 Task: Create new invoice with Date Opened :15-Apr-23, Select Customer: Walgreens, Terms: Payment Term 1. Make invoice entry for item-1 with Date: 15-Apr-23, Description: Vaseline , Action: Material, Income Account: Income:Sales, Quantity: 1, Unit Price: 5, Discount %: 5. Make entry for item-2 with Date: 15-Apr-23, Description: Ruffles Potato Chips, Action: Material, Income Account: Income:Sales, Quantity: 4, Unit Price: 8.6, Discount %: 10. Make entry for item-3 with Date: 15-Apr-23, Description: Coca-Cola Cherry Vanilla Soda, Action: Material, Income Account: Income:Sales, Quantity: 2, Unit Price: 9.6, Discount %: 12. Write Notes: Looking forward to serving you again.. Post Invoice with Post Date: 15-Apr-23, Post to Accounts: Assets:Accounts Receivable. Pay / Process Payment with Transaction Date: 15-May-23, Amount: 52.606, Transfer Account: Checking Account. Print Invoice, display notes by going to Option, then go to Display Tab and check Invoice Notes.
Action: Mouse moved to (123, 15)
Screenshot: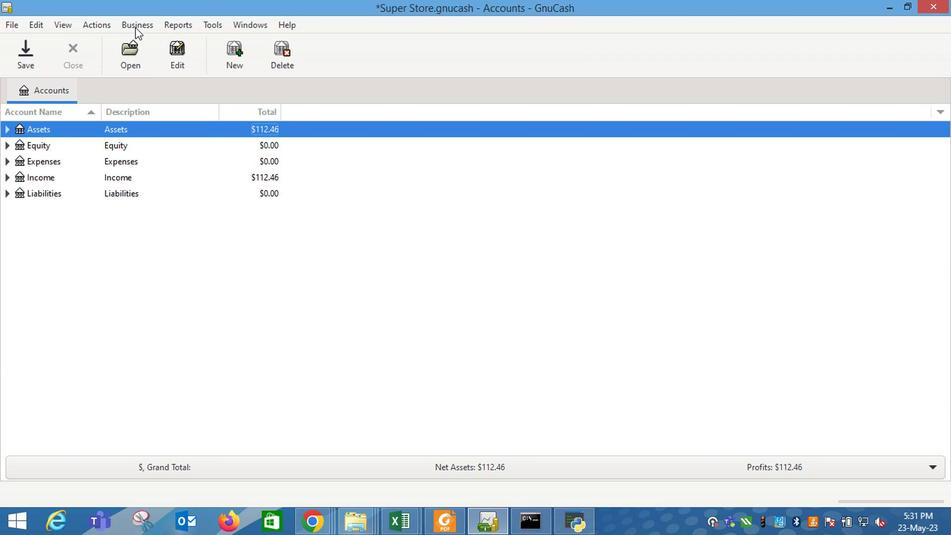 
Action: Mouse pressed left at (123, 15)
Screenshot: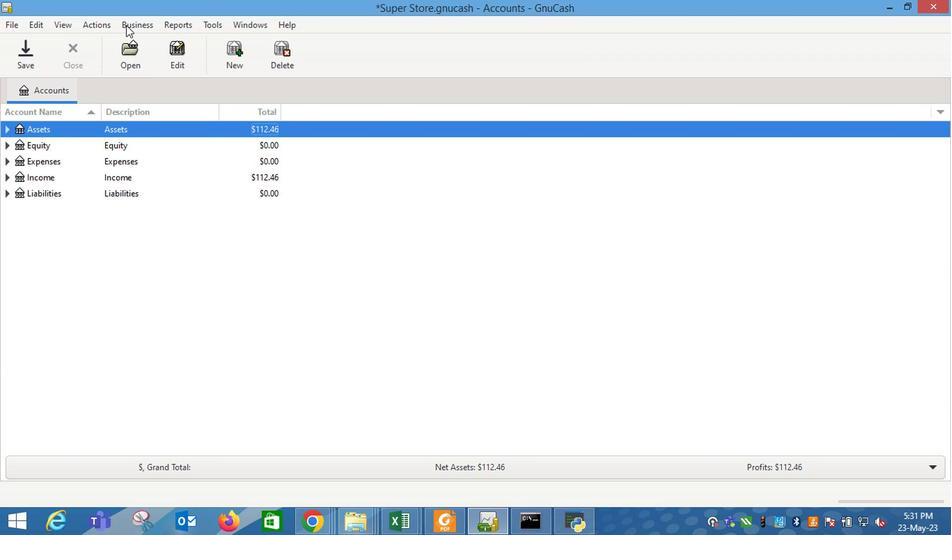 
Action: Mouse moved to (308, 93)
Screenshot: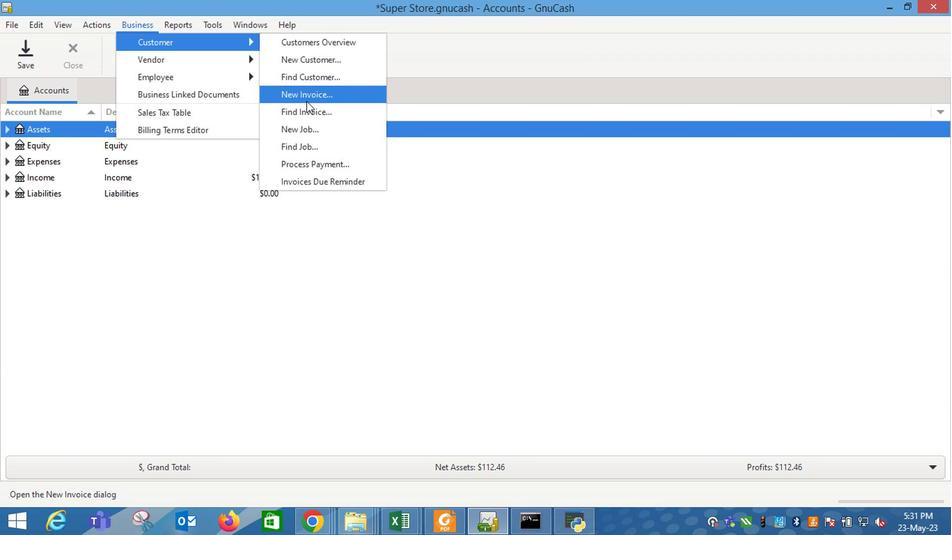 
Action: Mouse pressed left at (308, 93)
Screenshot: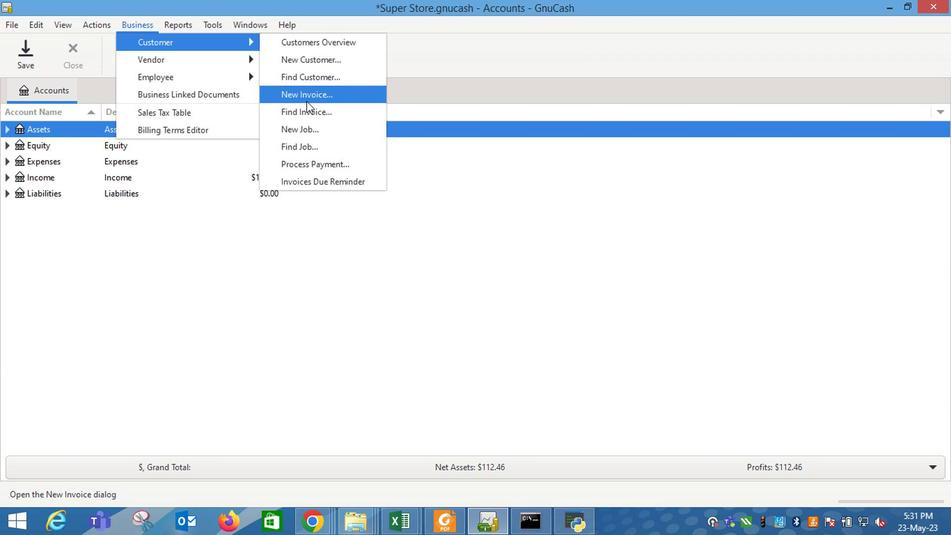
Action: Mouse moved to (574, 215)
Screenshot: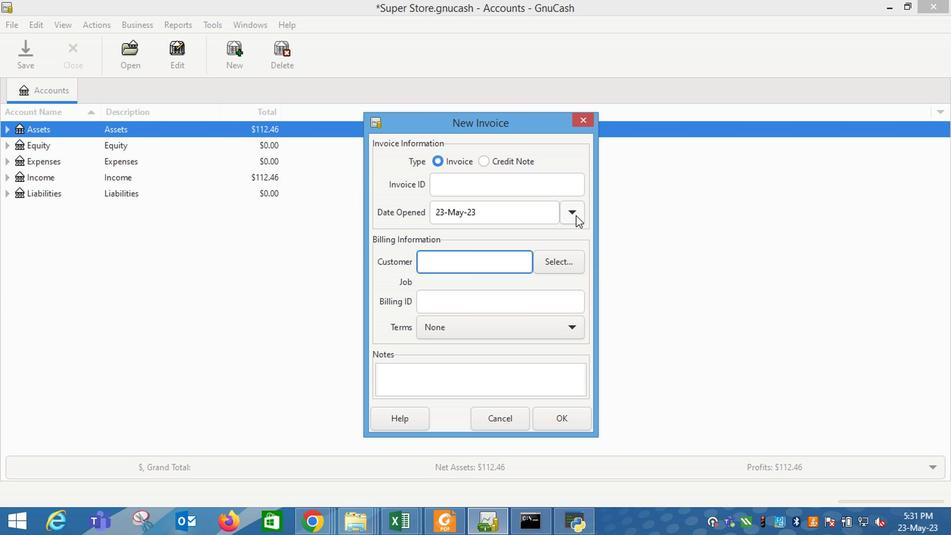
Action: Mouse pressed left at (574, 215)
Screenshot: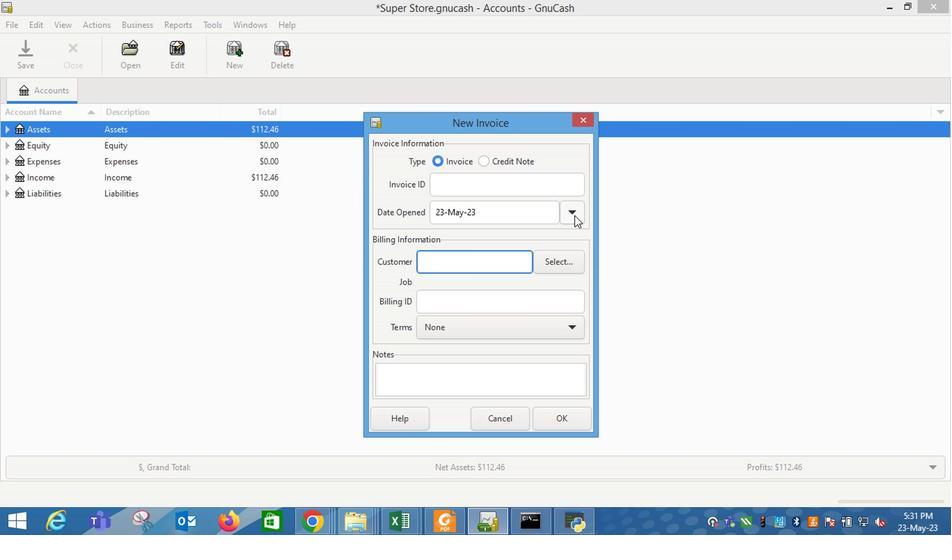 
Action: Mouse moved to (460, 233)
Screenshot: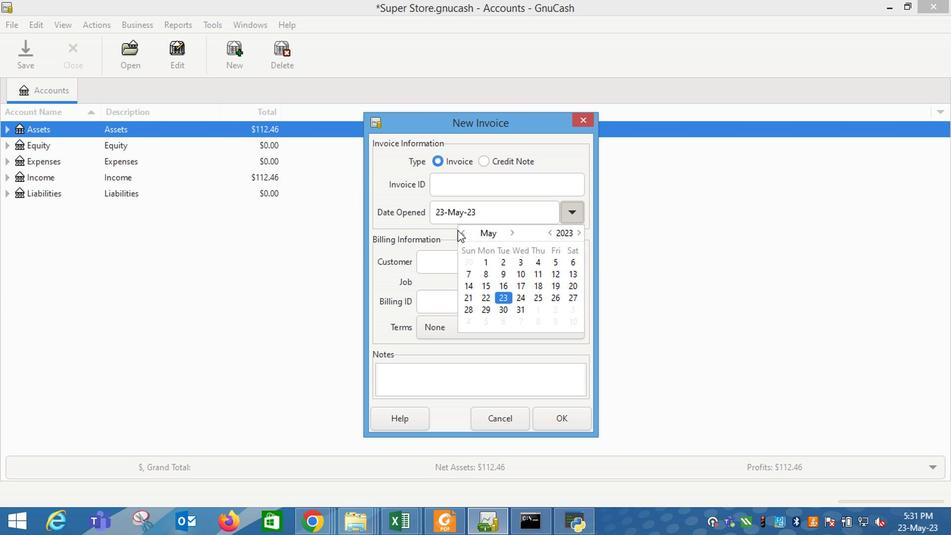 
Action: Mouse pressed left at (460, 233)
Screenshot: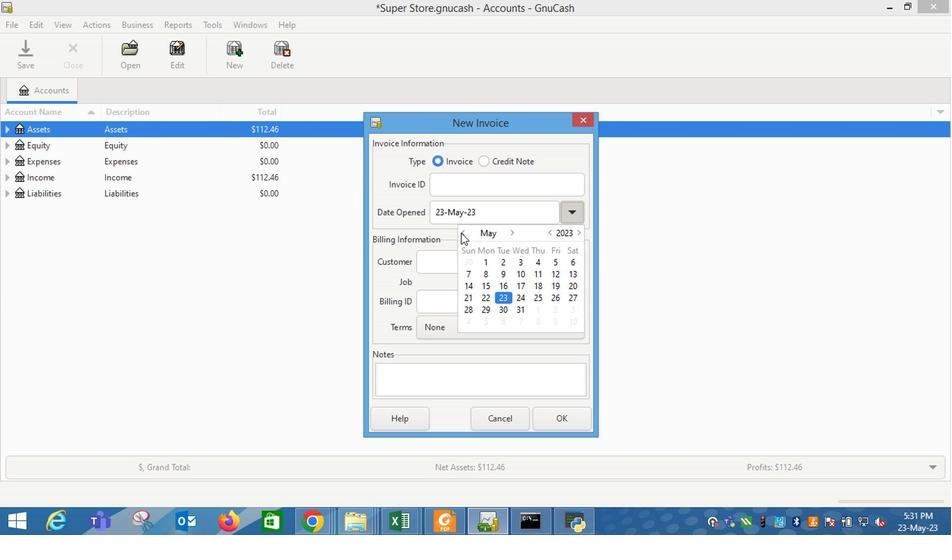 
Action: Mouse moved to (570, 289)
Screenshot: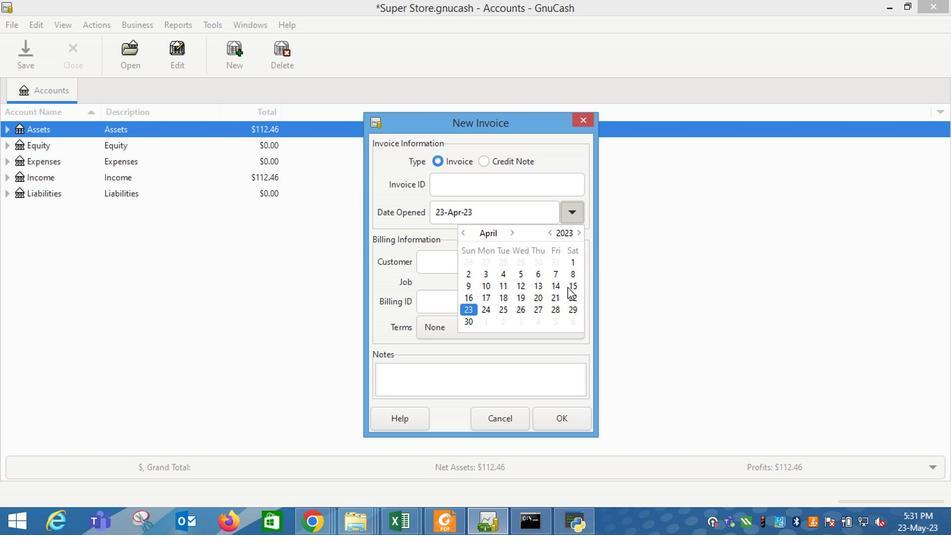 
Action: Mouse pressed left at (570, 289)
Screenshot: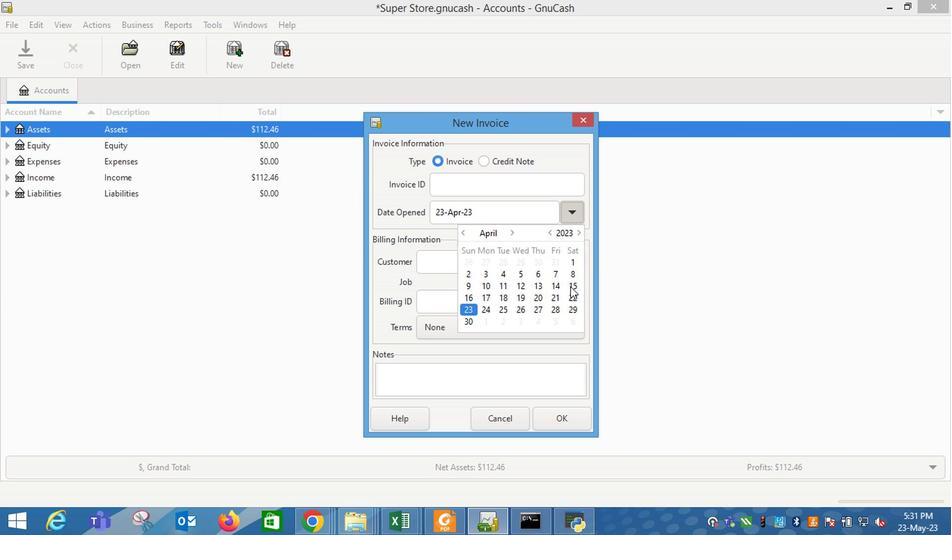 
Action: Mouse moved to (476, 380)
Screenshot: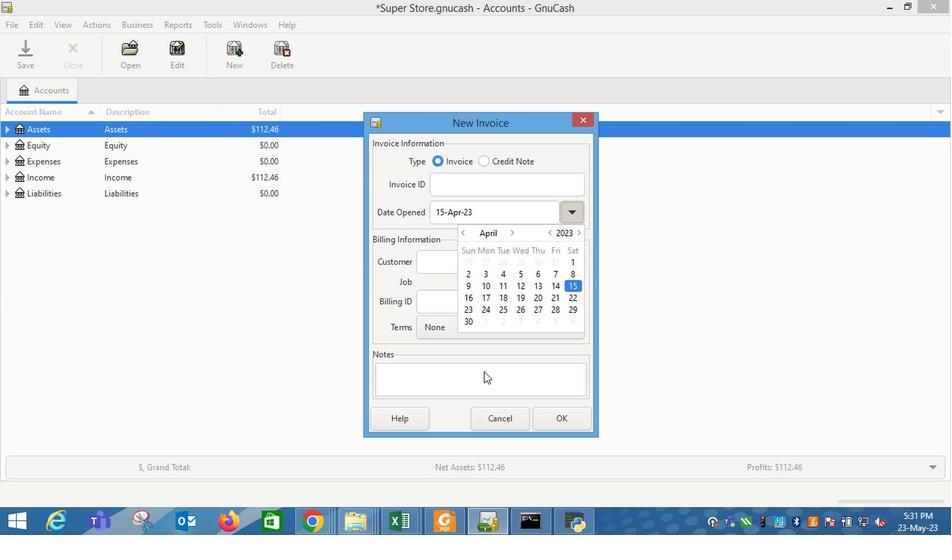 
Action: Mouse pressed left at (476, 380)
Screenshot: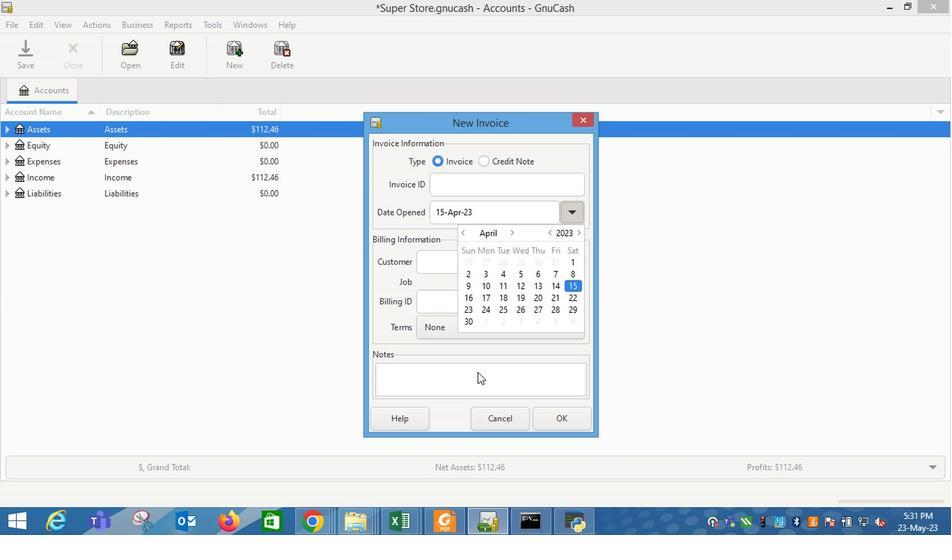 
Action: Mouse moved to (455, 267)
Screenshot: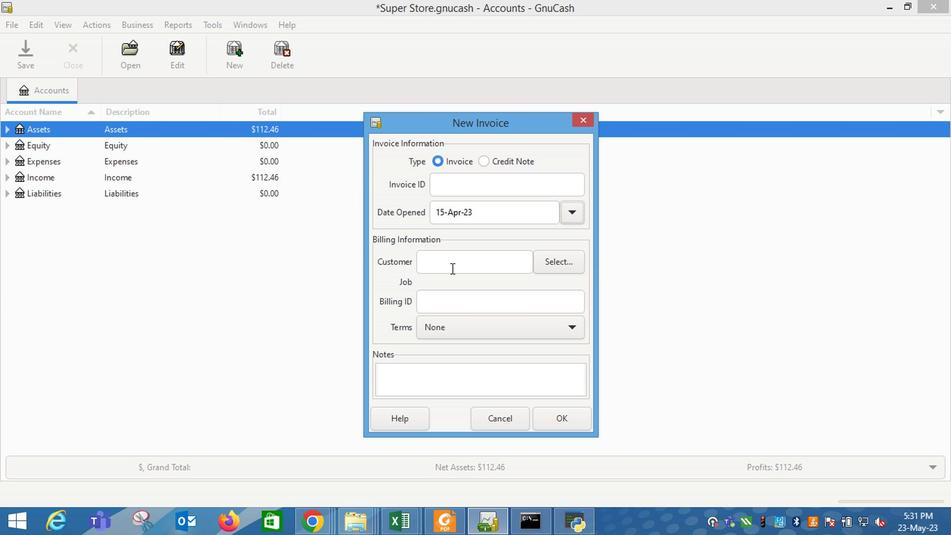 
Action: Mouse pressed left at (455, 267)
Screenshot: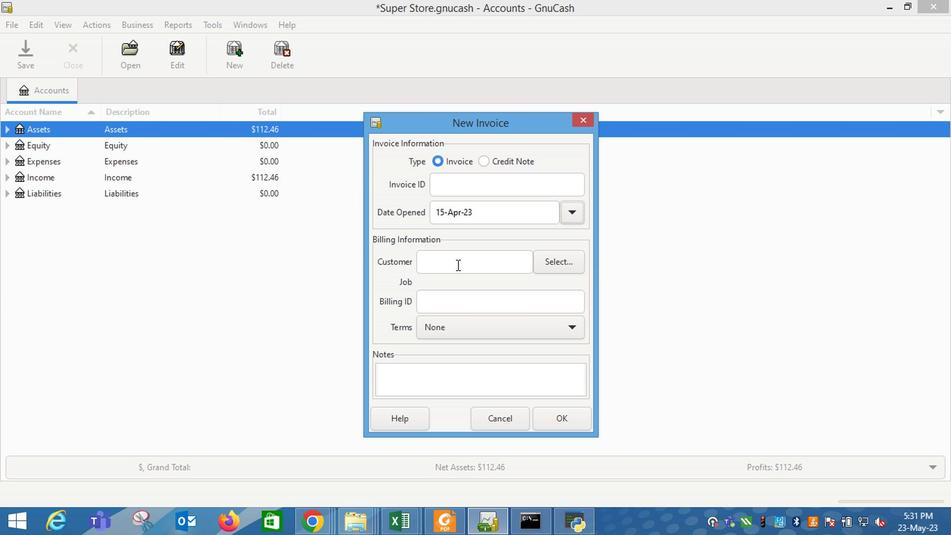 
Action: Key pressed w
Screenshot: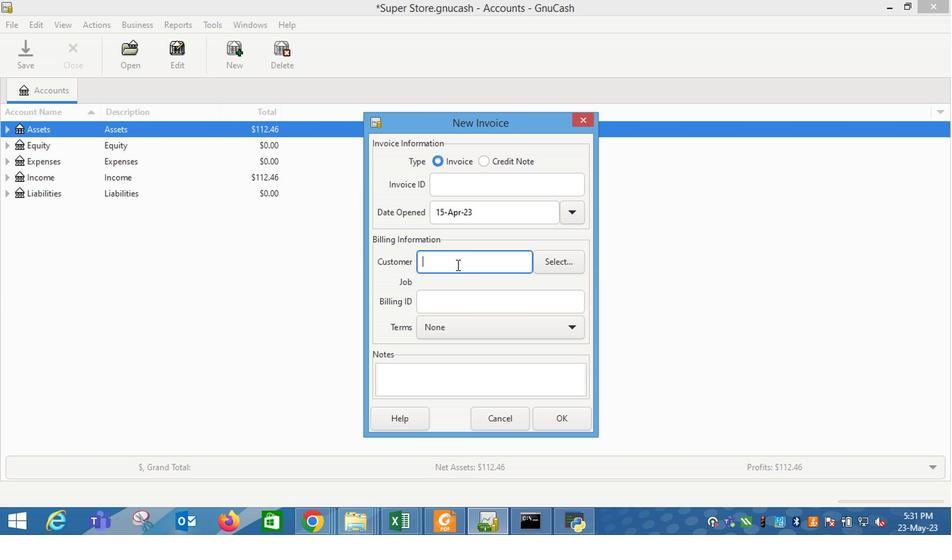 
Action: Mouse moved to (452, 282)
Screenshot: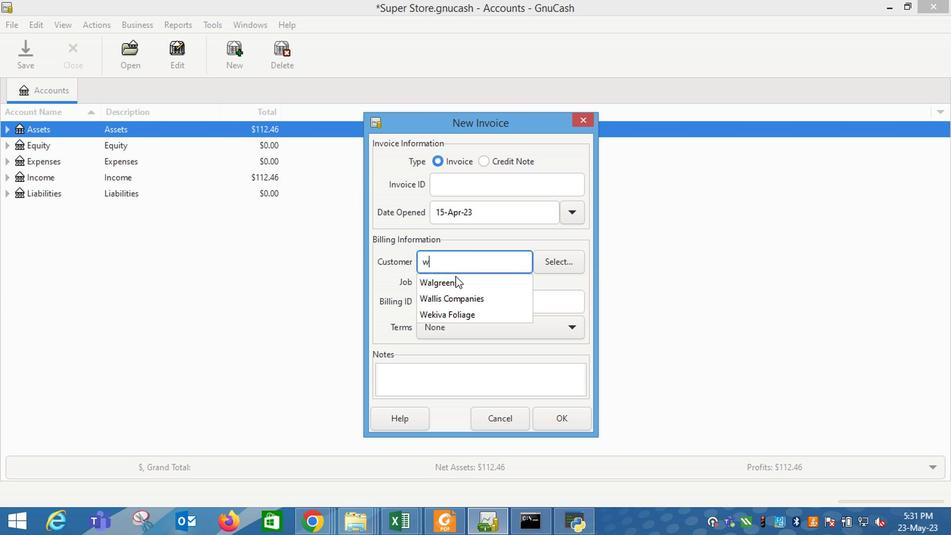 
Action: Mouse pressed left at (452, 282)
Screenshot: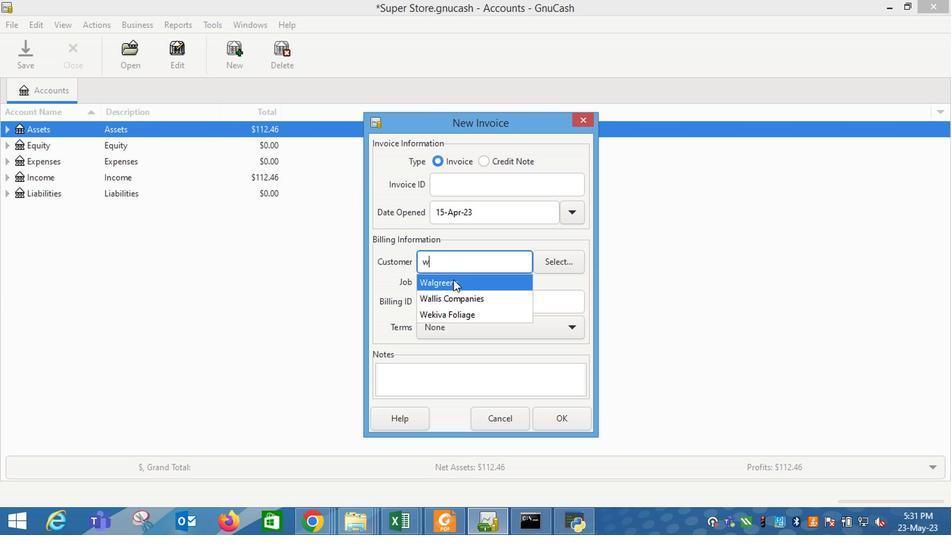 
Action: Mouse moved to (467, 343)
Screenshot: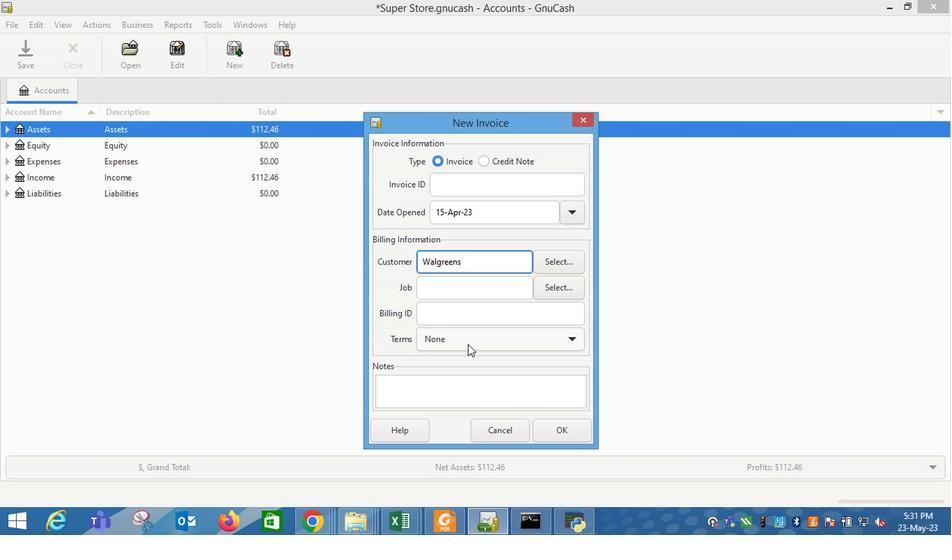 
Action: Mouse pressed left at (467, 343)
Screenshot: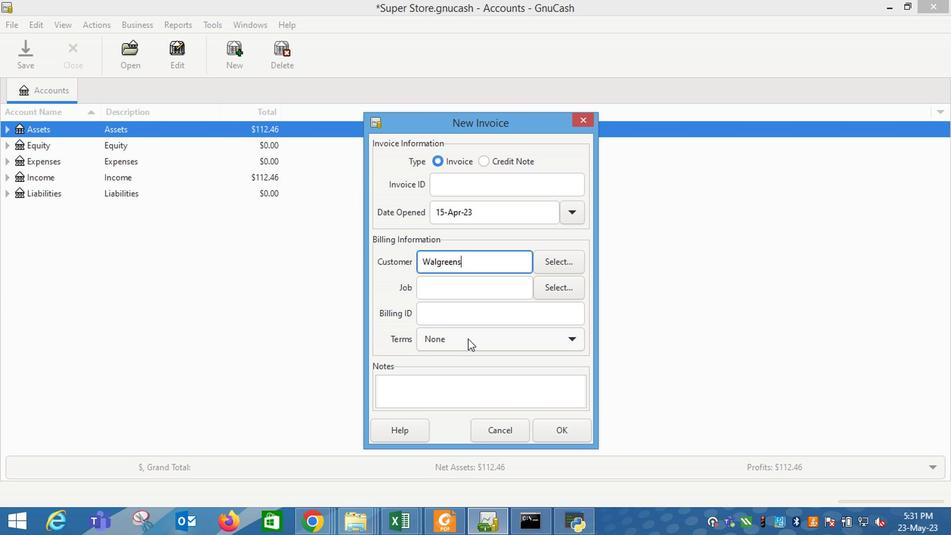 
Action: Mouse moved to (458, 372)
Screenshot: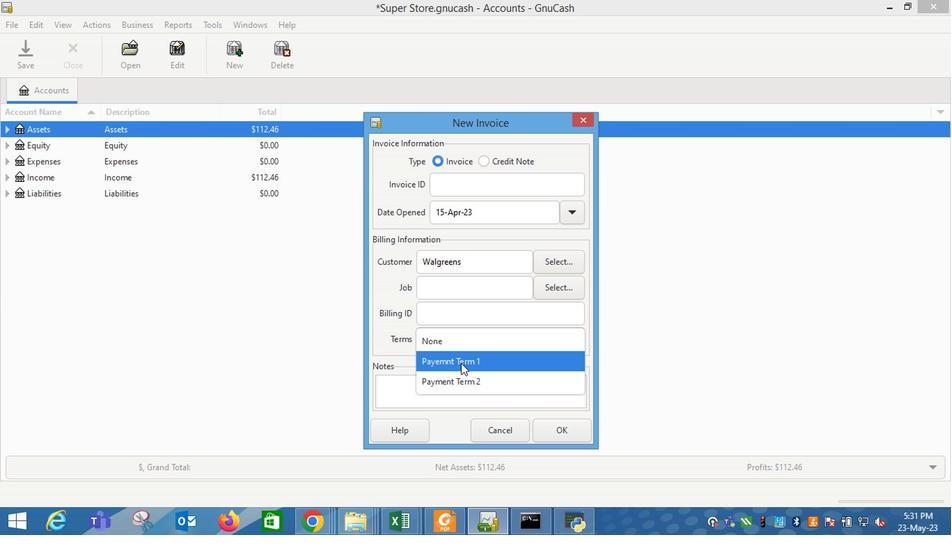 
Action: Mouse pressed left at (458, 372)
Screenshot: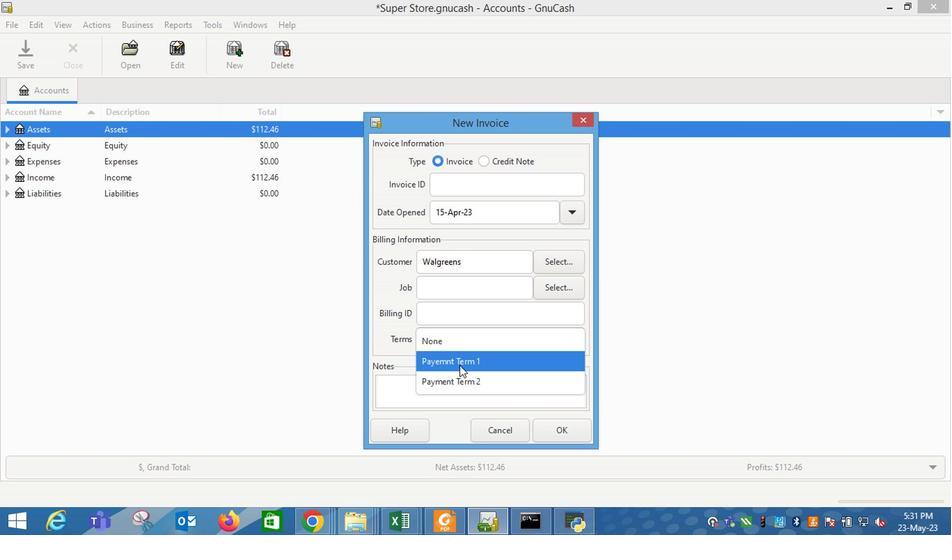 
Action: Mouse moved to (567, 443)
Screenshot: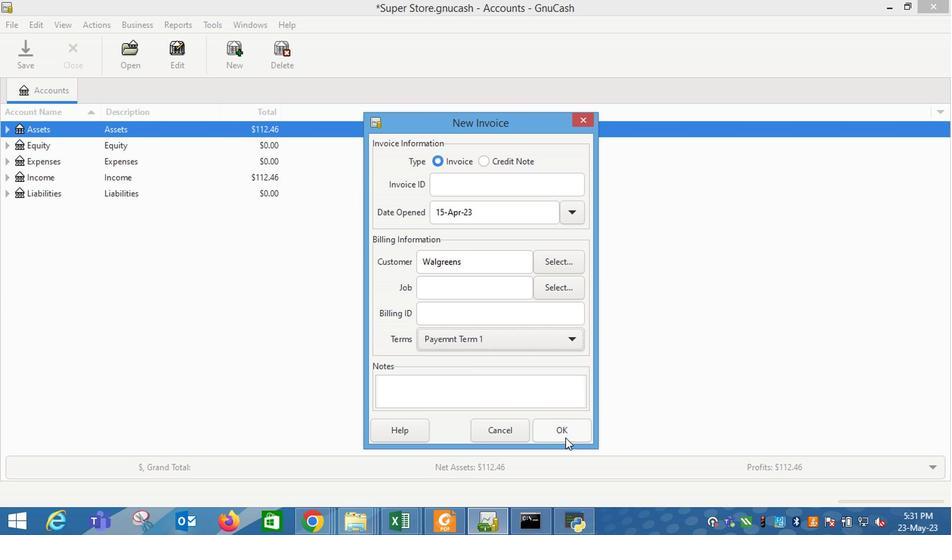 
Action: Mouse pressed left at (567, 443)
Screenshot: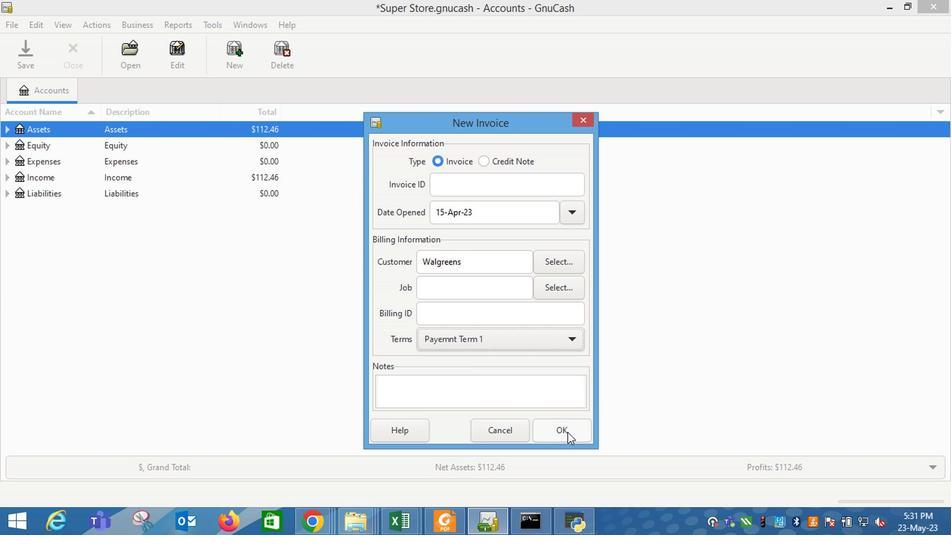 
Action: Mouse moved to (62, 277)
Screenshot: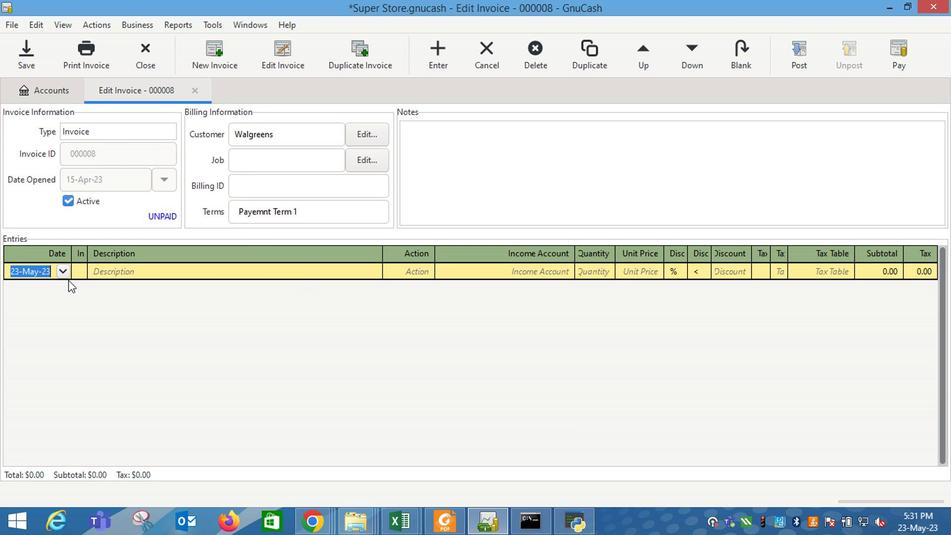 
Action: Mouse pressed left at (62, 277)
Screenshot: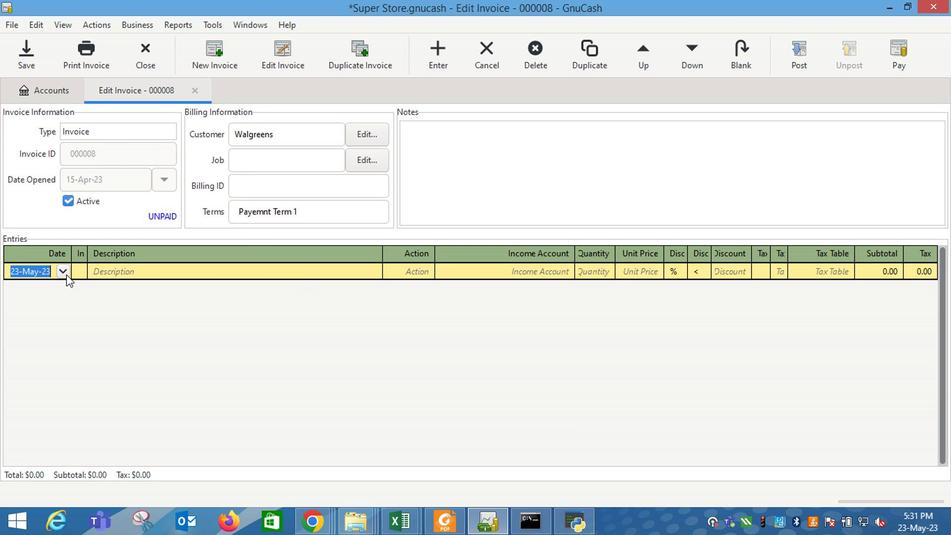 
Action: Mouse moved to (10, 293)
Screenshot: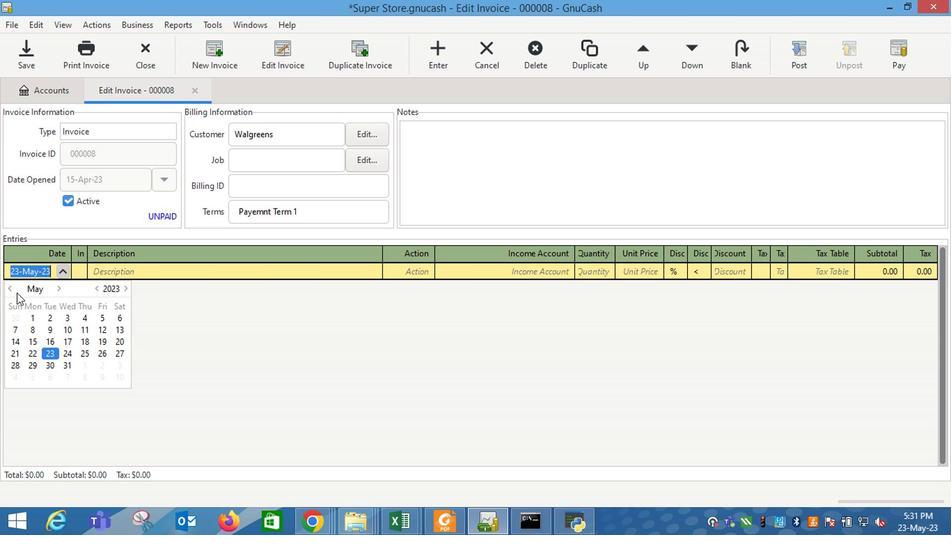 
Action: Mouse pressed left at (10, 293)
Screenshot: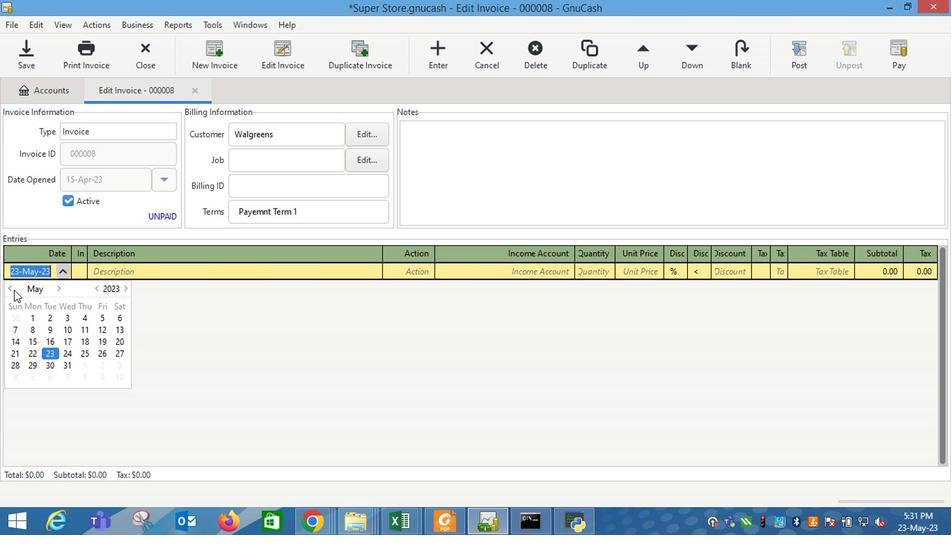 
Action: Mouse moved to (8, 292)
Screenshot: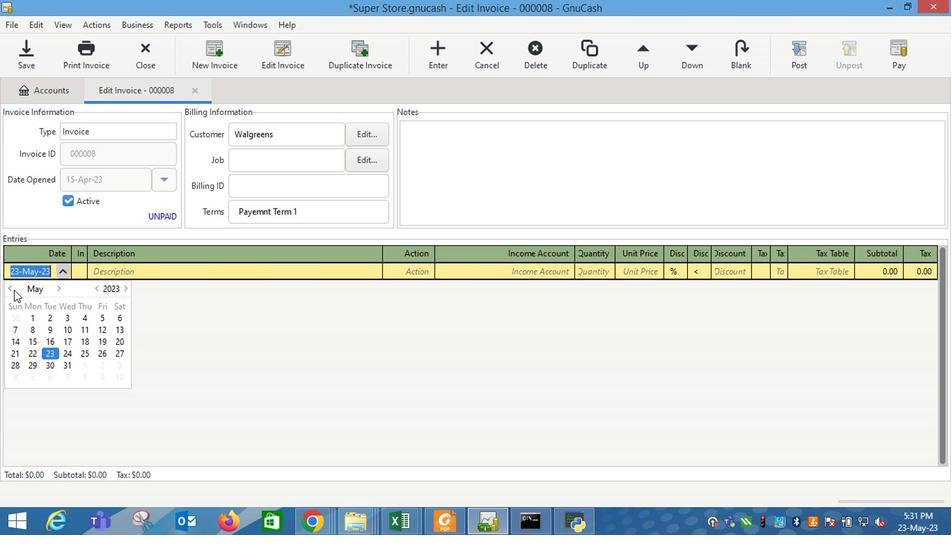 
Action: Mouse pressed left at (8, 292)
Screenshot: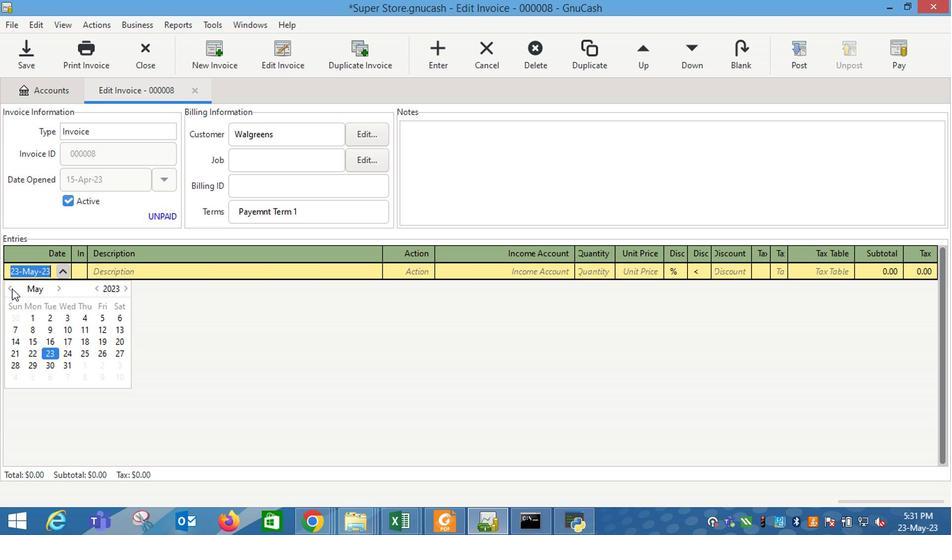 
Action: Mouse moved to (113, 343)
Screenshot: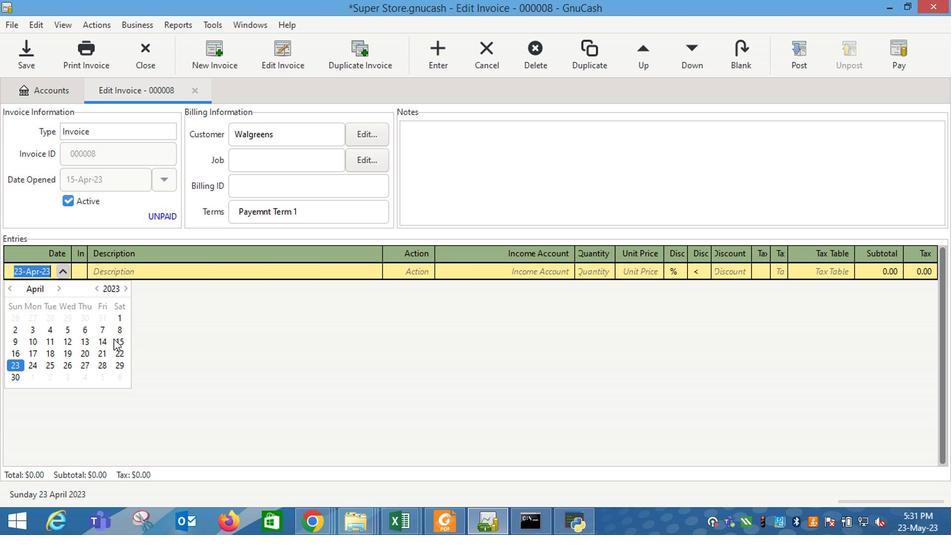
Action: Mouse pressed left at (113, 343)
Screenshot: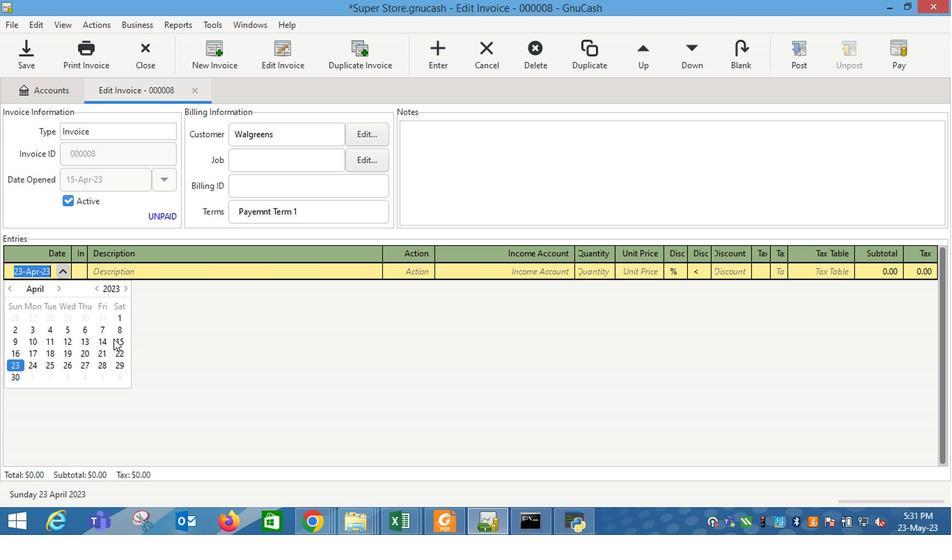 
Action: Mouse moved to (131, 276)
Screenshot: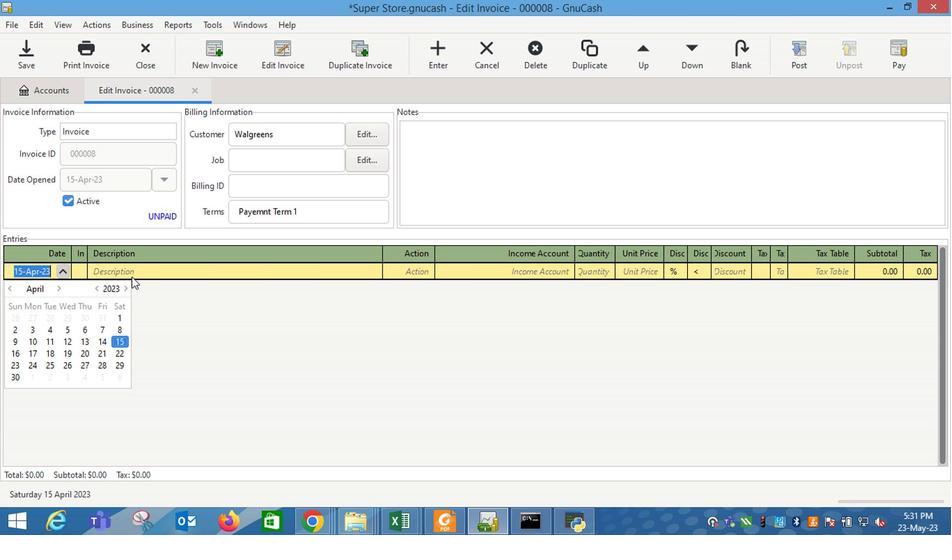 
Action: Mouse pressed left at (131, 276)
Screenshot: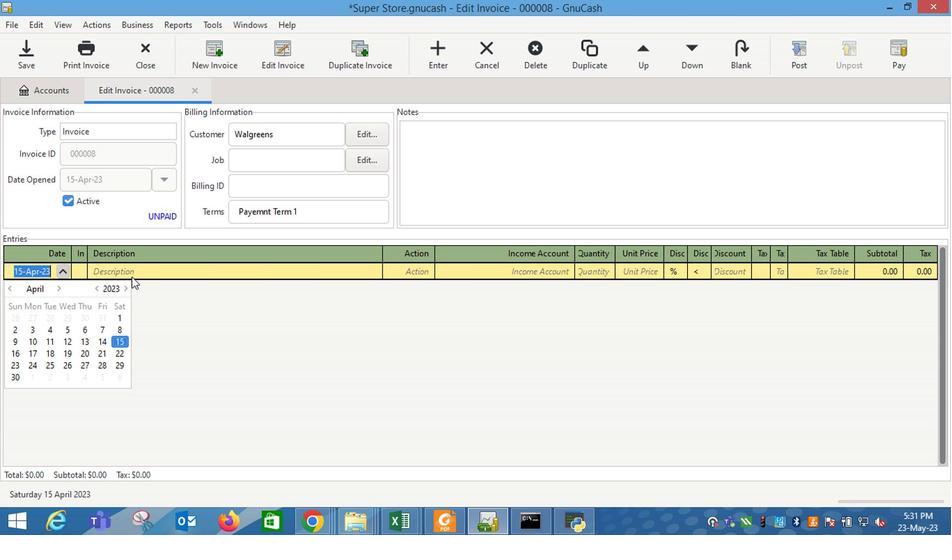
Action: Key pressed v<Key.backspace><Key.shift_r>Vaseline
Screenshot: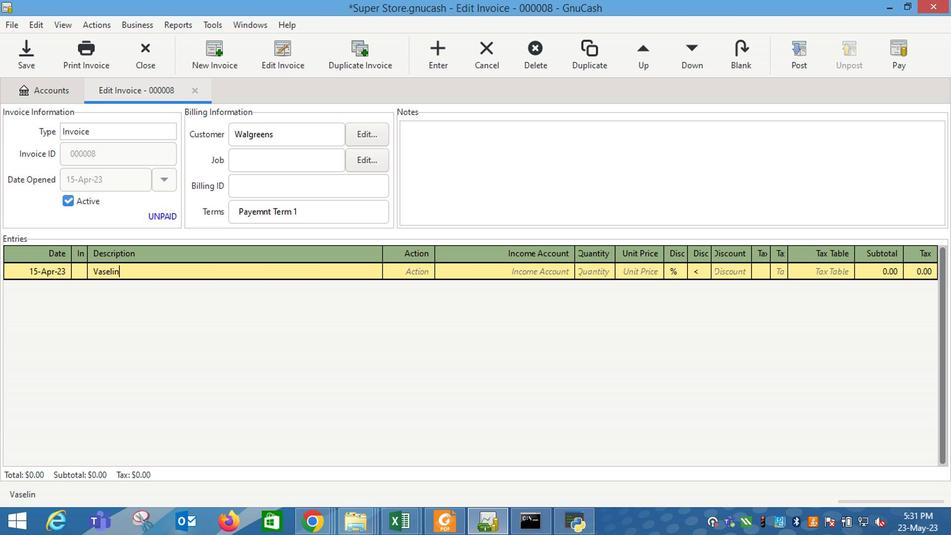 
Action: Mouse moved to (404, 271)
Screenshot: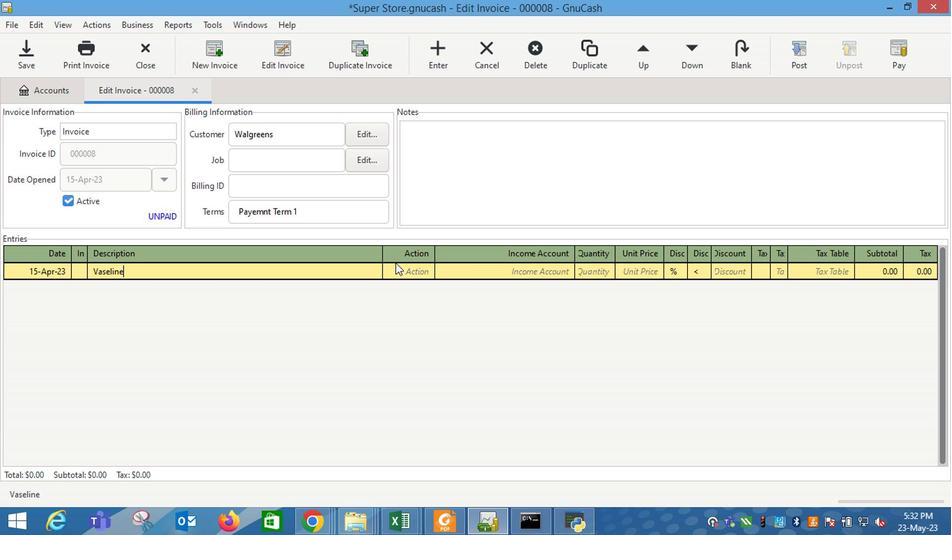 
Action: Mouse pressed left at (404, 271)
Screenshot: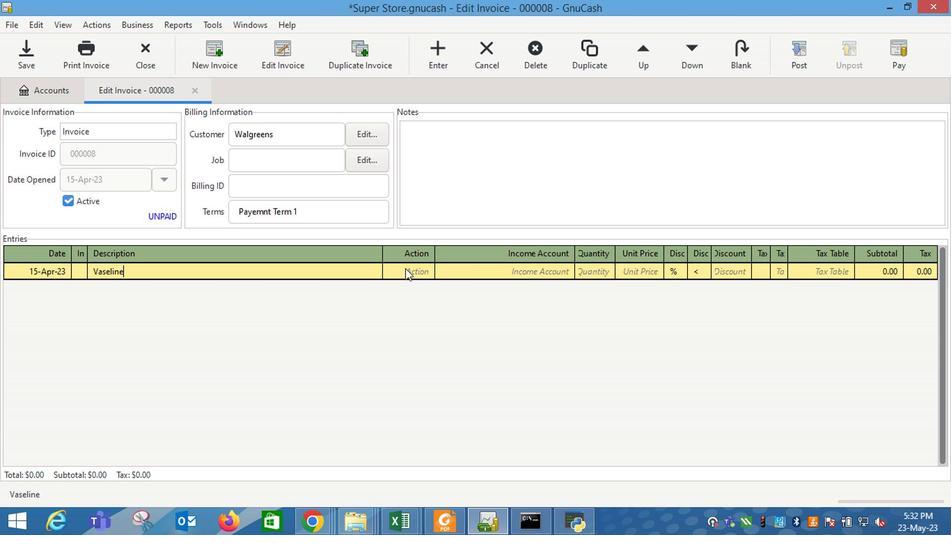 
Action: Mouse moved to (426, 271)
Screenshot: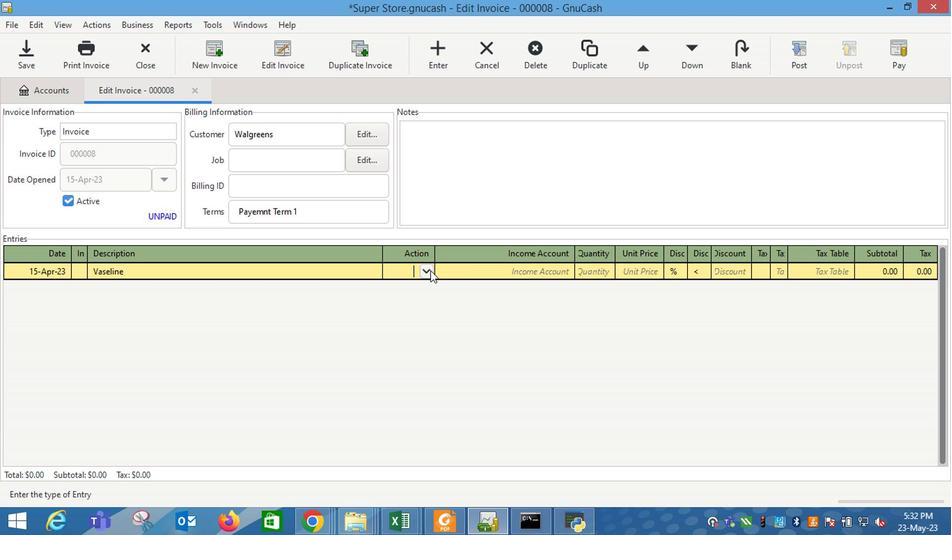 
Action: Mouse pressed left at (426, 271)
Screenshot: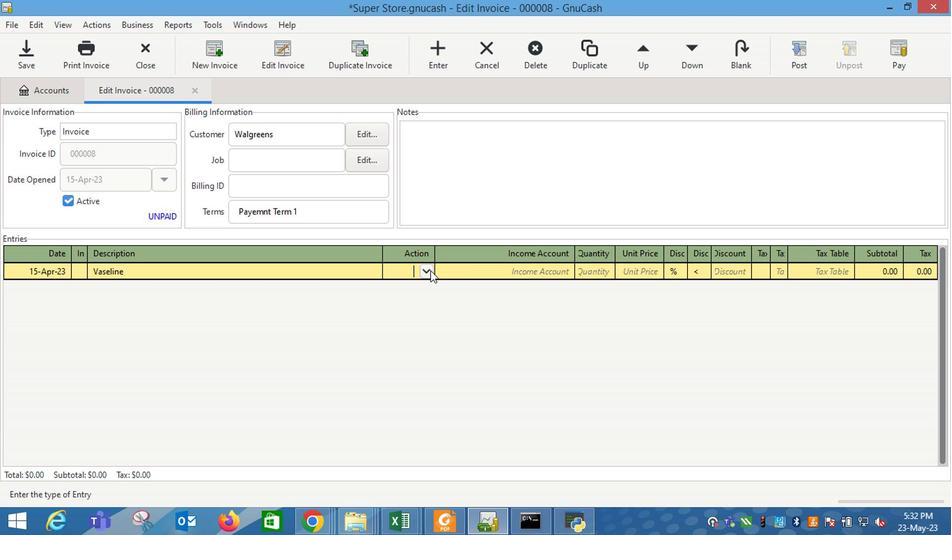 
Action: Mouse moved to (410, 306)
Screenshot: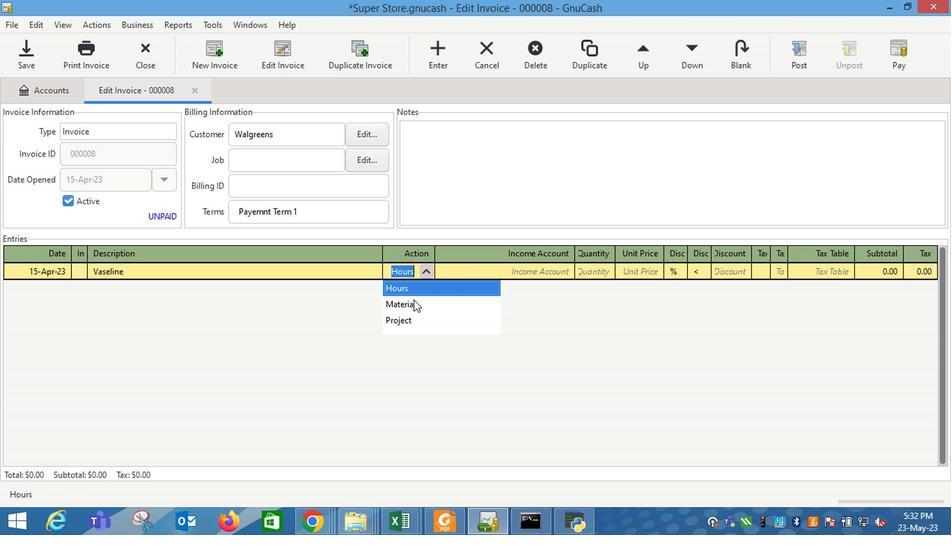 
Action: Mouse pressed left at (410, 306)
Screenshot: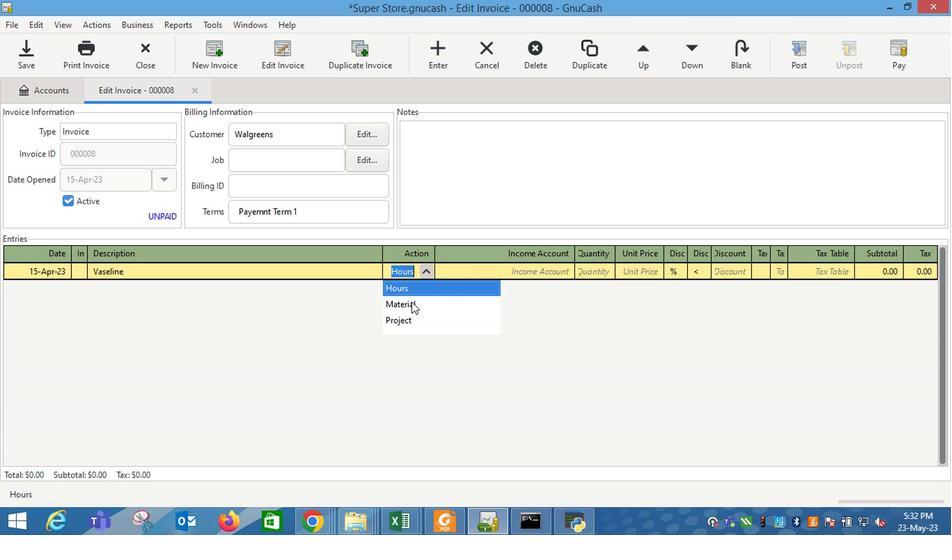 
Action: Mouse moved to (540, 273)
Screenshot: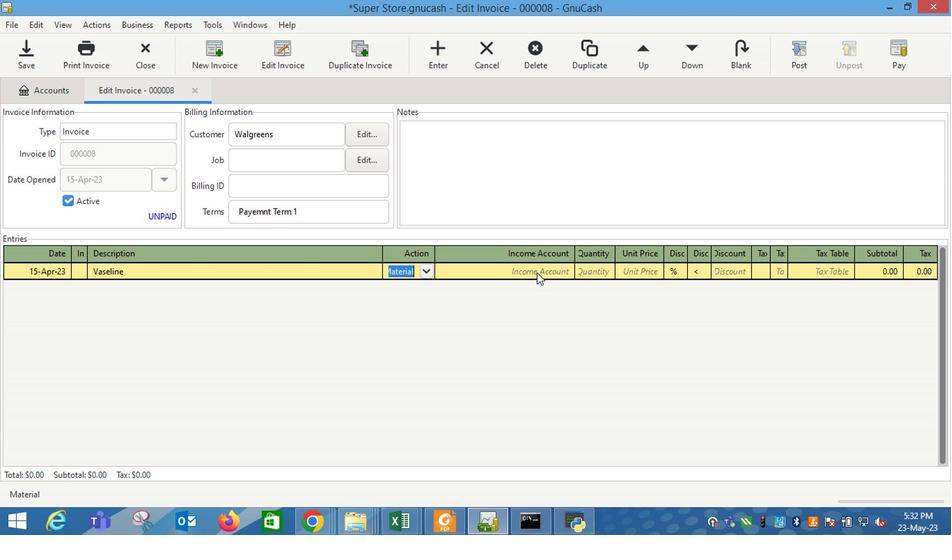 
Action: Mouse pressed left at (540, 273)
Screenshot: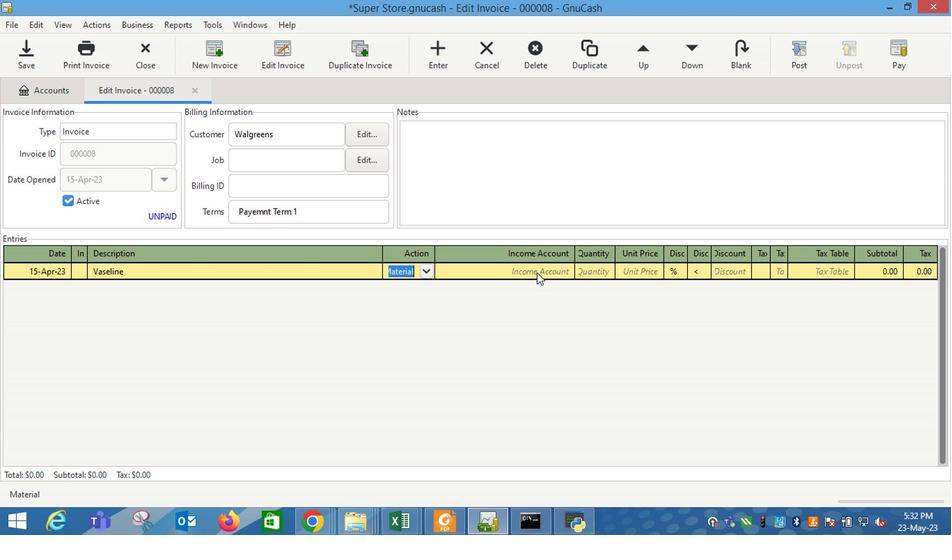 
Action: Mouse moved to (570, 278)
Screenshot: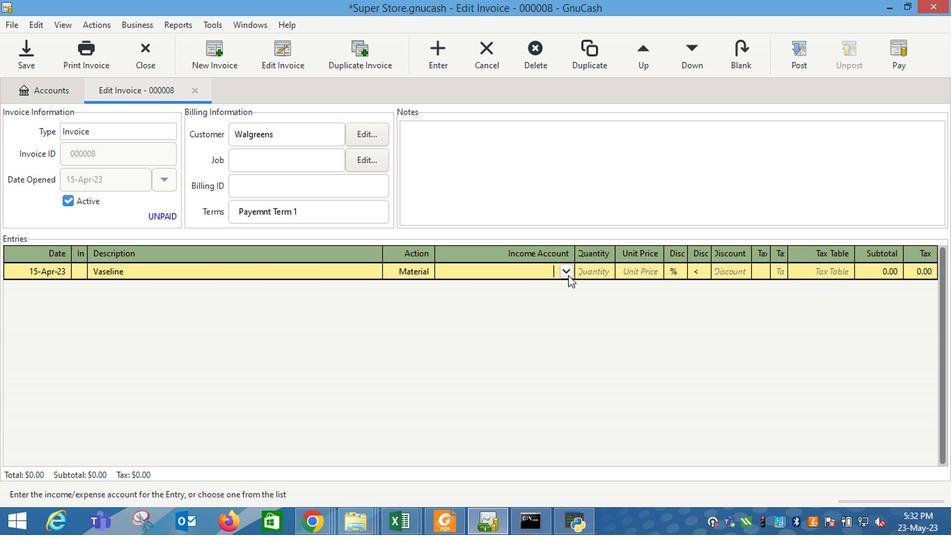 
Action: Mouse pressed left at (570, 278)
Screenshot: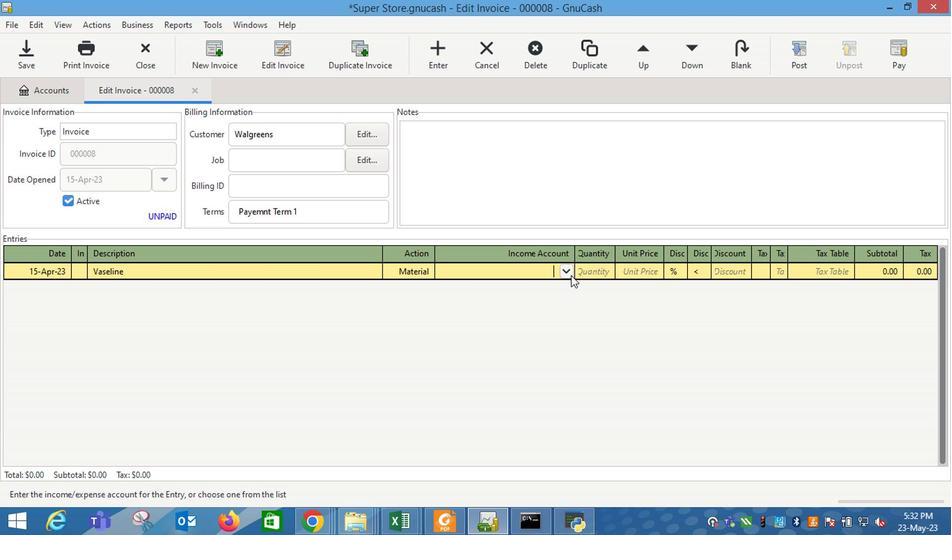 
Action: Mouse moved to (471, 342)
Screenshot: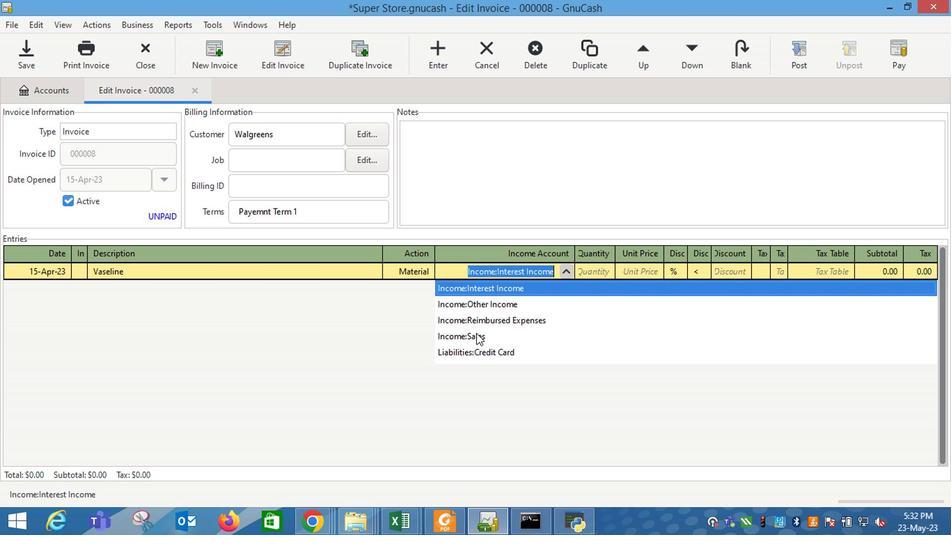 
Action: Mouse pressed left at (471, 342)
Screenshot: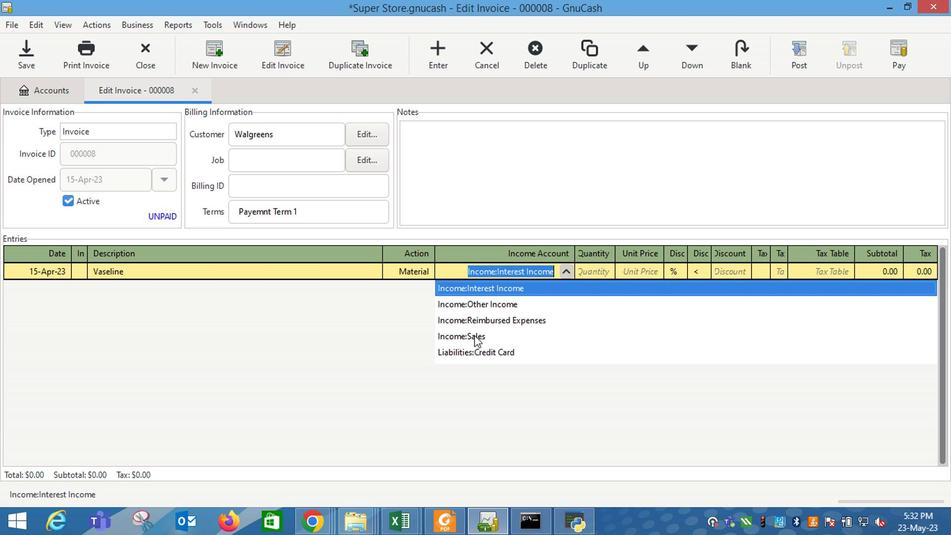 
Action: Mouse moved to (595, 274)
Screenshot: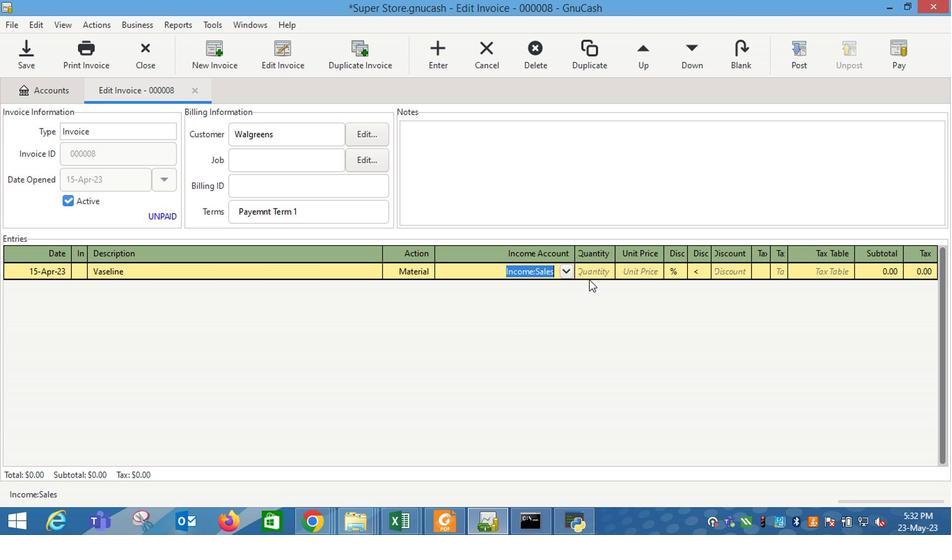 
Action: Mouse pressed left at (595, 274)
Screenshot: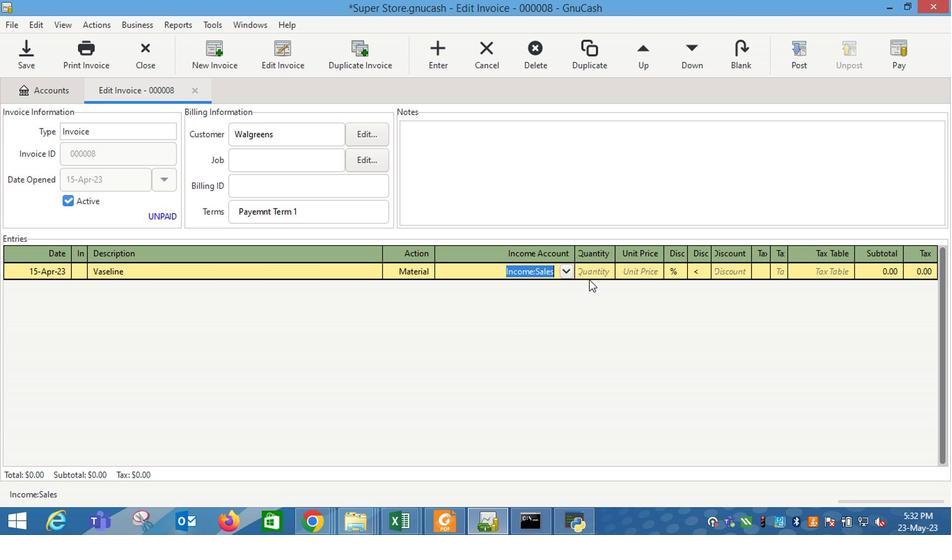 
Action: Key pressed 1
Screenshot: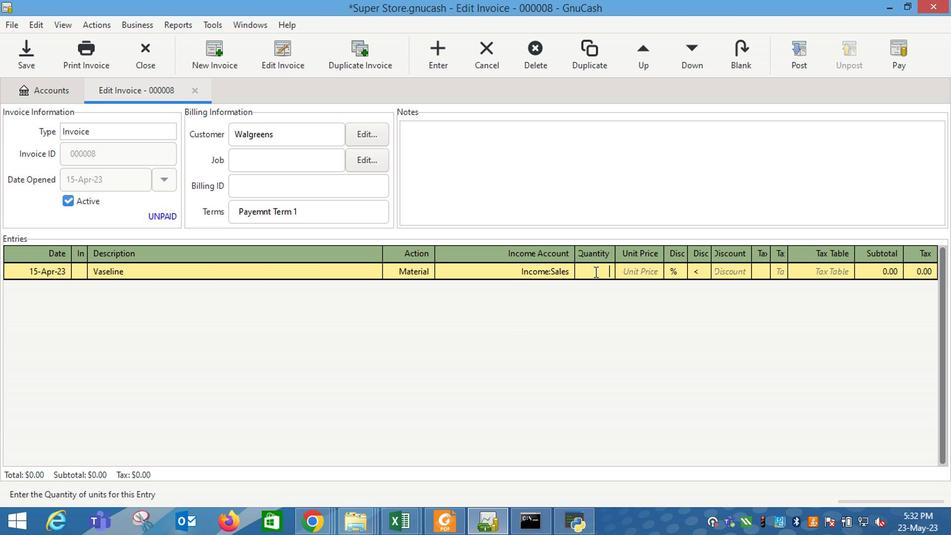 
Action: Mouse moved to (654, 283)
Screenshot: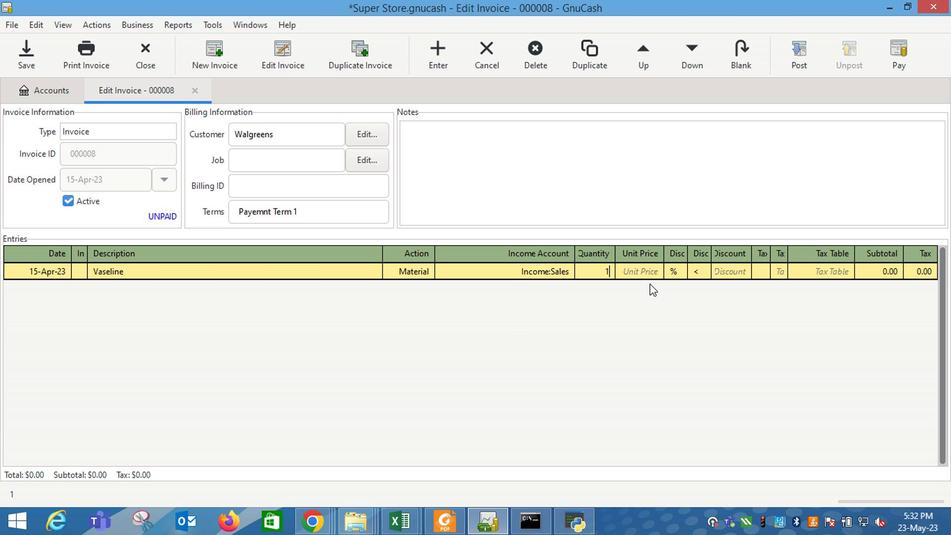 
Action: Mouse pressed left at (654, 283)
Screenshot: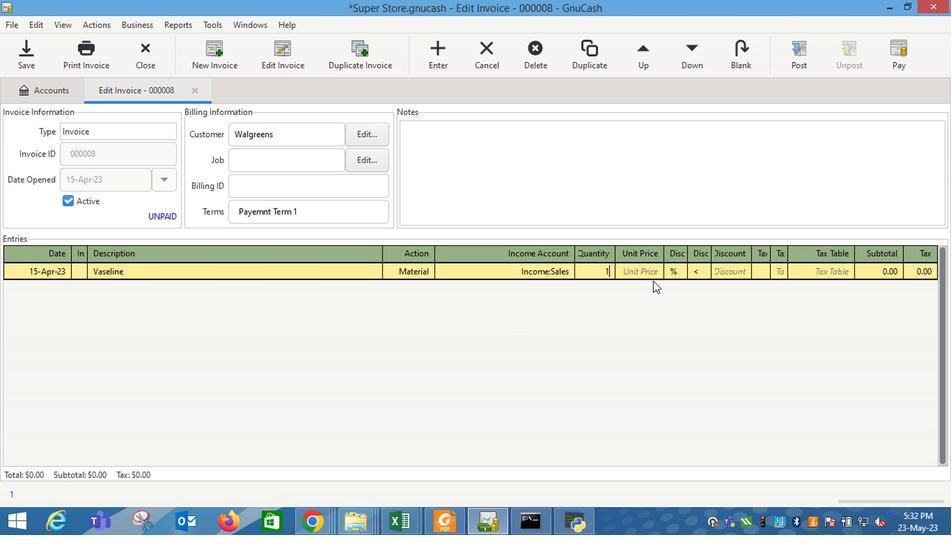 
Action: Mouse moved to (652, 272)
Screenshot: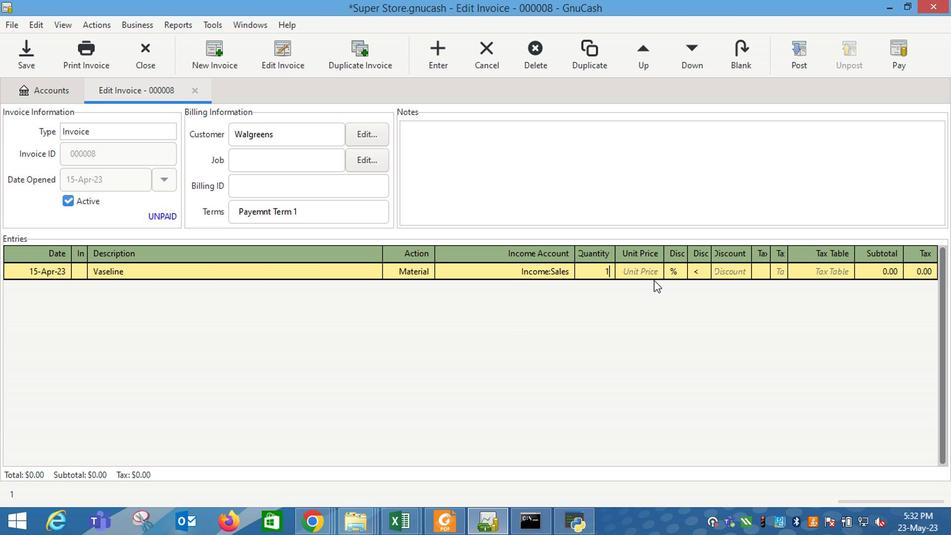 
Action: Mouse pressed left at (652, 272)
Screenshot: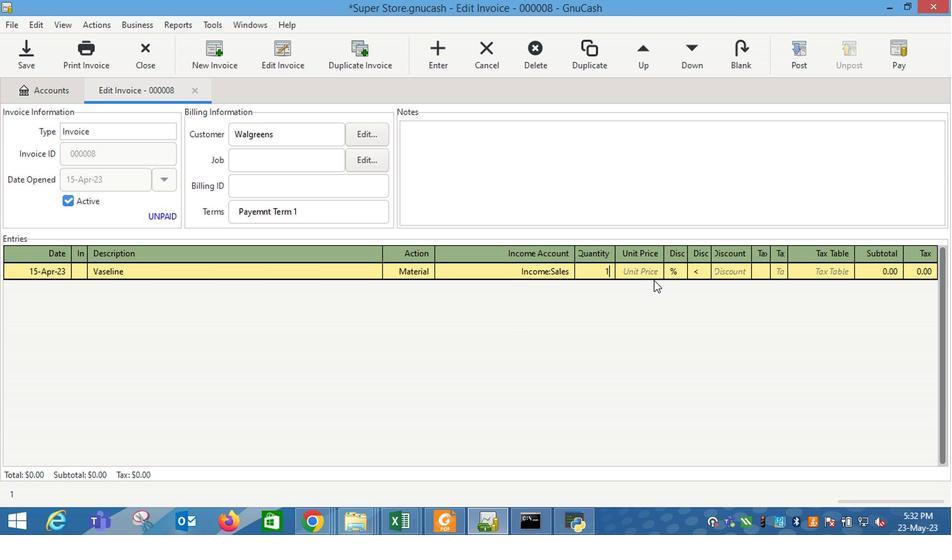 
Action: Key pressed 5
Screenshot: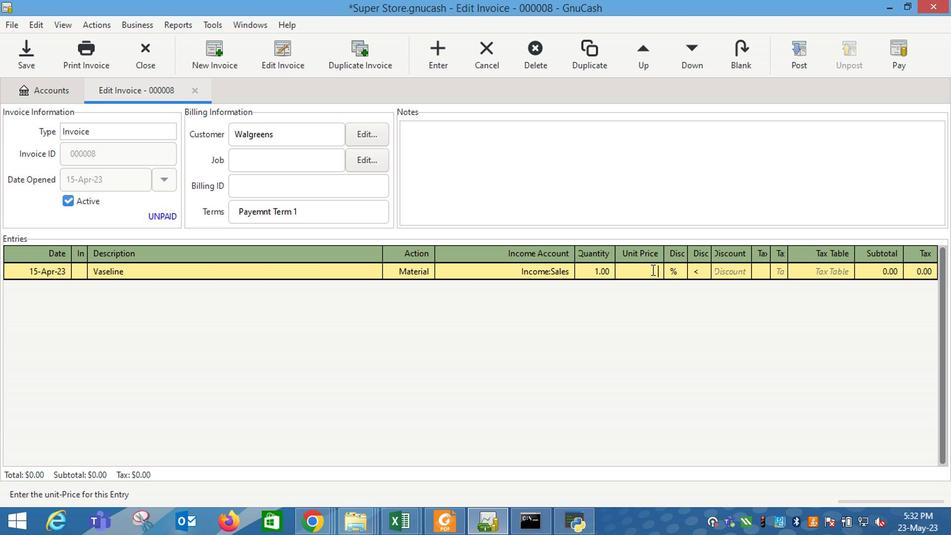 
Action: Mouse moved to (696, 274)
Screenshot: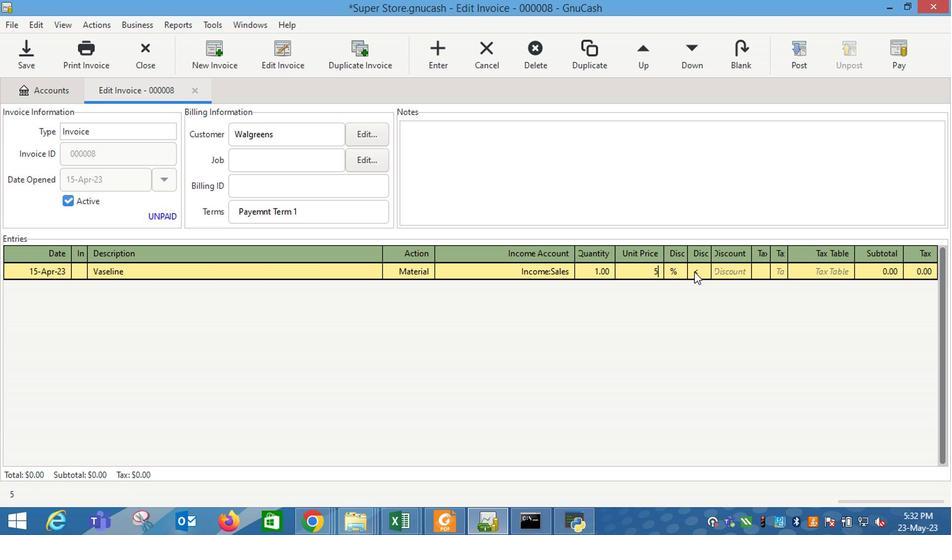 
Action: Mouse pressed left at (696, 274)
Screenshot: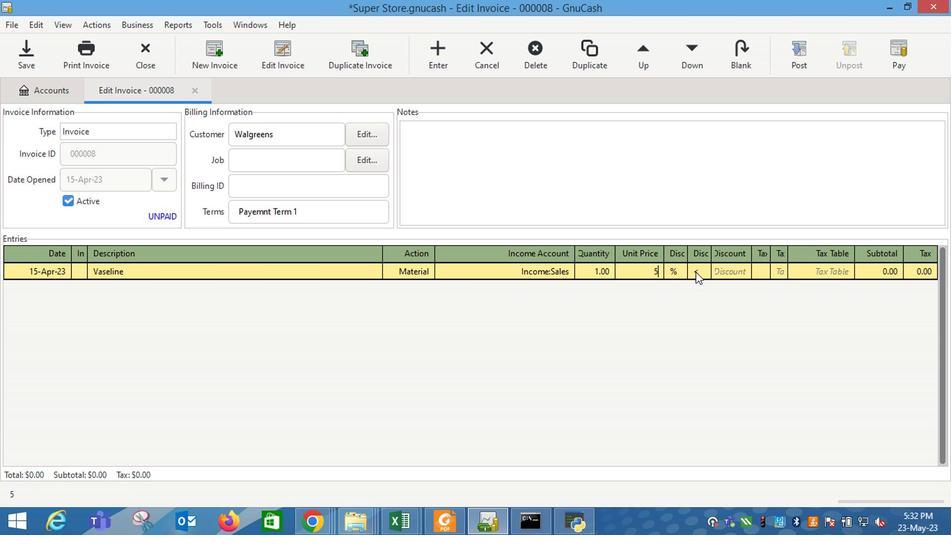 
Action: Mouse moved to (722, 274)
Screenshot: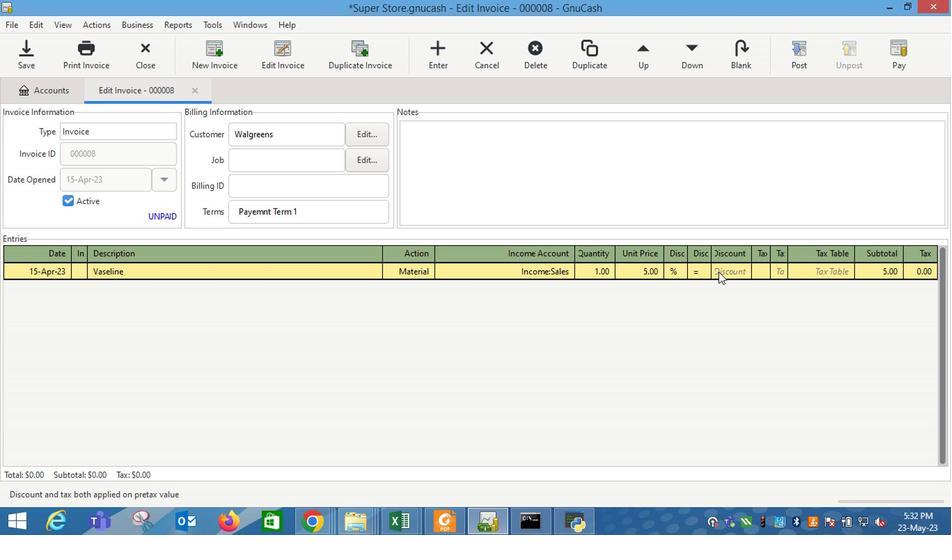 
Action: Mouse pressed left at (722, 274)
Screenshot: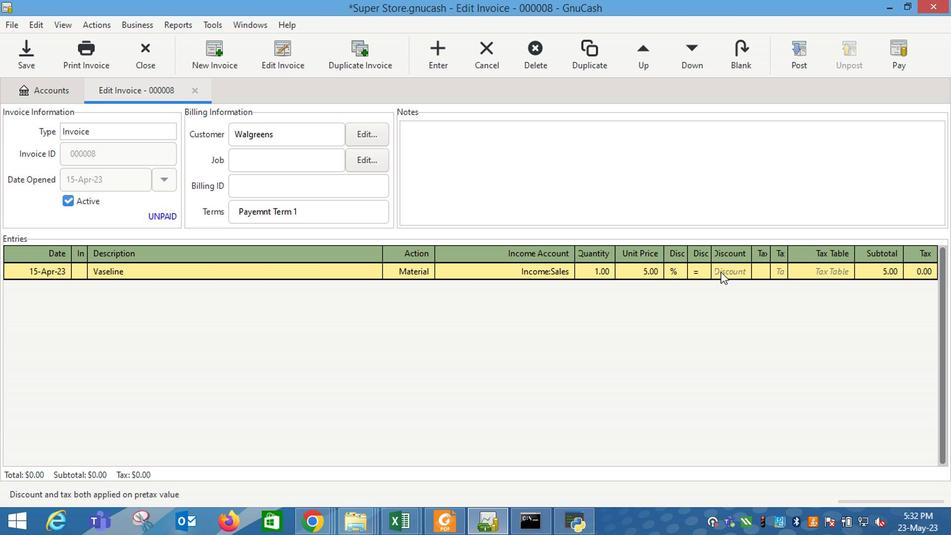 
Action: Key pressed 5
Screenshot: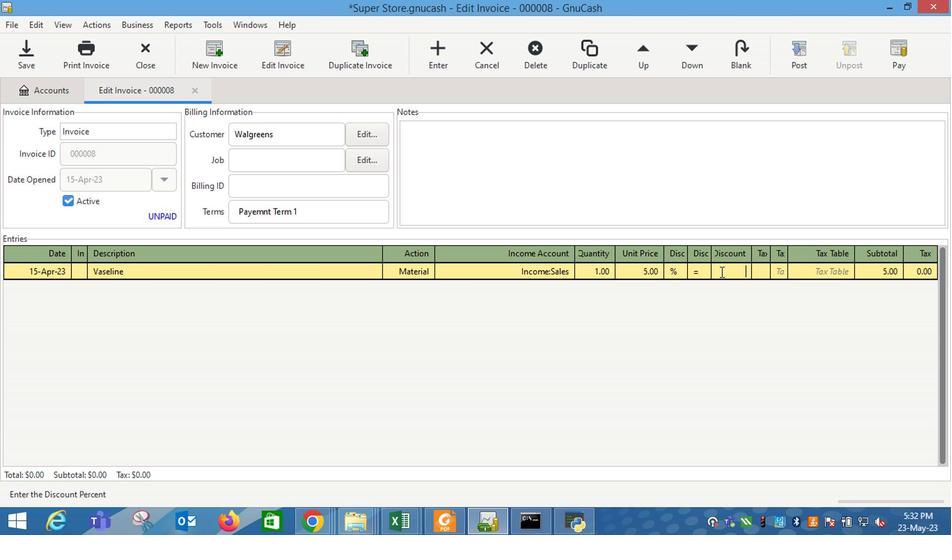 
Action: Mouse moved to (807, 271)
Screenshot: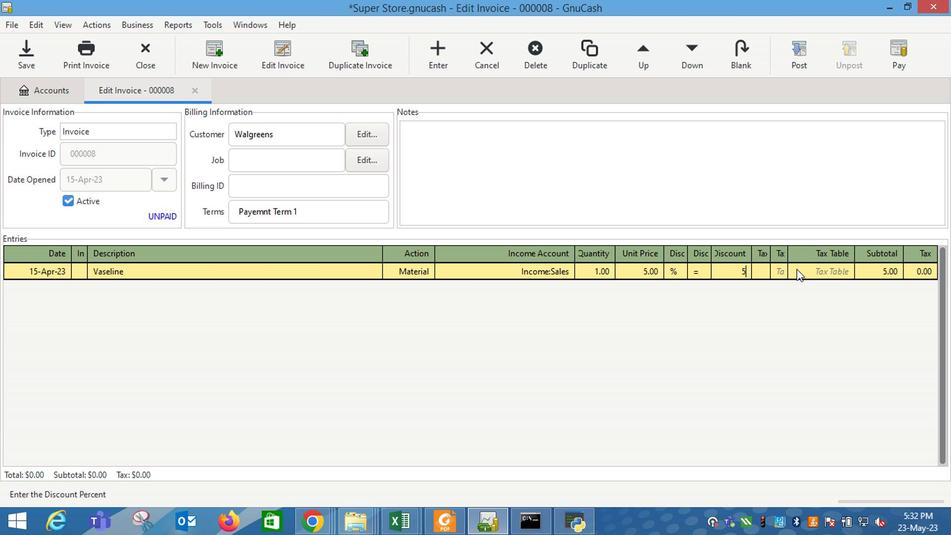 
Action: Mouse pressed left at (807, 271)
Screenshot: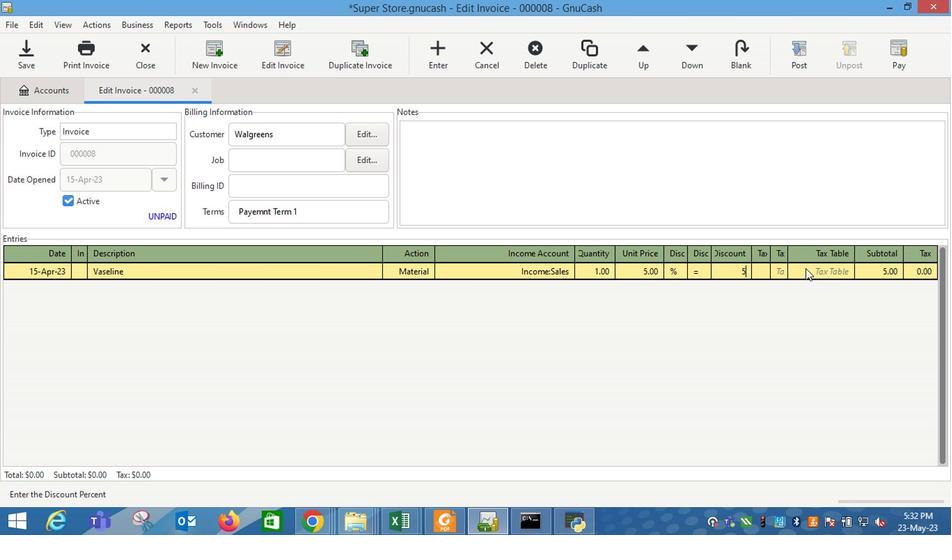 
Action: Key pressed <Key.enter>
Screenshot: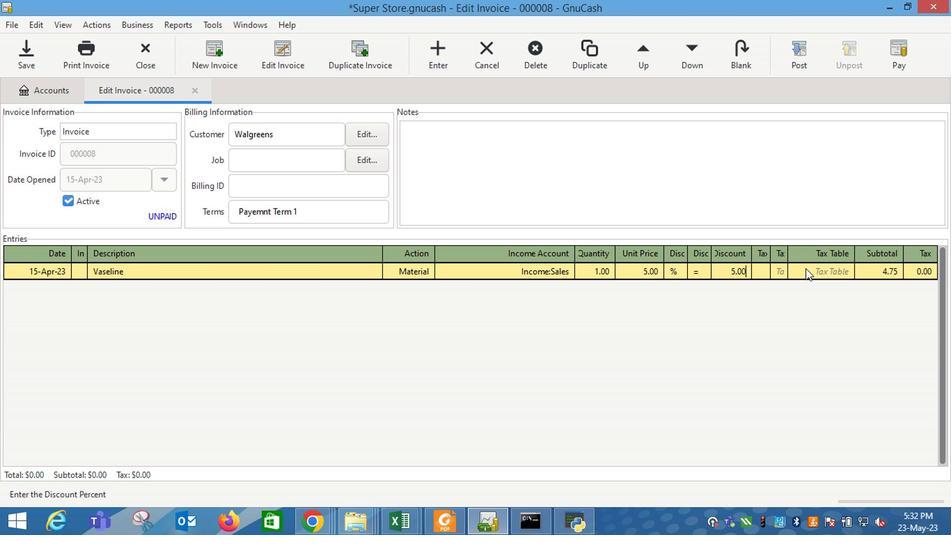 
Action: Mouse moved to (156, 289)
Screenshot: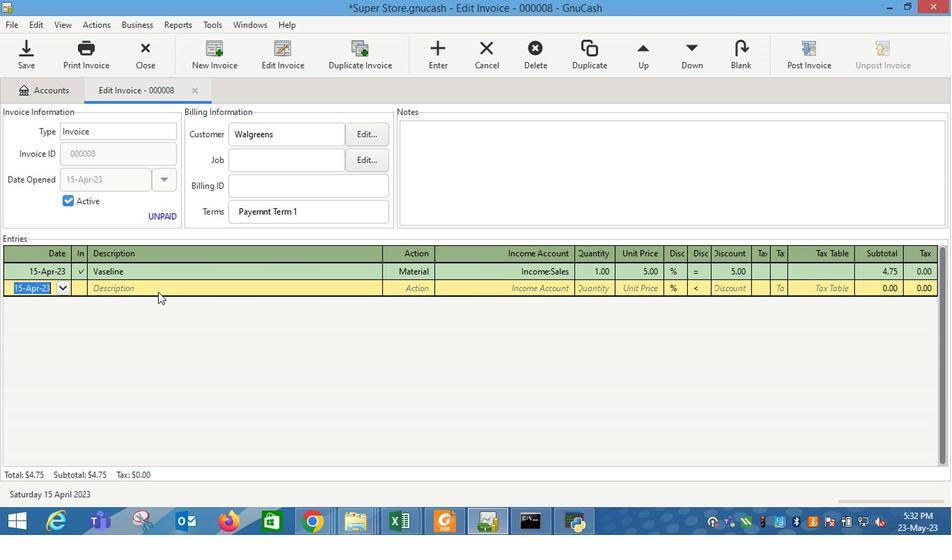 
Action: Mouse pressed left at (156, 289)
Screenshot: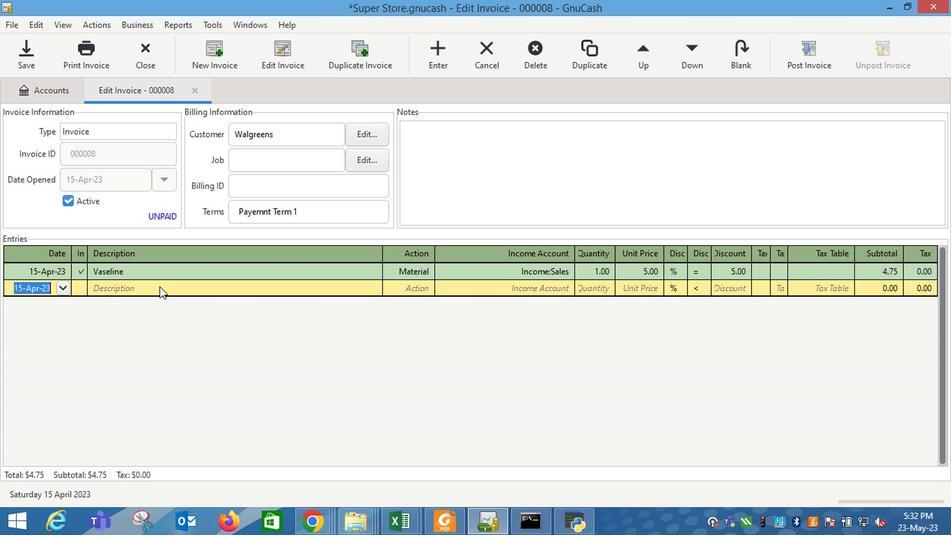 
Action: Key pressed <Key.shift_r>Ra<Key.backspace>uffles<Key.space><Key.shift_r>Potato<Key.space><Key.shift_r>chip
Screenshot: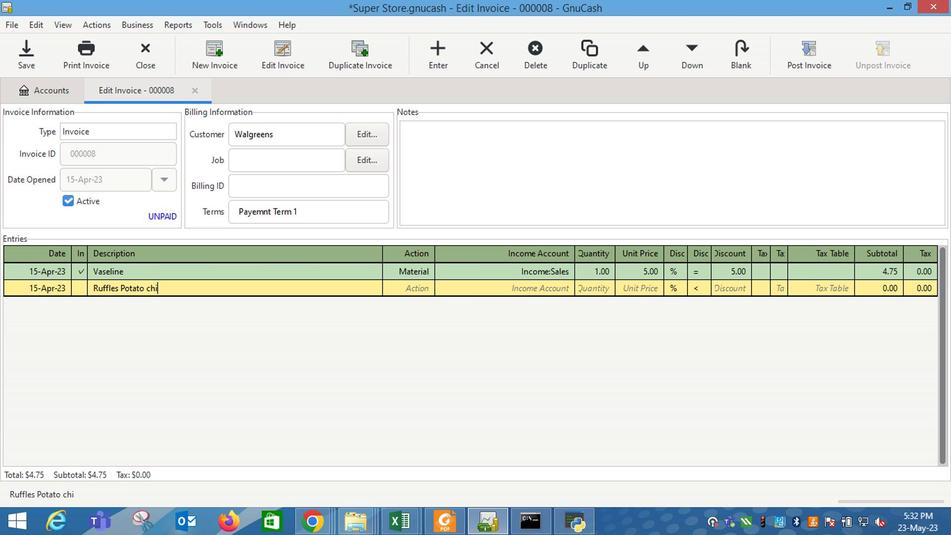 
Action: Mouse moved to (158, 291)
Screenshot: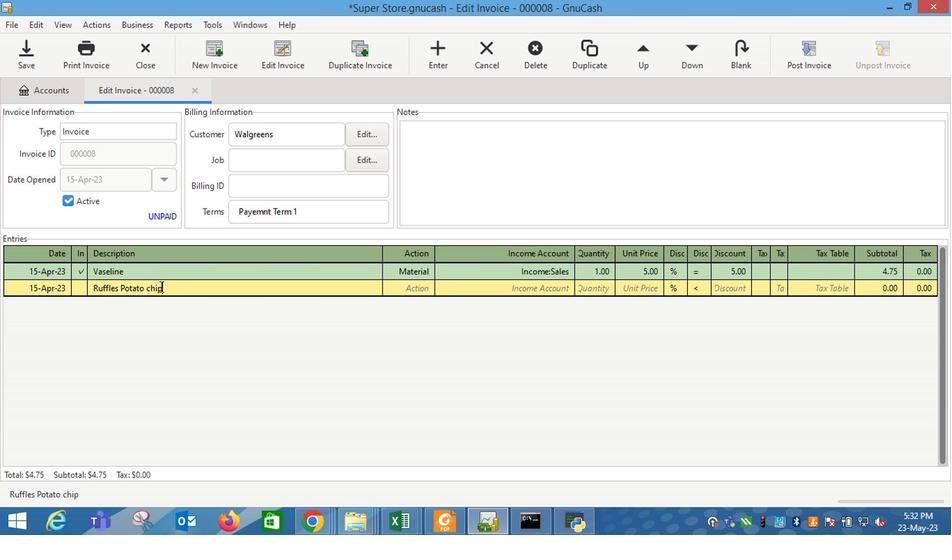 
Action: Key pressed s
Screenshot: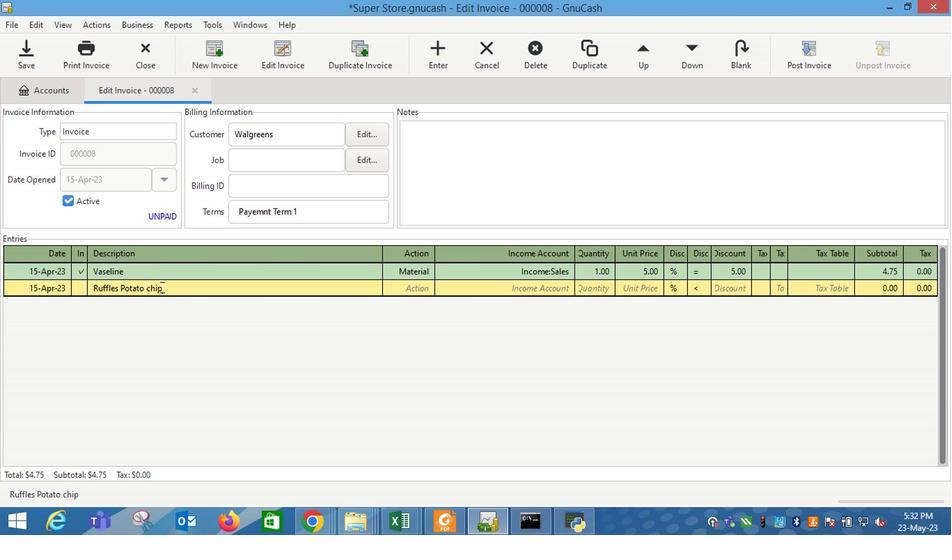 
Action: Mouse moved to (401, 300)
Screenshot: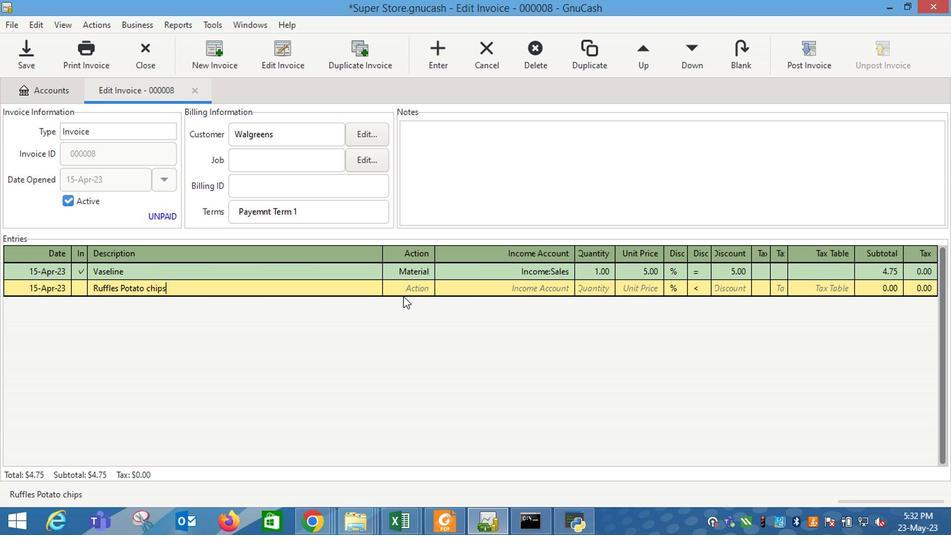 
Action: Key pressed <Key.left><Key.left><Key.left><Key.left><Key.backspace><Key.shift_r>C<Key.right><Key.right><Key.right><Key.right><Key.right>
Screenshot: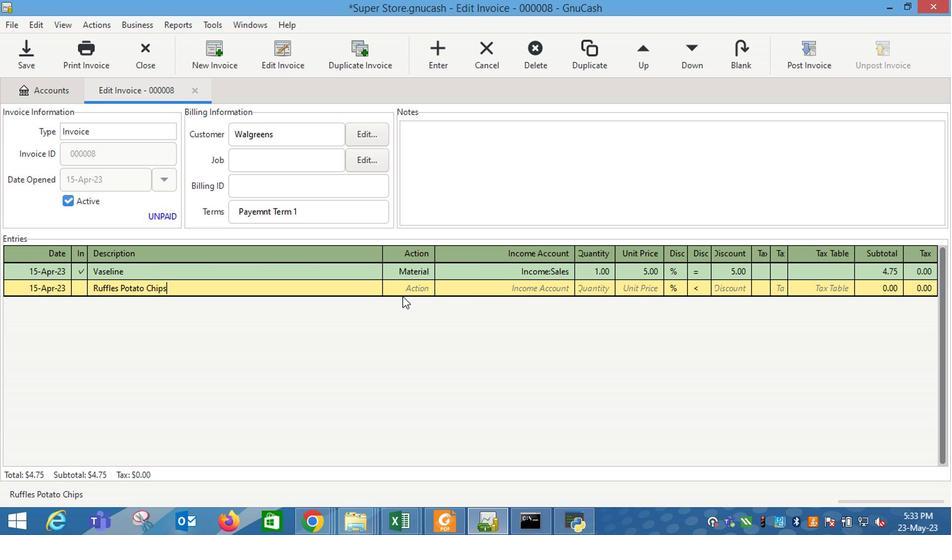 
Action: Mouse moved to (414, 296)
Screenshot: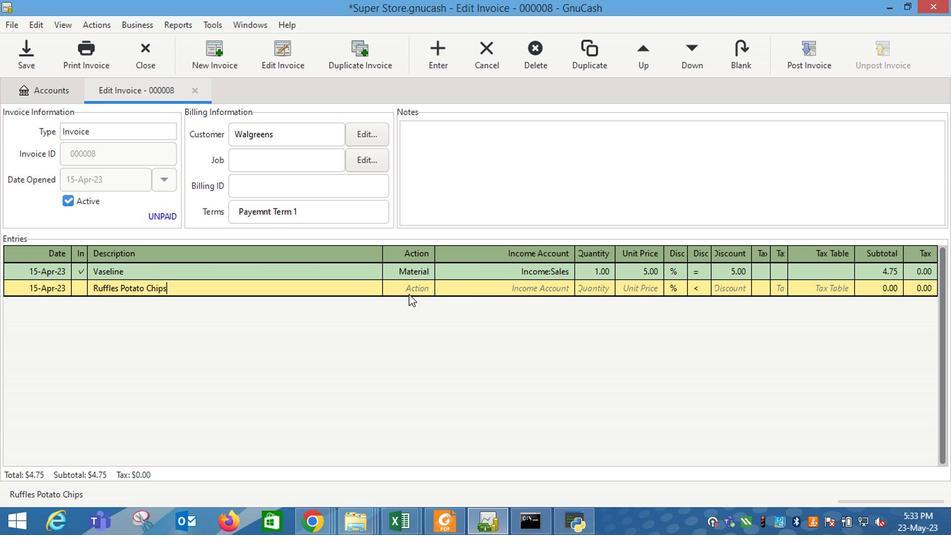 
Action: Mouse pressed left at (414, 296)
Screenshot: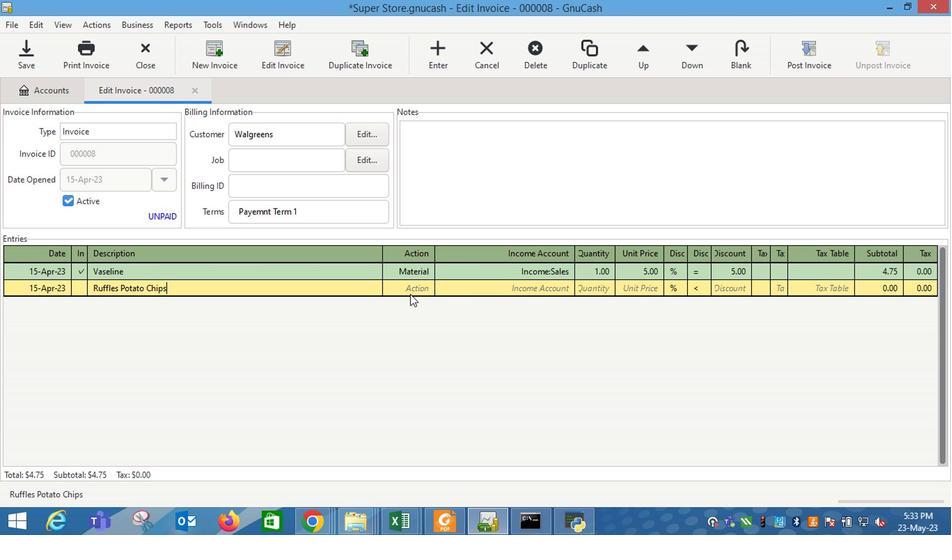 
Action: Mouse moved to (424, 291)
Screenshot: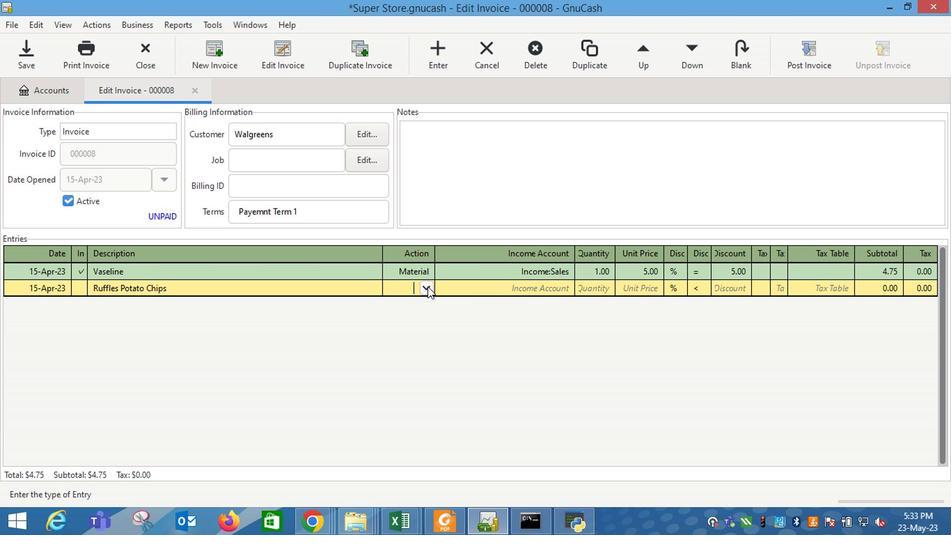 
Action: Mouse pressed left at (424, 291)
Screenshot: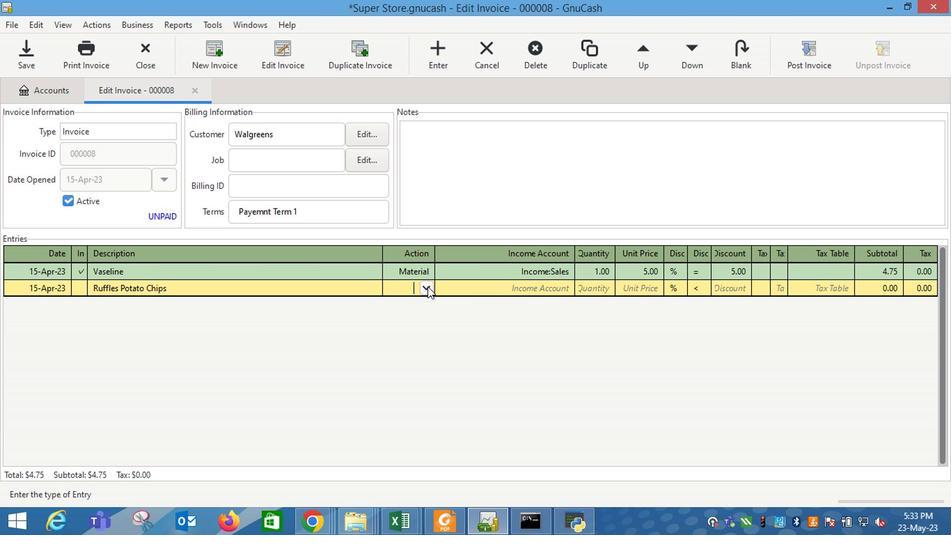 
Action: Mouse moved to (400, 329)
Screenshot: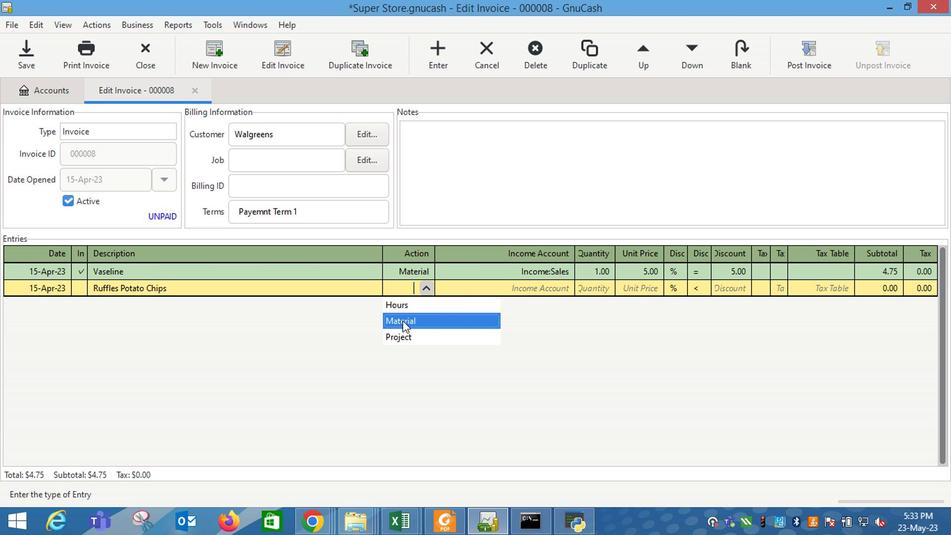 
Action: Mouse pressed left at (400, 329)
Screenshot: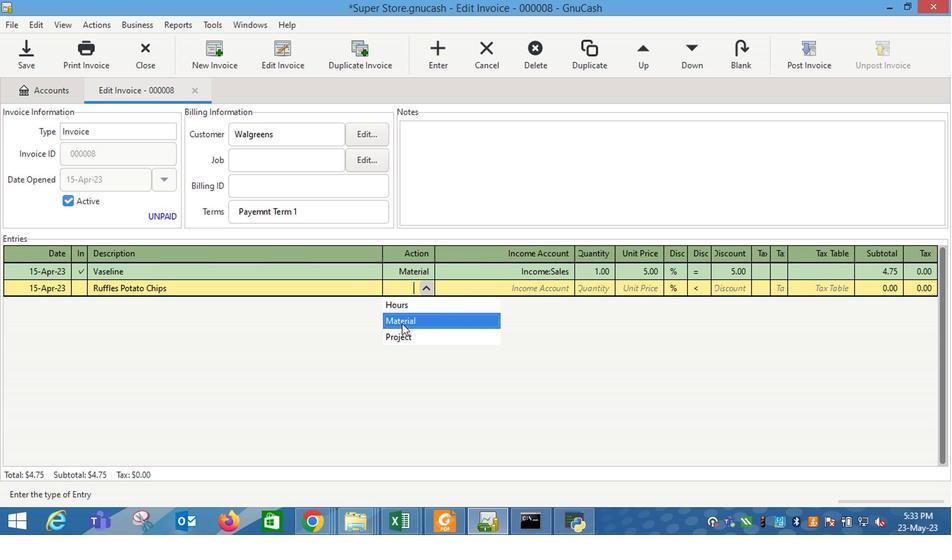 
Action: Mouse moved to (509, 287)
Screenshot: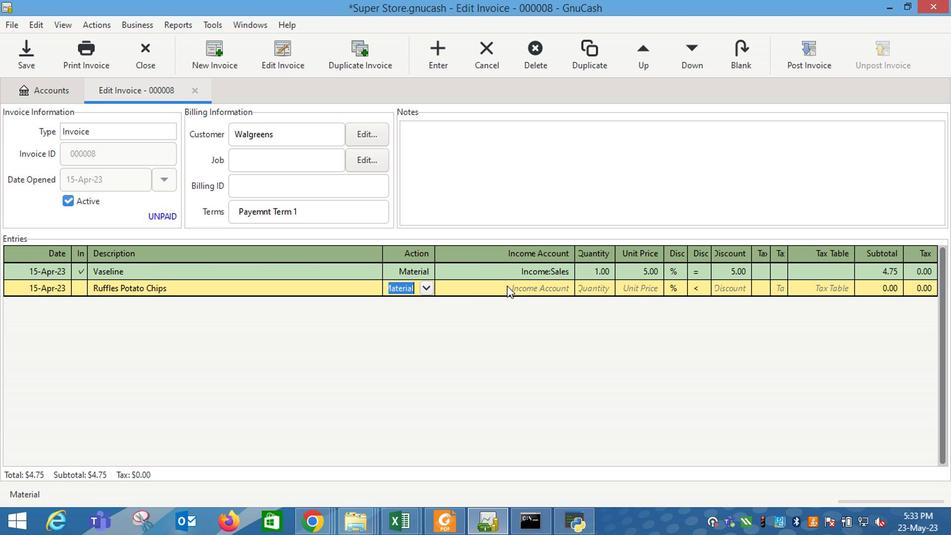 
Action: Mouse pressed left at (509, 287)
Screenshot: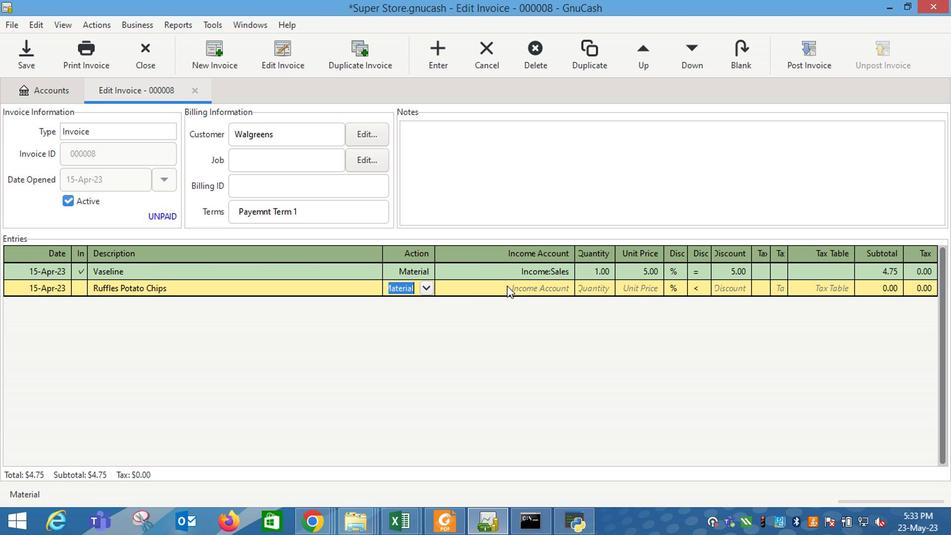 
Action: Mouse moved to (563, 292)
Screenshot: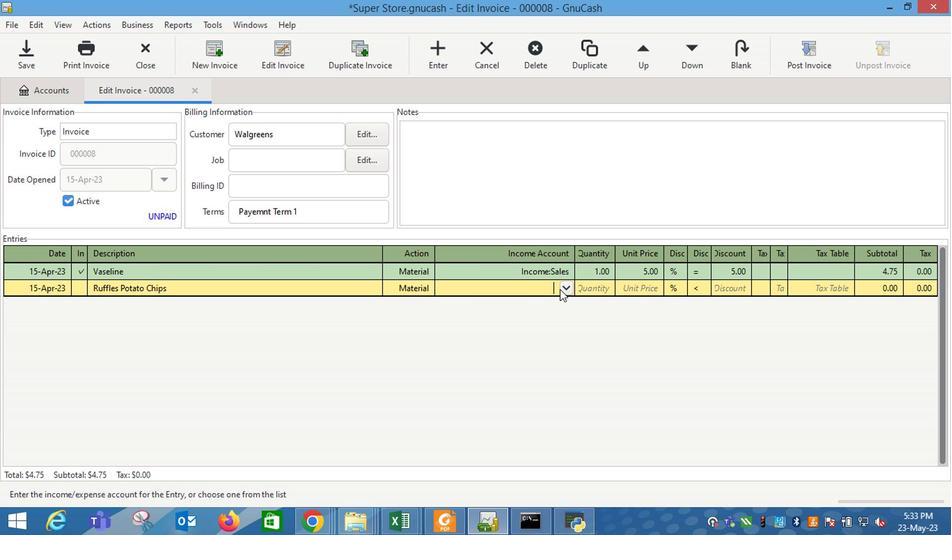 
Action: Mouse pressed left at (563, 292)
Screenshot: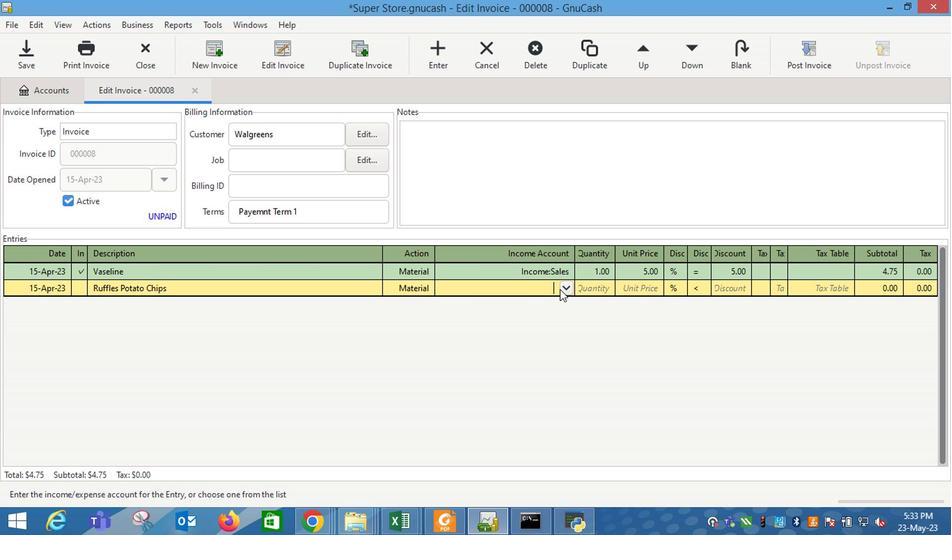 
Action: Mouse moved to (499, 362)
Screenshot: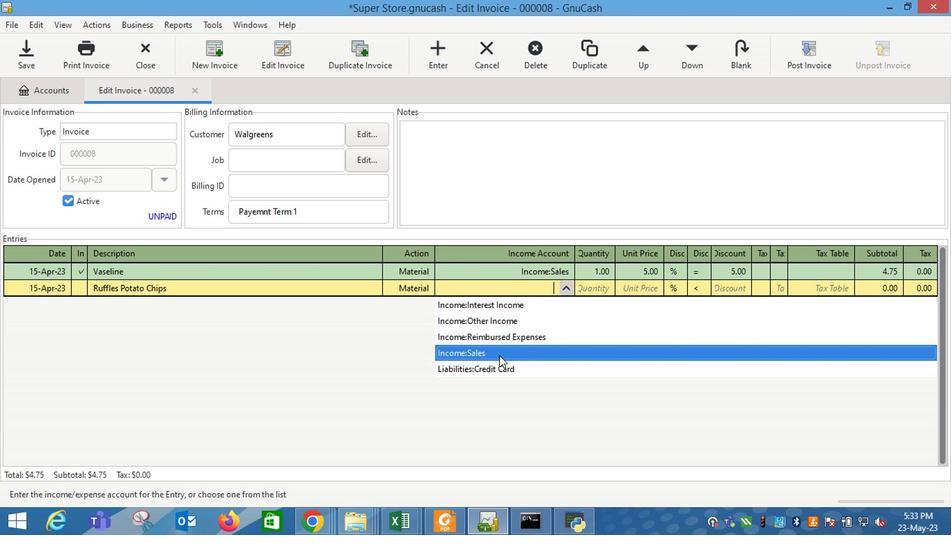 
Action: Mouse pressed left at (499, 362)
Screenshot: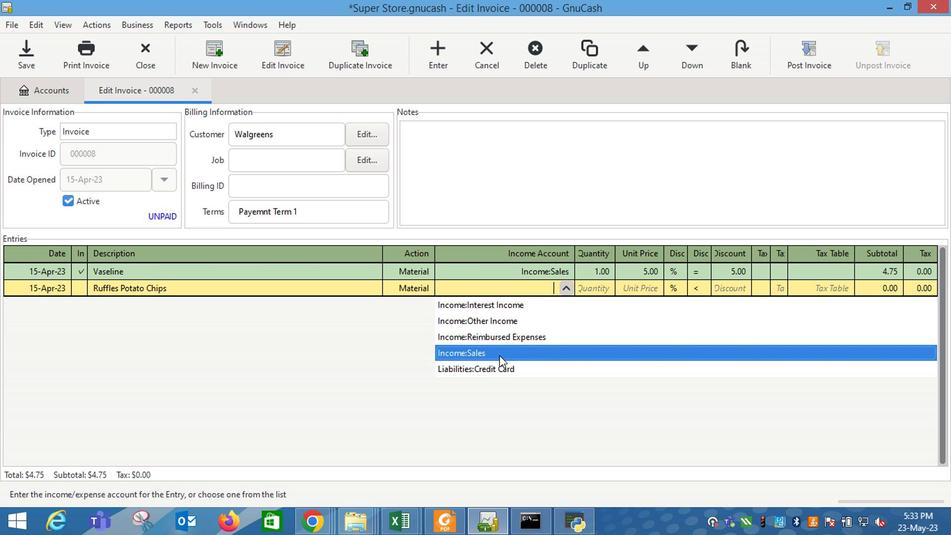 
Action: Mouse moved to (606, 297)
Screenshot: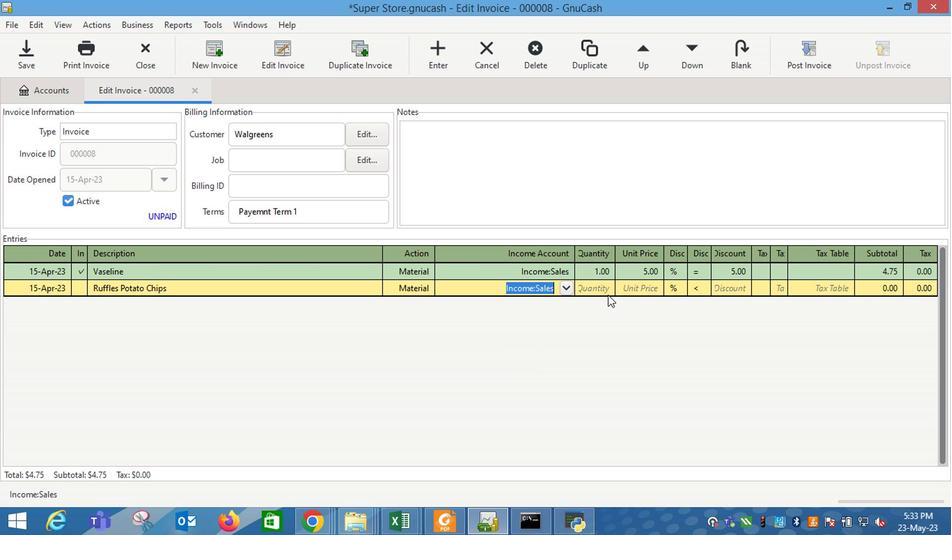 
Action: Mouse pressed left at (606, 297)
Screenshot: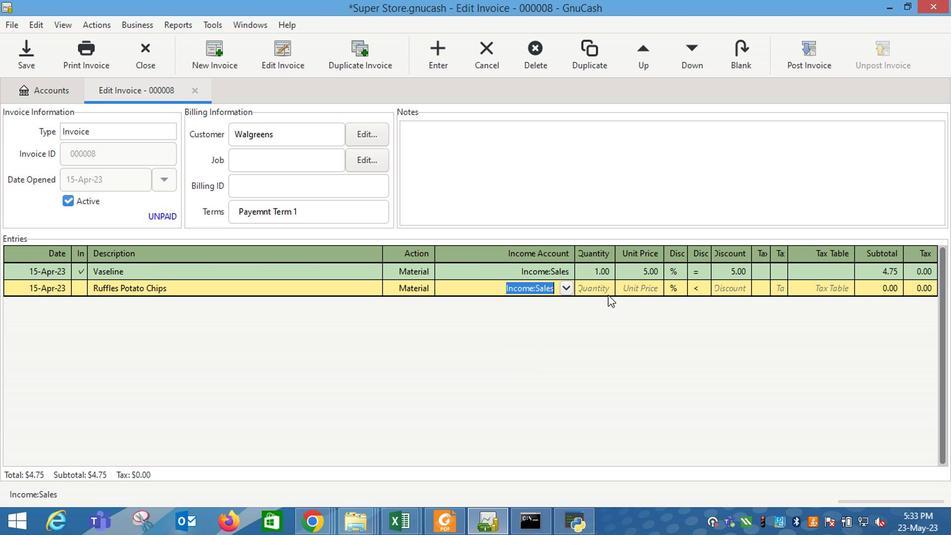 
Action: Key pressed 4
Screenshot: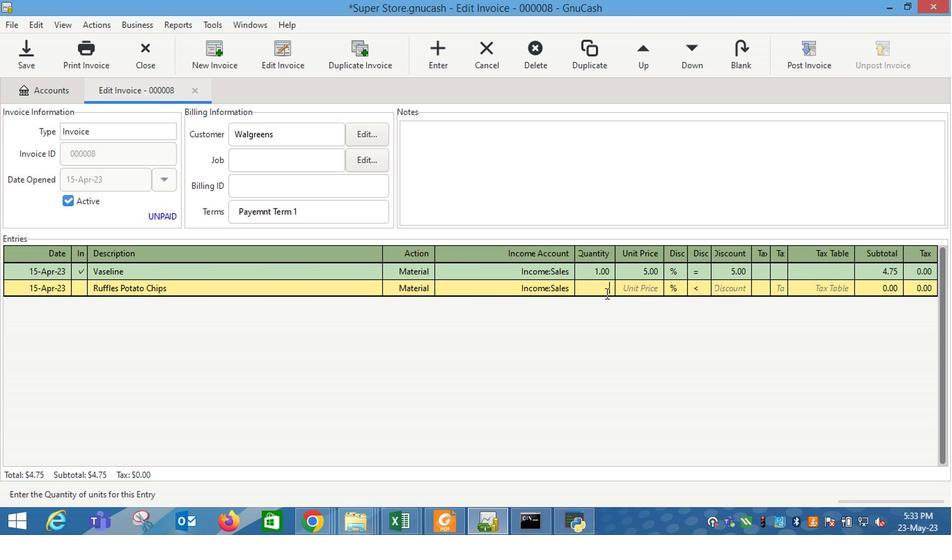 
Action: Mouse moved to (635, 295)
Screenshot: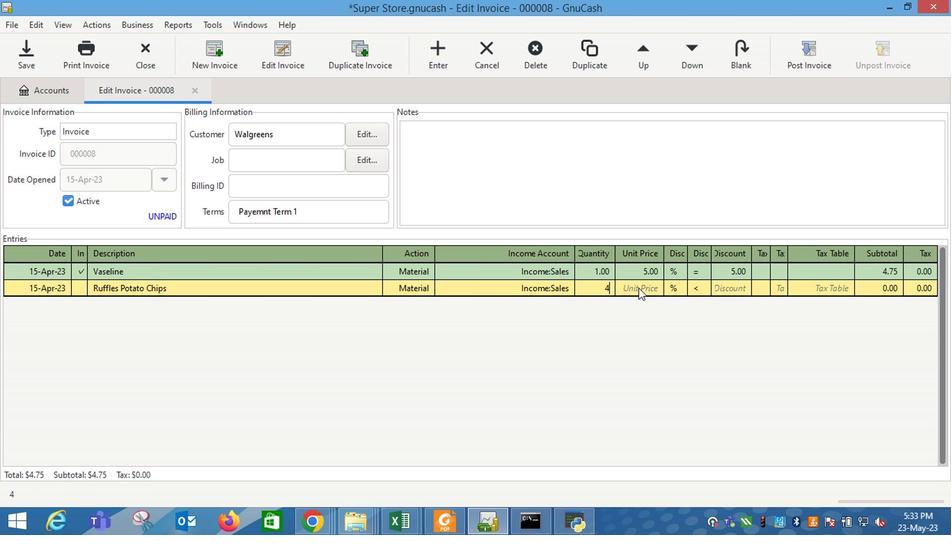 
Action: Mouse pressed left at (635, 295)
Screenshot: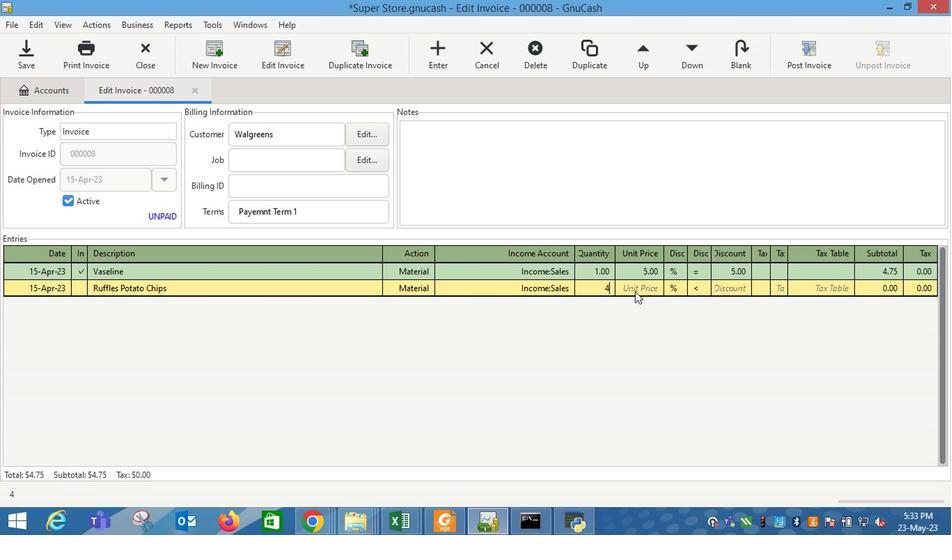 
Action: Key pressed 8.6
Screenshot: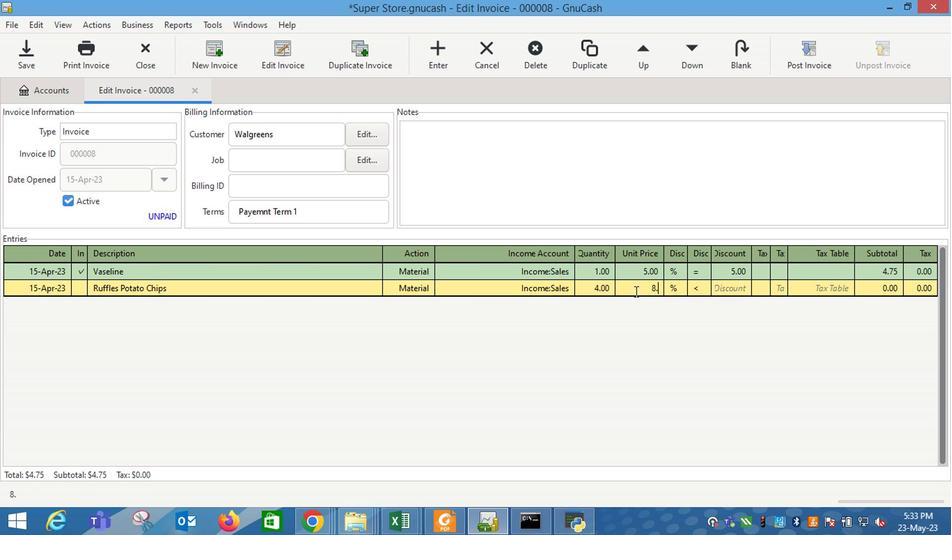 
Action: Mouse moved to (691, 291)
Screenshot: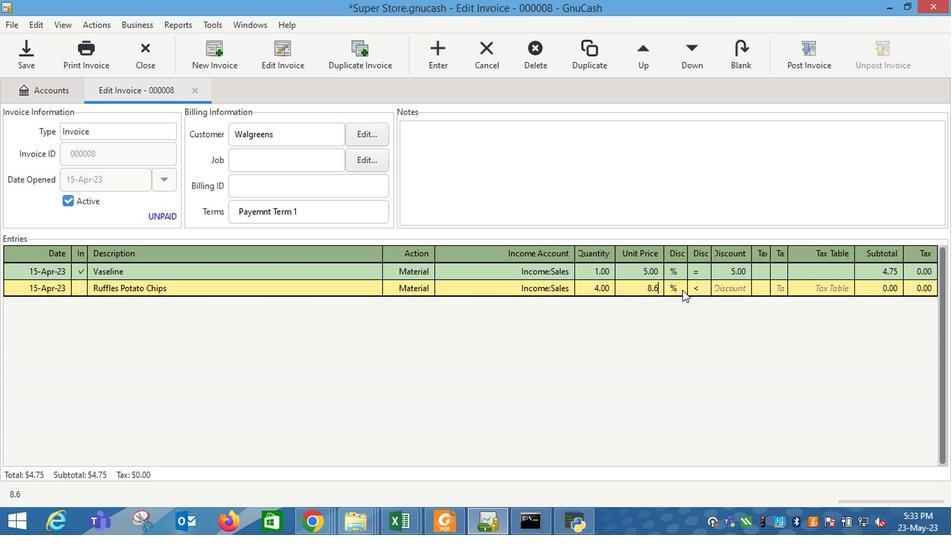 
Action: Mouse pressed left at (691, 291)
Screenshot: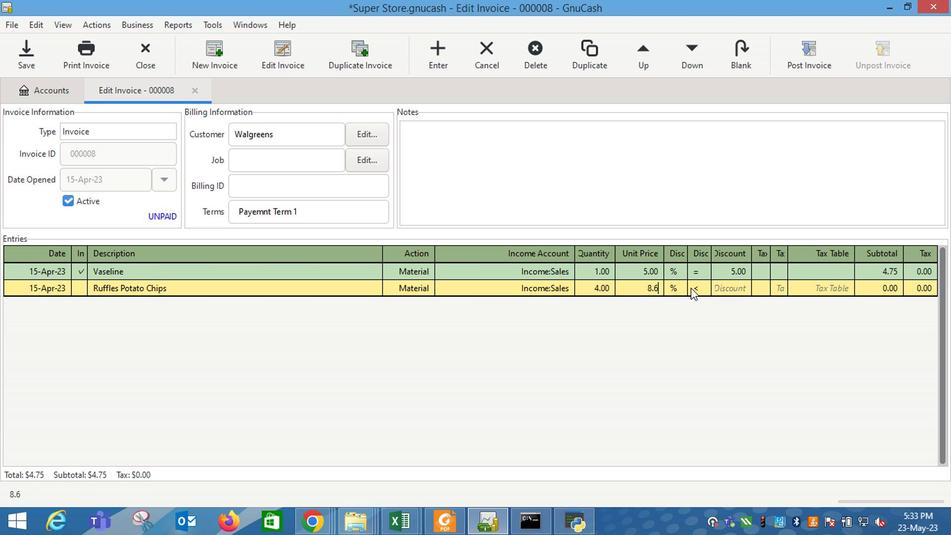 
Action: Mouse moved to (731, 292)
Screenshot: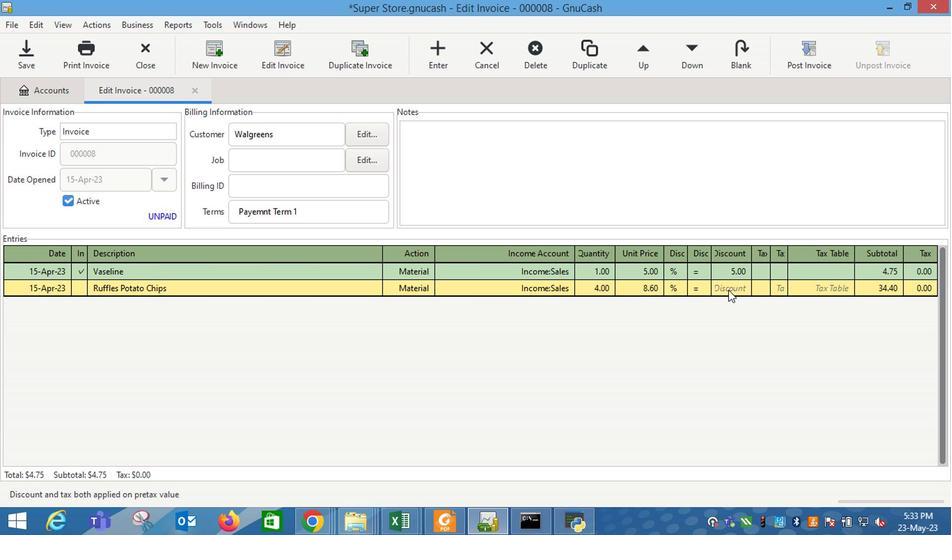 
Action: Mouse pressed left at (731, 292)
Screenshot: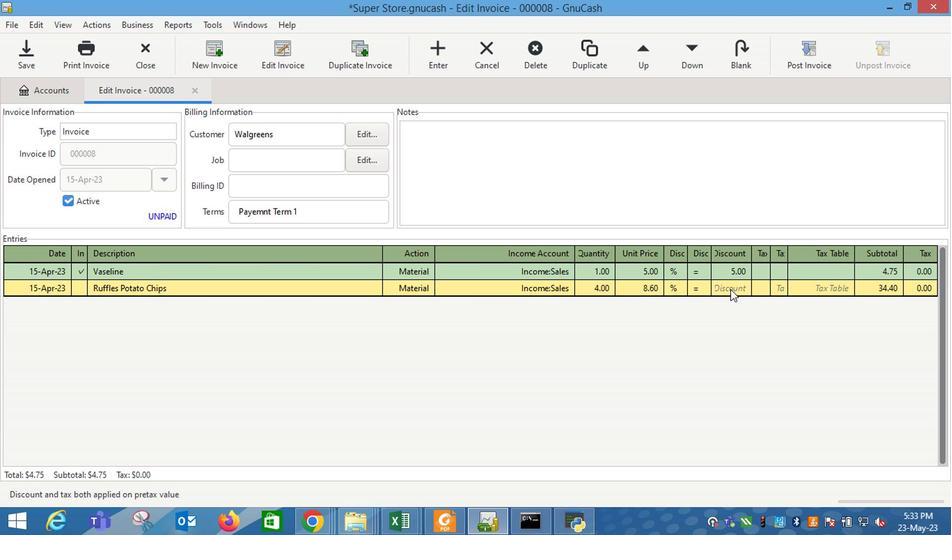 
Action: Key pressed 10
Screenshot: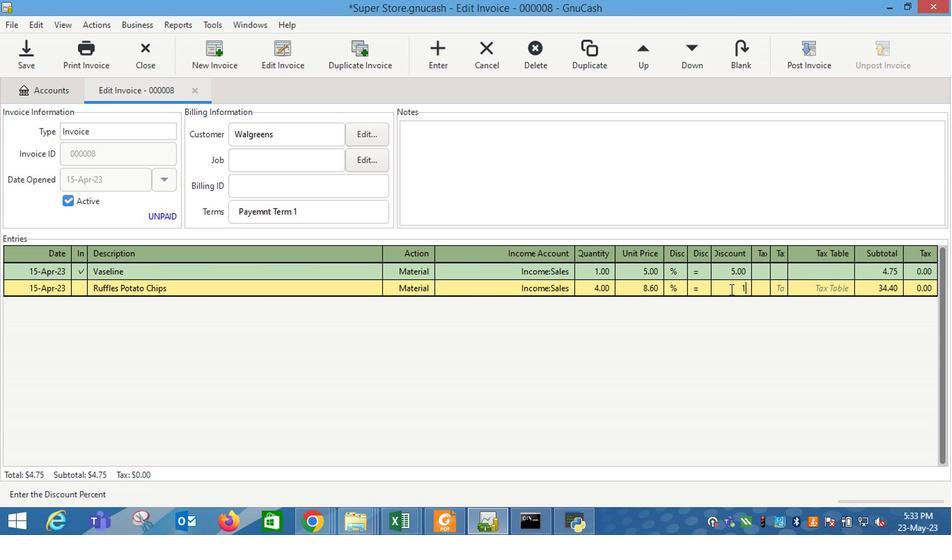 
Action: Mouse moved to (829, 292)
Screenshot: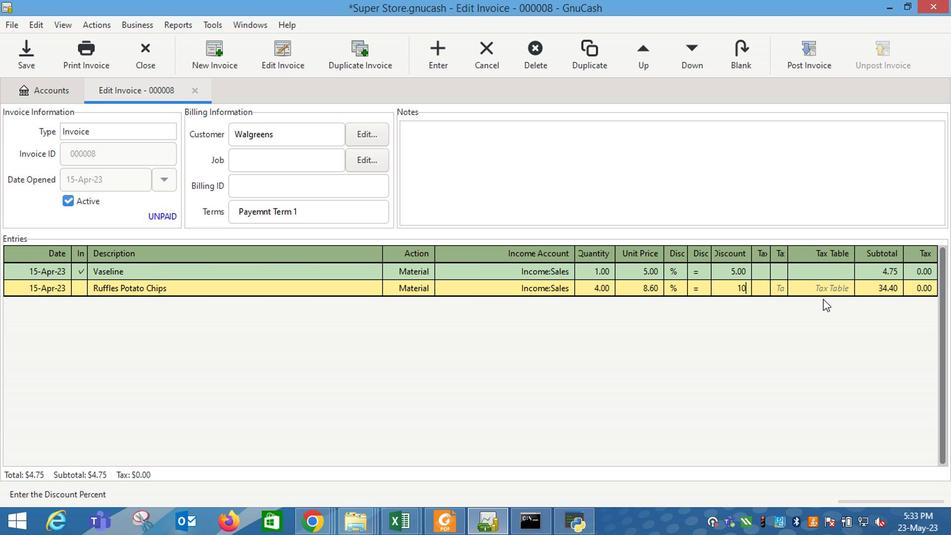 
Action: Mouse pressed left at (829, 292)
Screenshot: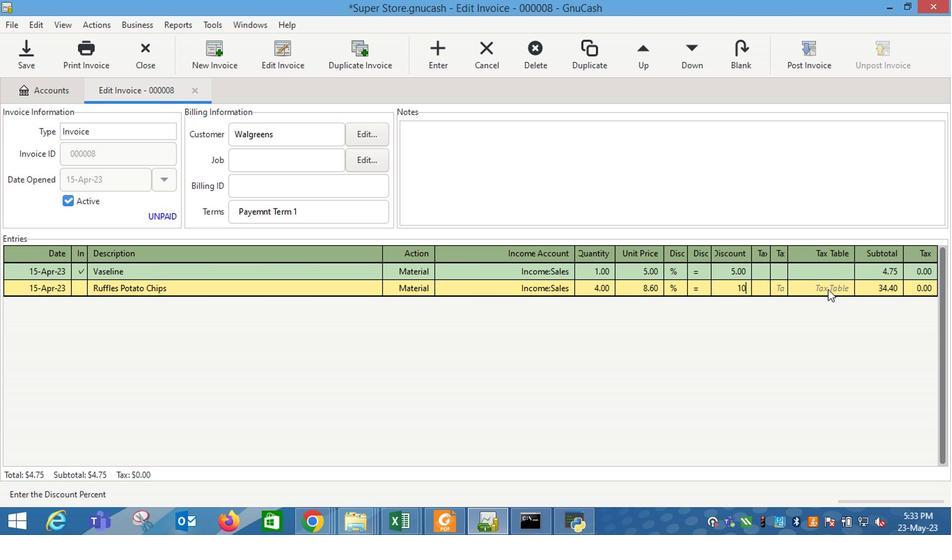 
Action: Mouse moved to (829, 292)
Screenshot: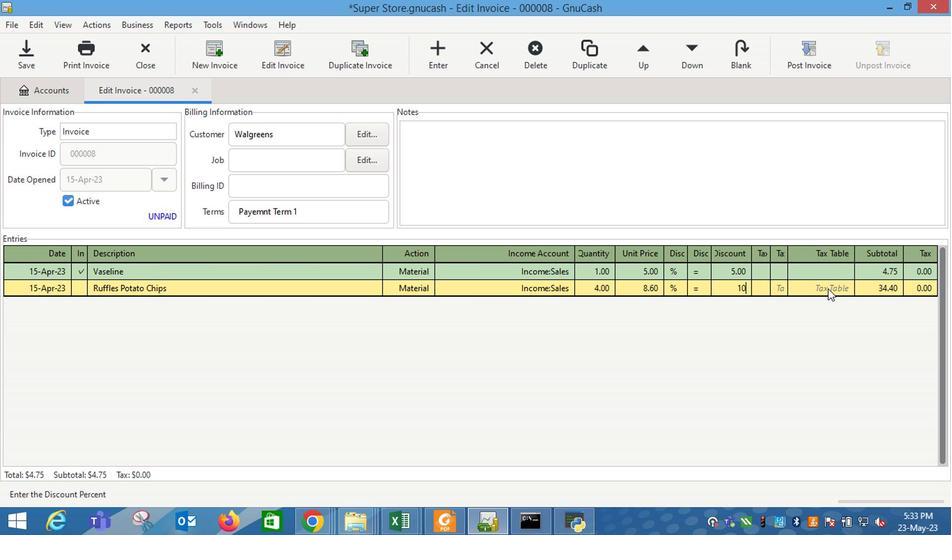 
Action: Key pressed <Key.enter>
Screenshot: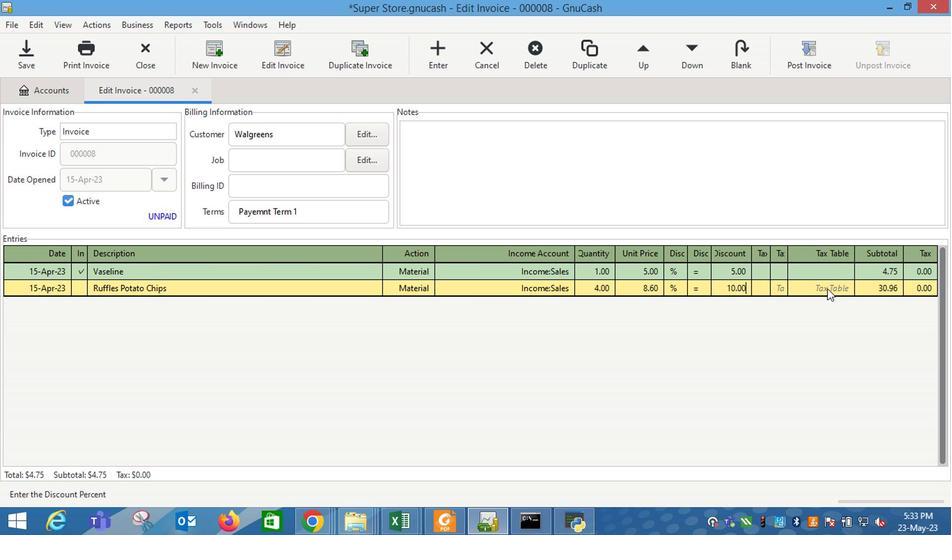 
Action: Mouse moved to (105, 311)
Screenshot: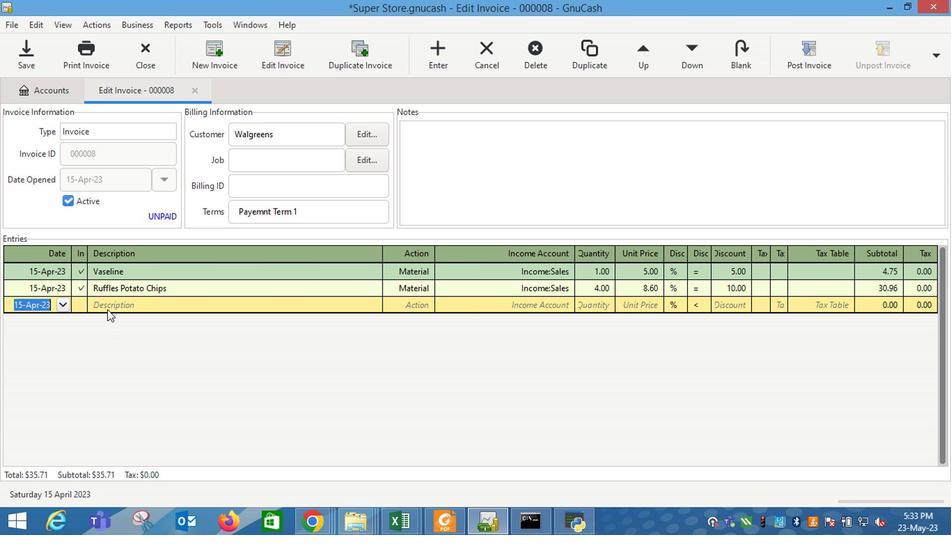 
Action: Mouse pressed left at (105, 311)
Screenshot: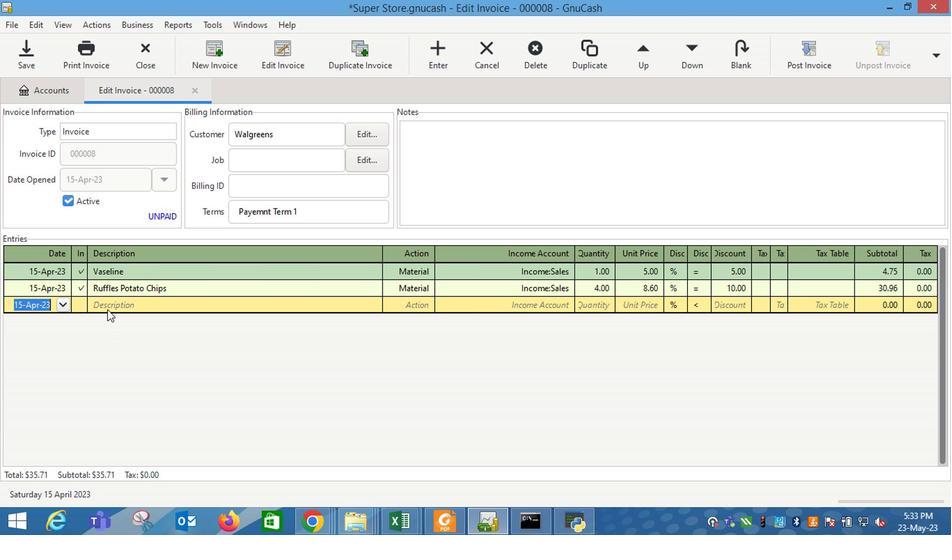 
Action: Key pressed <Key.shift_r>Coca-cola<Key.space><Key.shift_r>Cherry<Key.space><Key.shift_r>Vanilla<Key.space><Key.shift_r>Soda
Screenshot: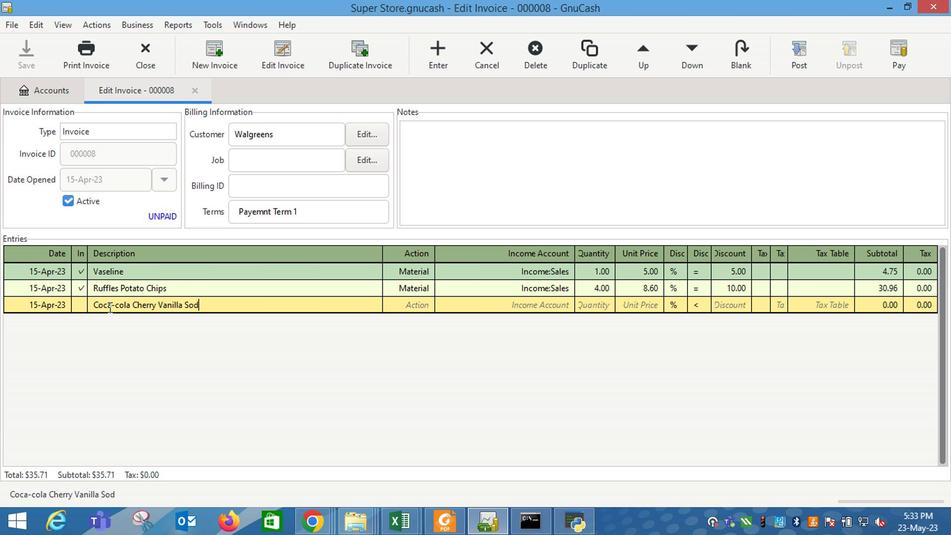 
Action: Mouse moved to (399, 303)
Screenshot: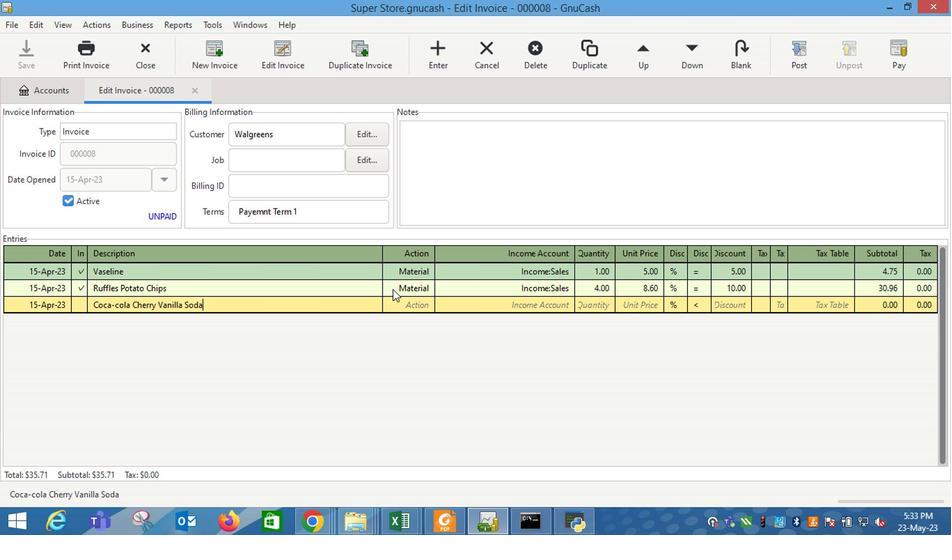 
Action: Mouse pressed left at (399, 303)
Screenshot: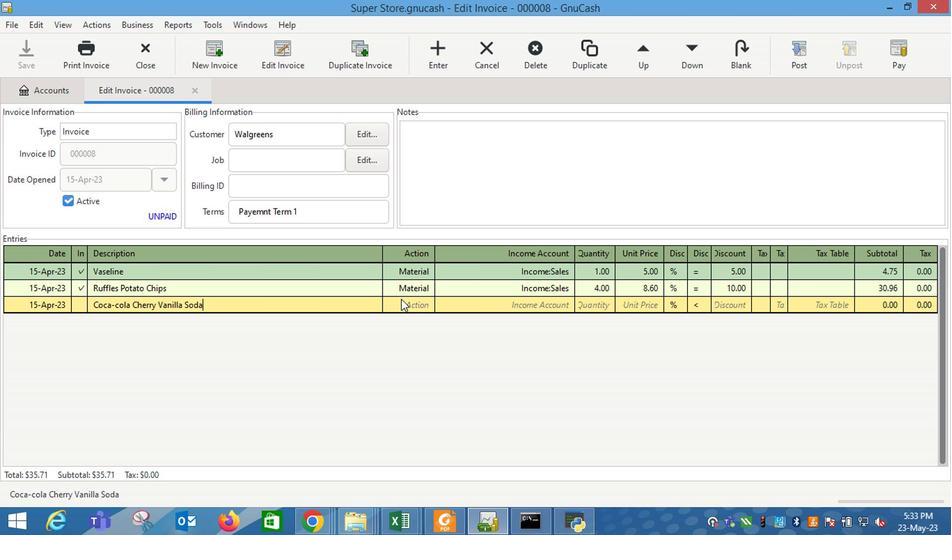 
Action: Mouse moved to (421, 303)
Screenshot: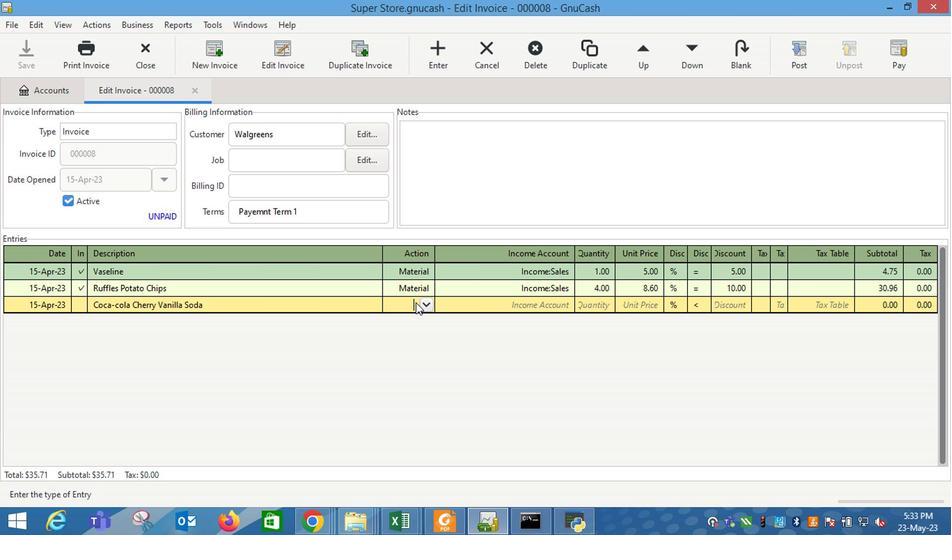 
Action: Mouse pressed left at (421, 303)
Screenshot: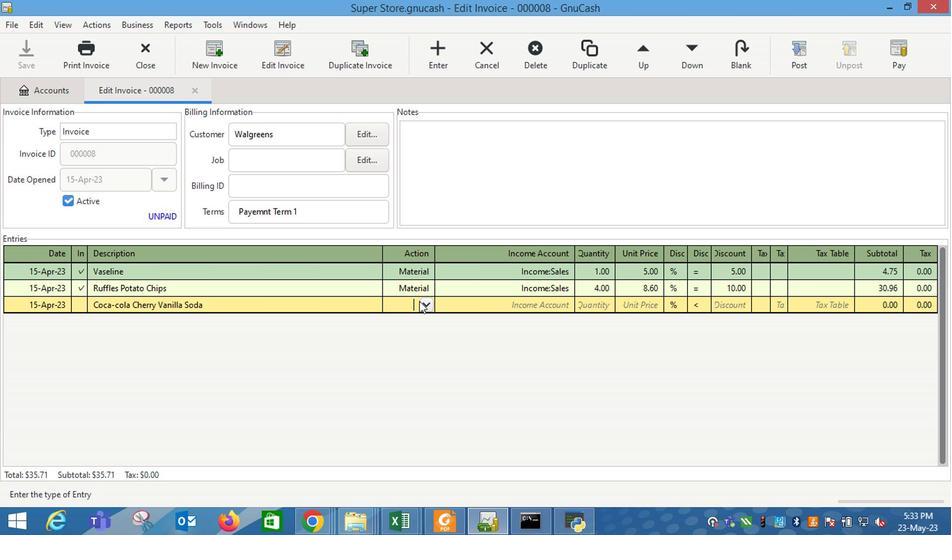 
Action: Mouse moved to (420, 313)
Screenshot: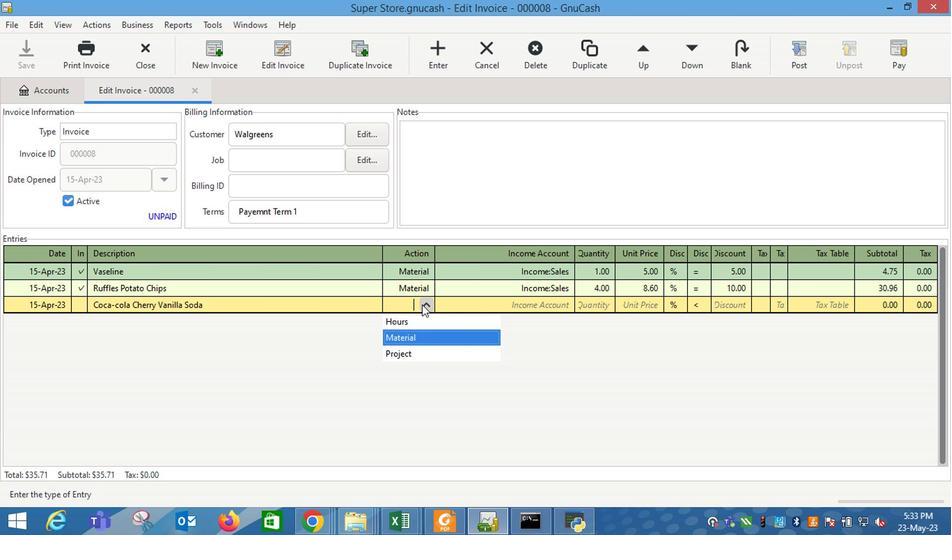 
Action: Mouse pressed left at (420, 313)
Screenshot: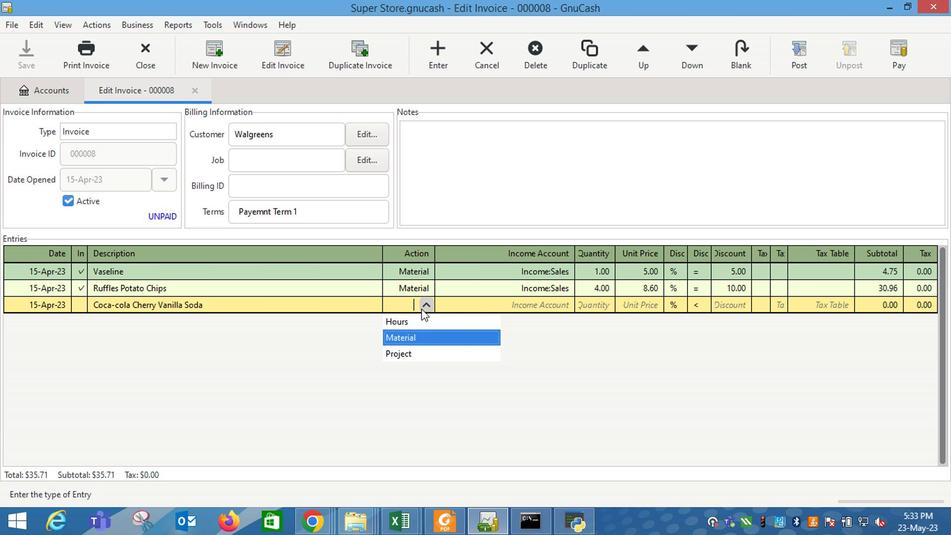 
Action: Mouse moved to (426, 314)
Screenshot: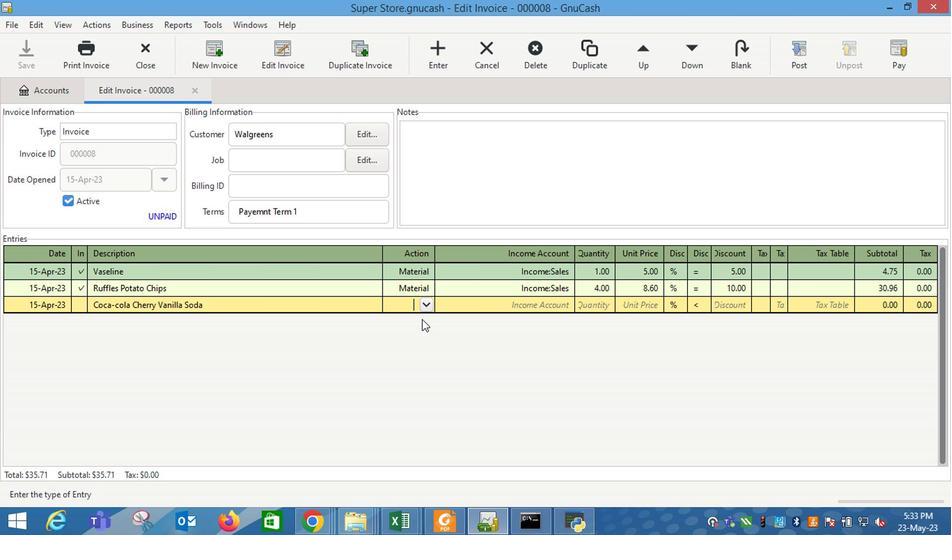 
Action: Mouse pressed left at (426, 314)
Screenshot: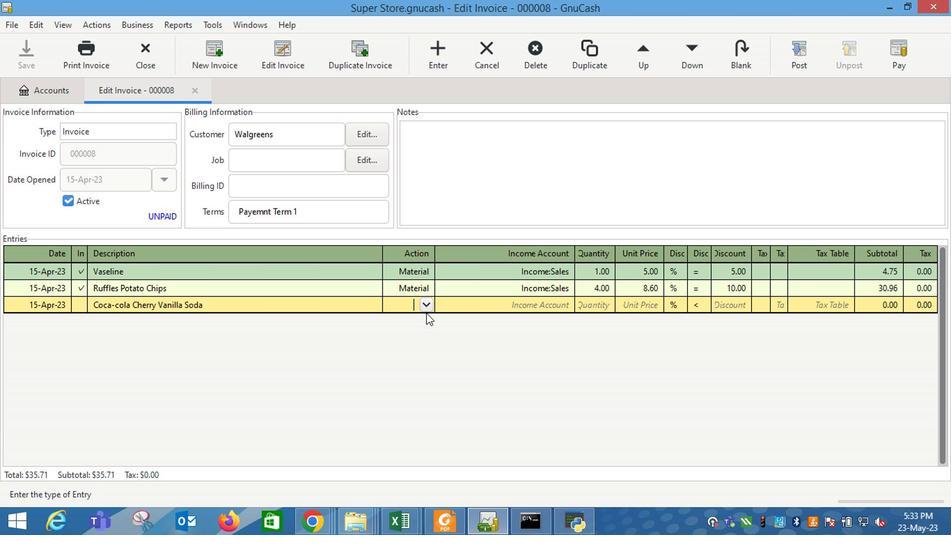 
Action: Mouse moved to (421, 346)
Screenshot: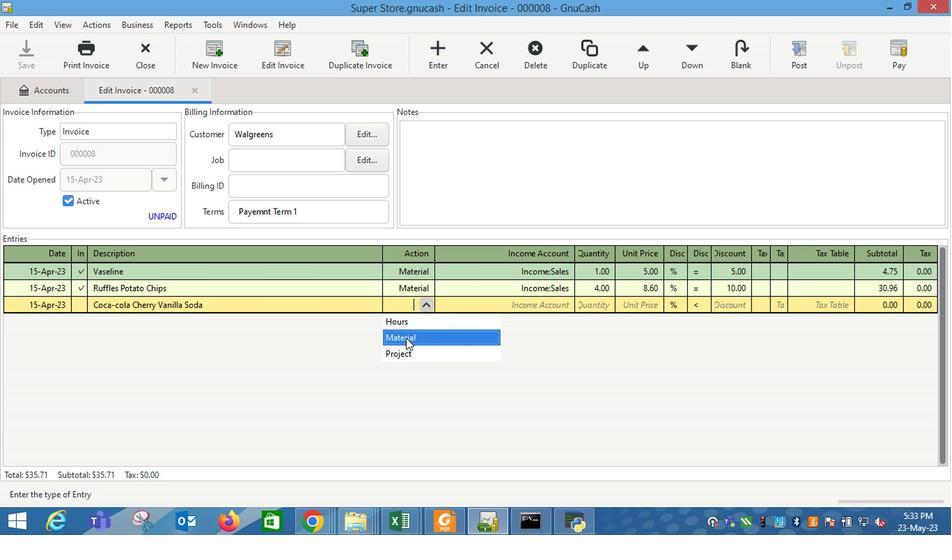 
Action: Mouse pressed left at (421, 346)
Screenshot: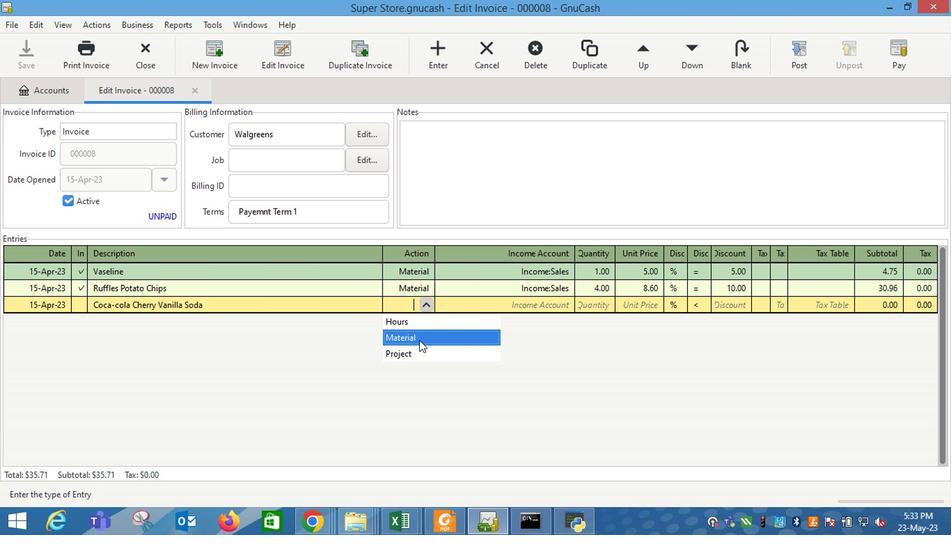 
Action: Mouse moved to (526, 309)
Screenshot: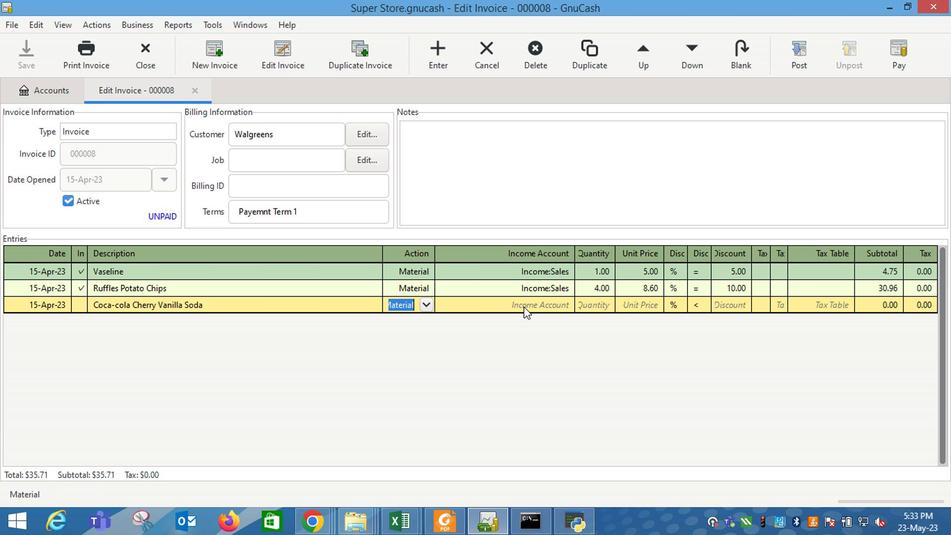 
Action: Mouse pressed left at (526, 309)
Screenshot: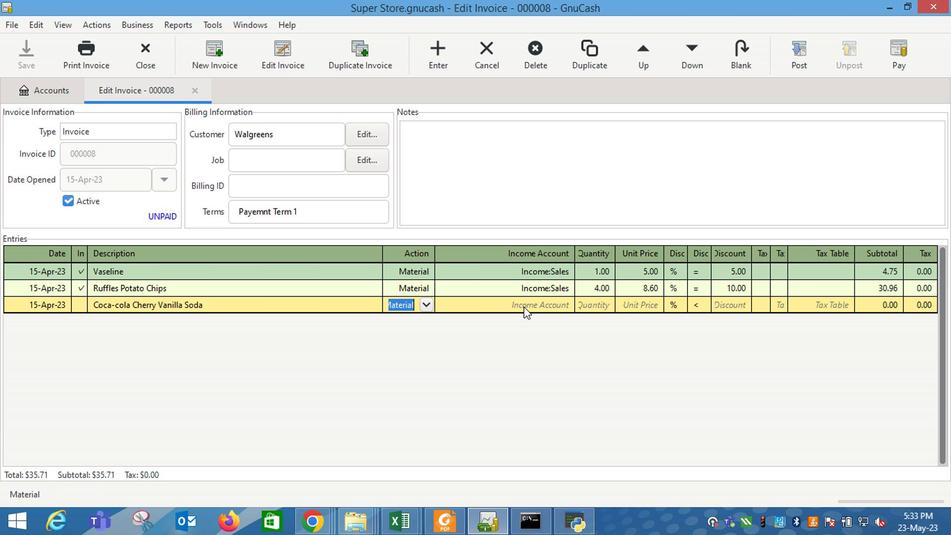 
Action: Mouse moved to (563, 308)
Screenshot: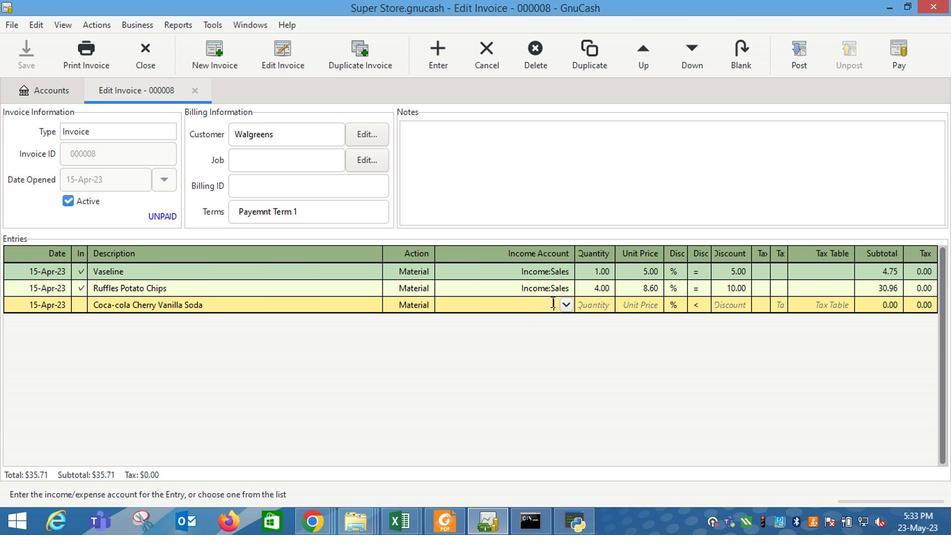 
Action: Mouse pressed left at (563, 308)
Screenshot: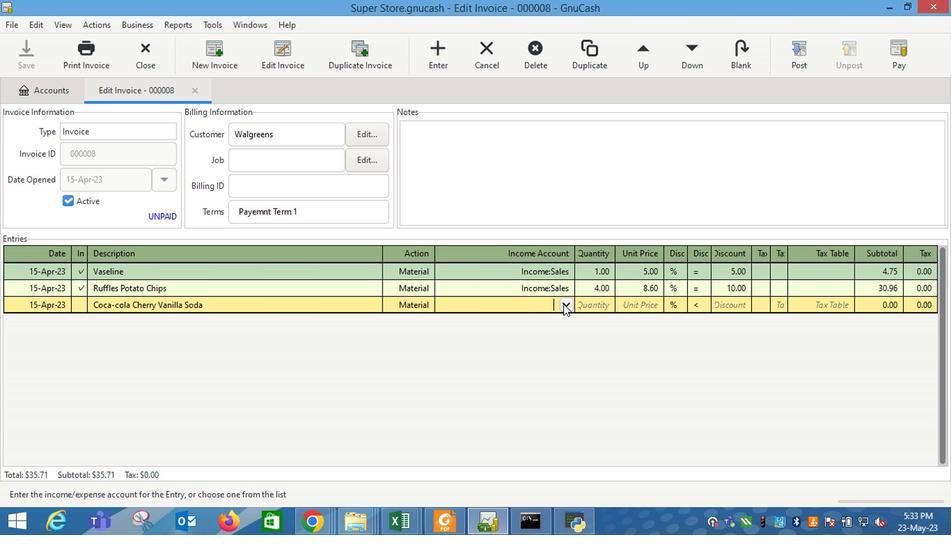 
Action: Mouse moved to (480, 378)
Screenshot: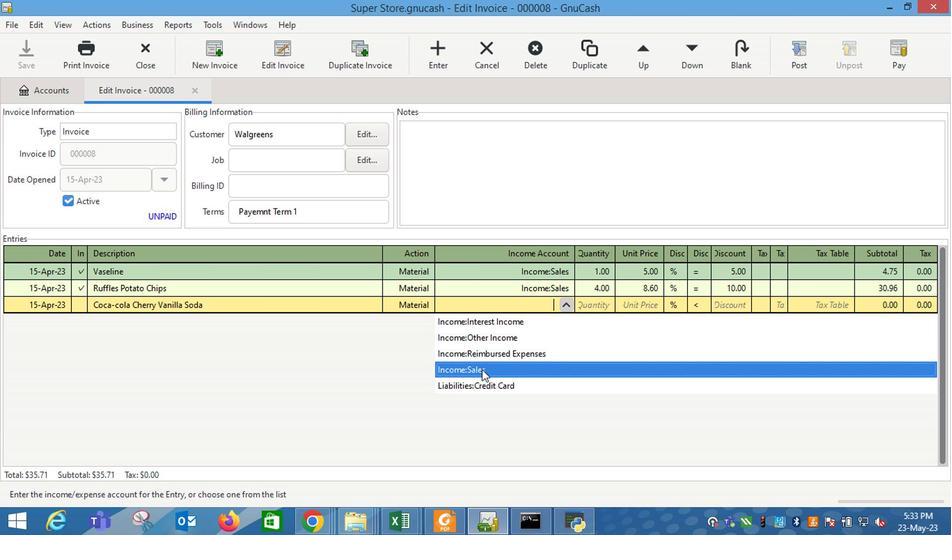
Action: Mouse pressed left at (480, 378)
Screenshot: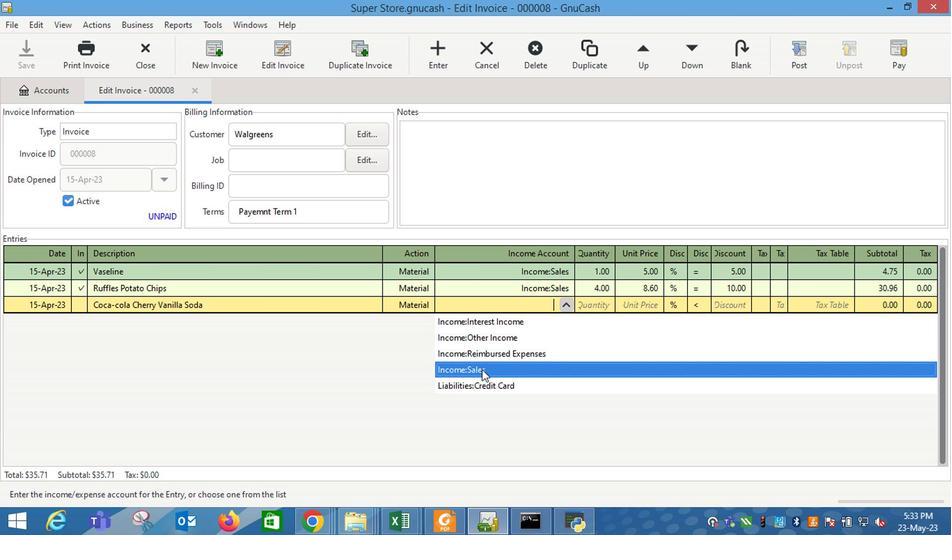 
Action: Mouse moved to (604, 314)
Screenshot: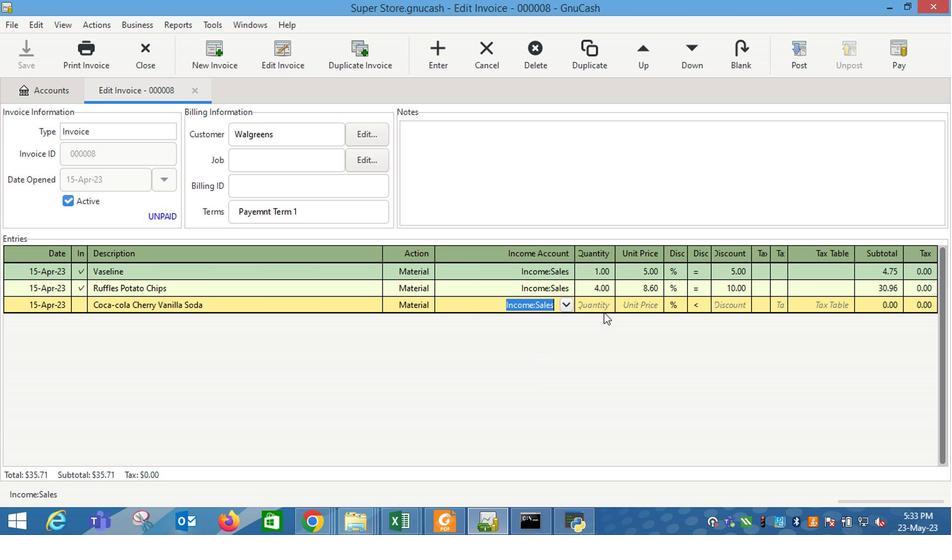 
Action: Mouse pressed left at (604, 314)
Screenshot: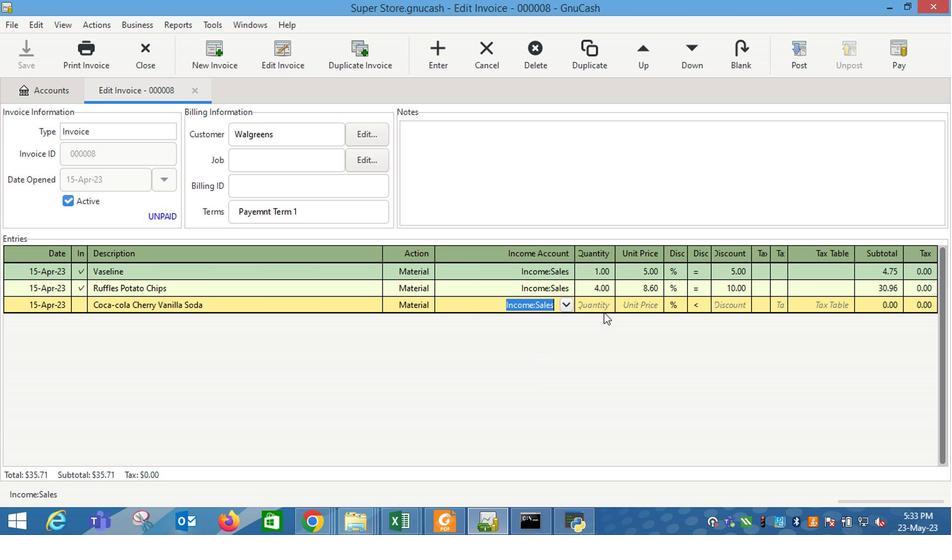 
Action: Key pressed 2
Screenshot: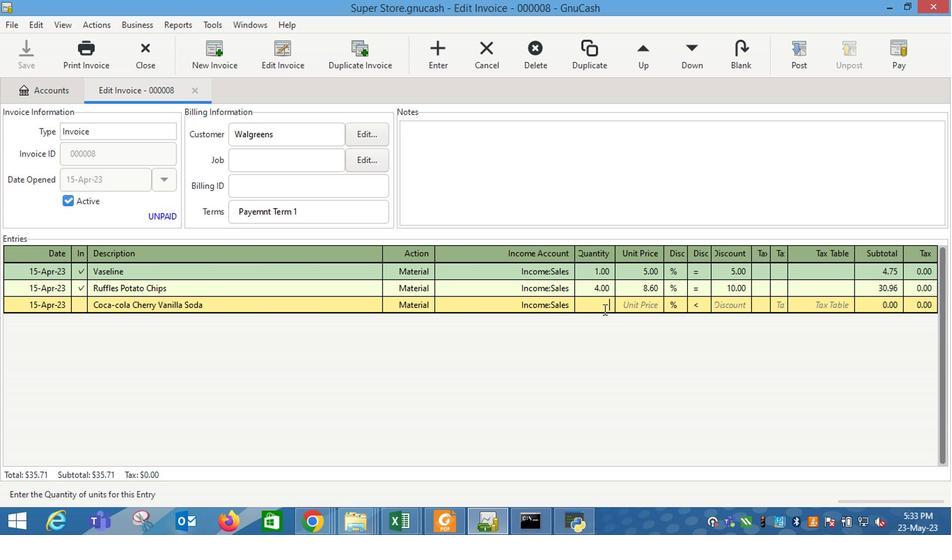 
Action: Mouse moved to (644, 312)
Screenshot: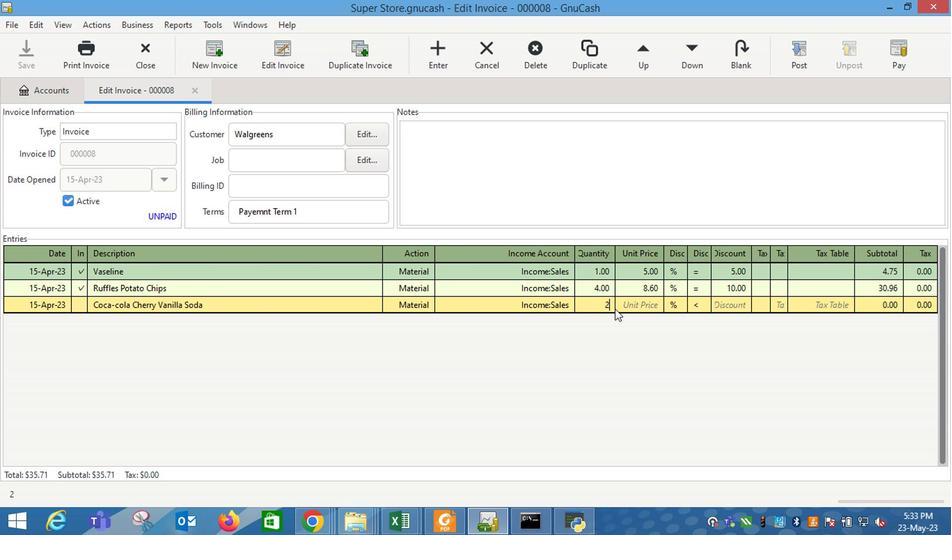 
Action: Mouse pressed left at (644, 312)
Screenshot: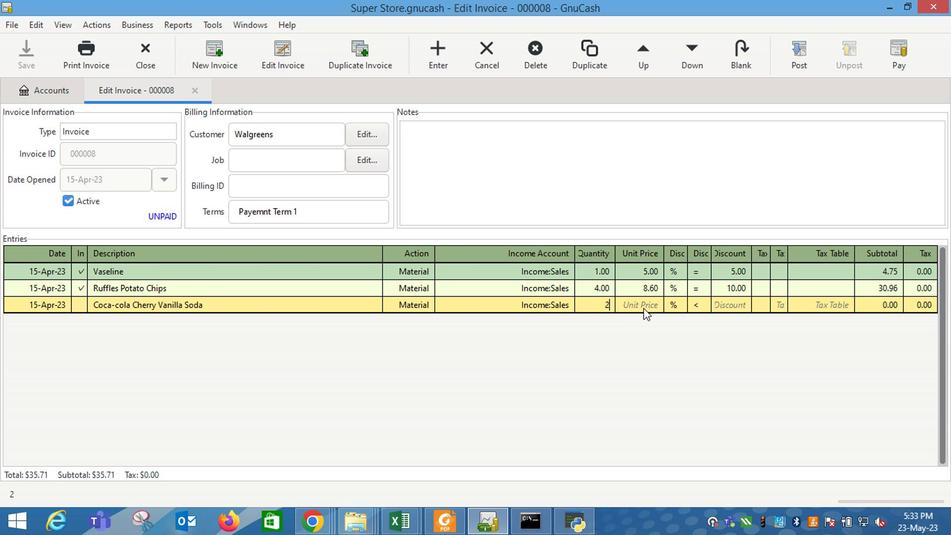 
Action: Key pressed 9.6
Screenshot: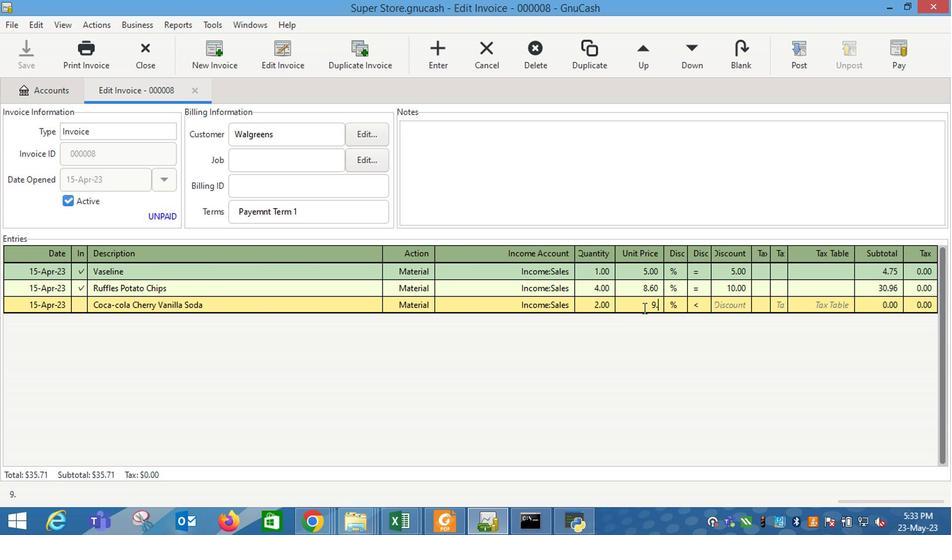 
Action: Mouse moved to (697, 317)
Screenshot: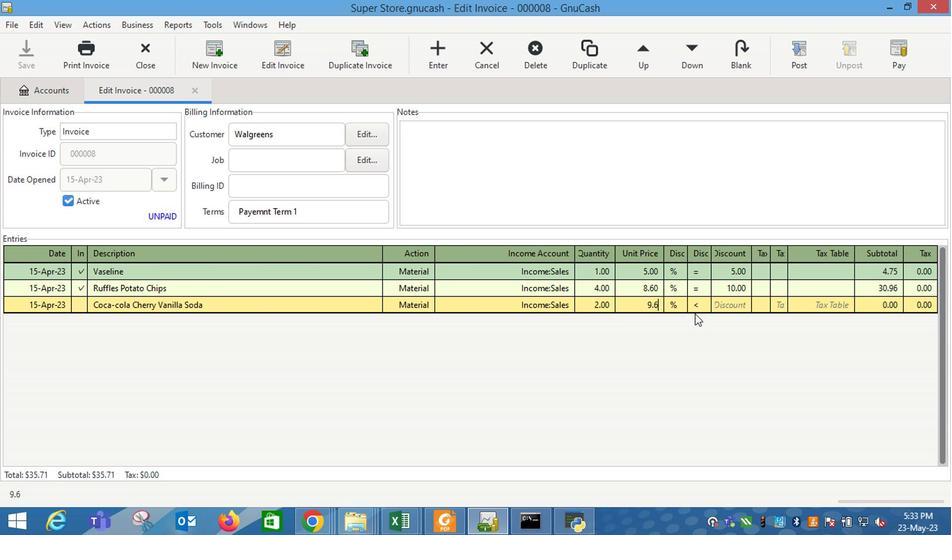 
Action: Mouse pressed left at (697, 317)
Screenshot: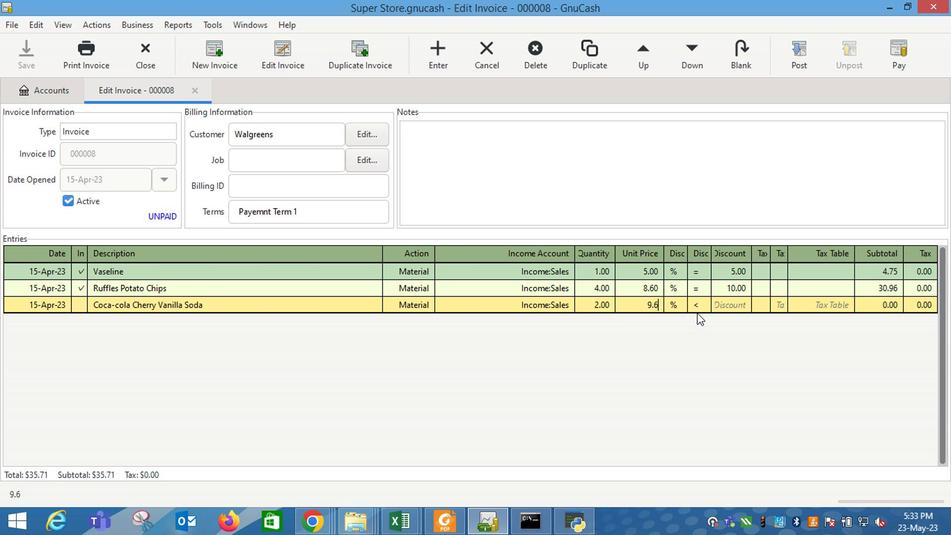 
Action: Mouse moved to (739, 304)
Screenshot: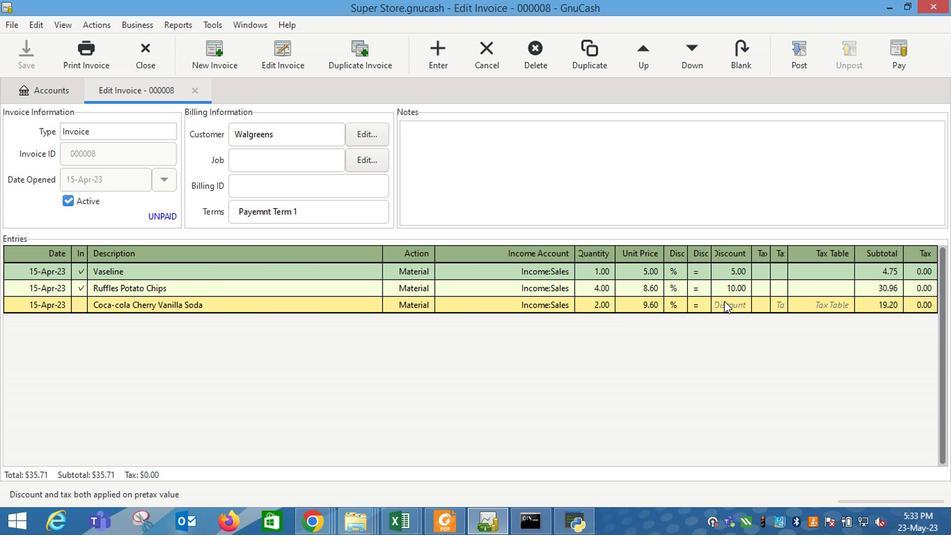 
Action: Mouse pressed left at (739, 304)
Screenshot: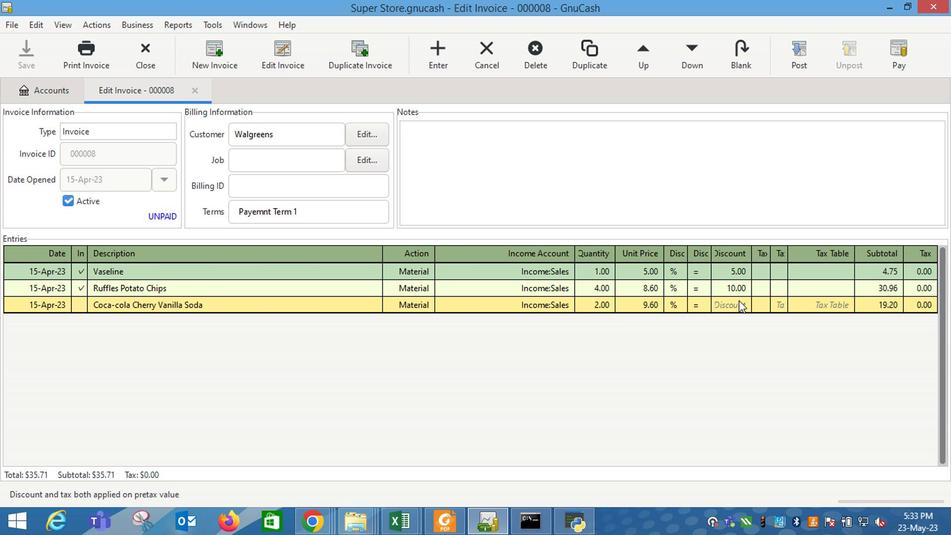 
Action: Mouse moved to (739, 304)
Screenshot: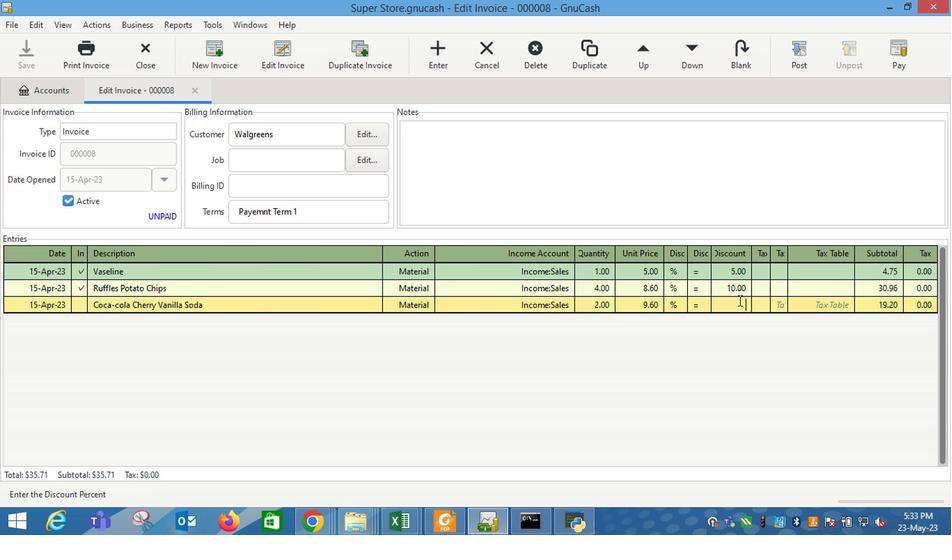 
Action: Key pressed 12
Screenshot: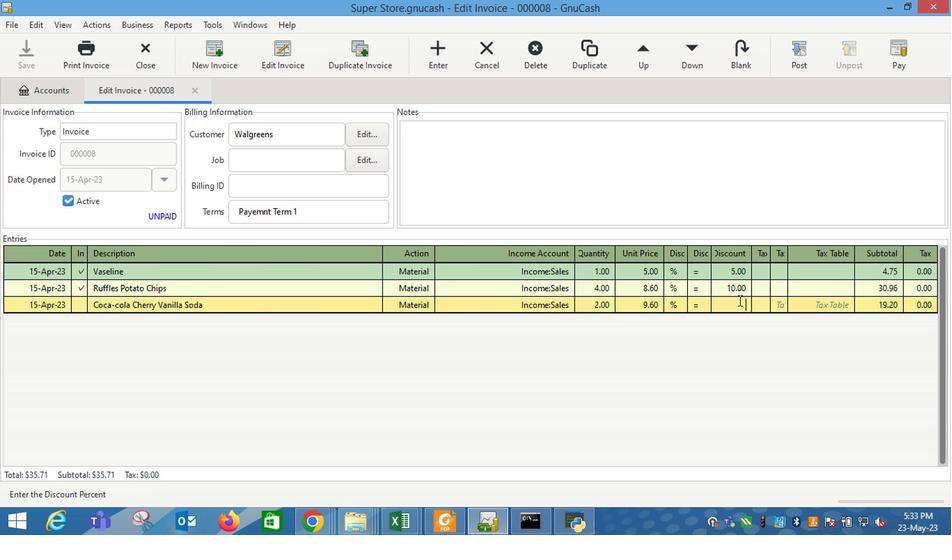 
Action: Mouse moved to (811, 310)
Screenshot: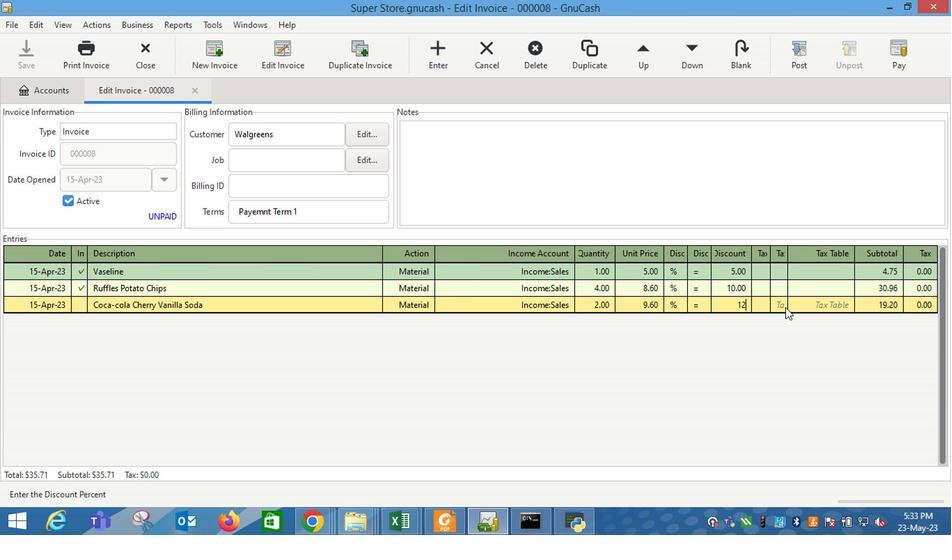 
Action: Mouse pressed left at (811, 310)
Screenshot: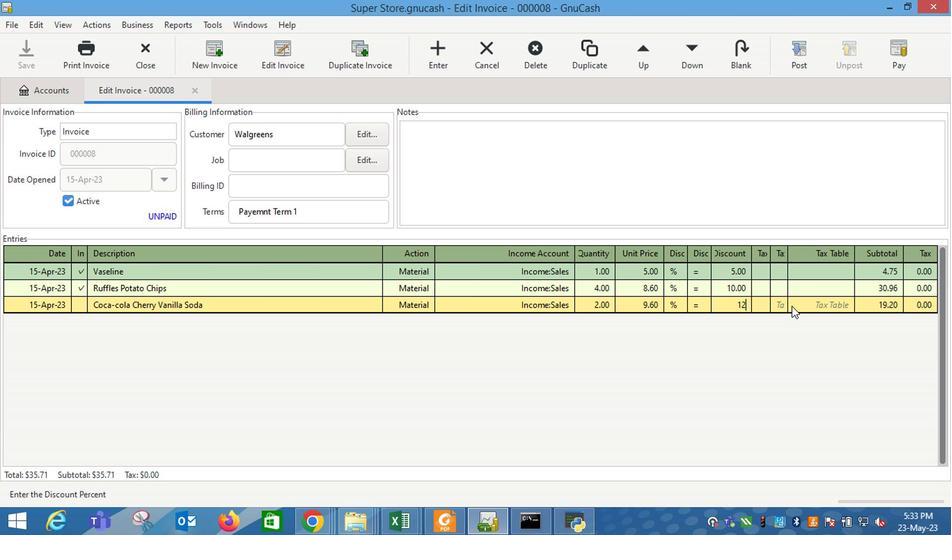 
Action: Mouse moved to (814, 305)
Screenshot: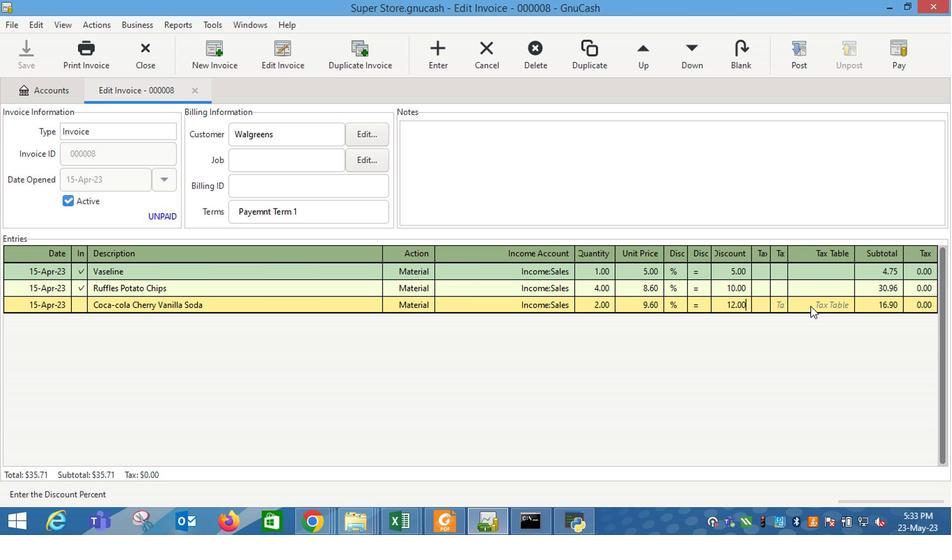 
Action: Key pressed <Key.enter>
Screenshot: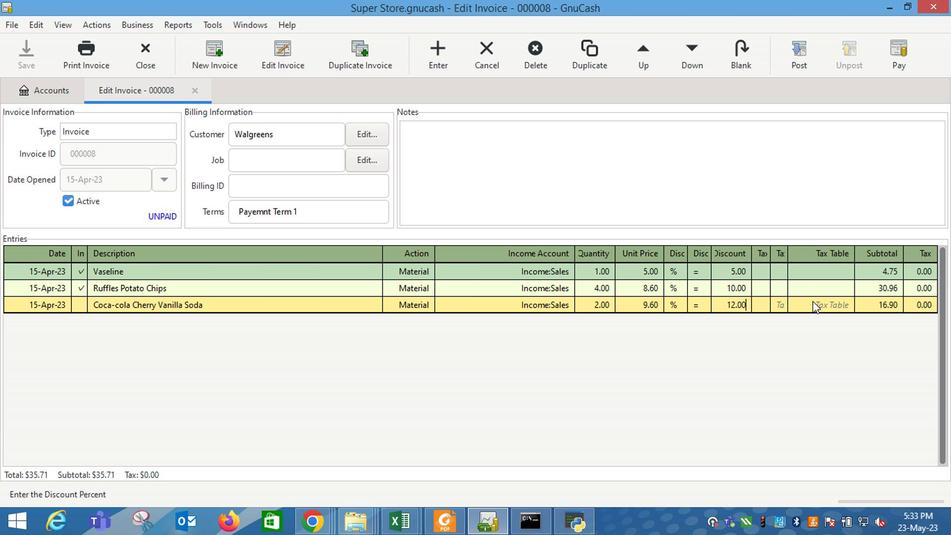 
Action: Mouse moved to (647, 134)
Screenshot: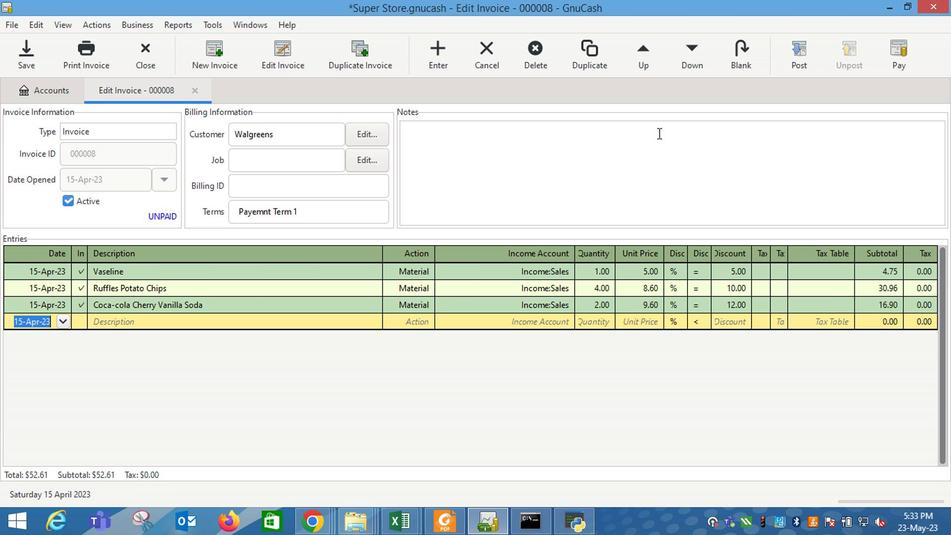 
Action: Mouse pressed left at (647, 134)
Screenshot: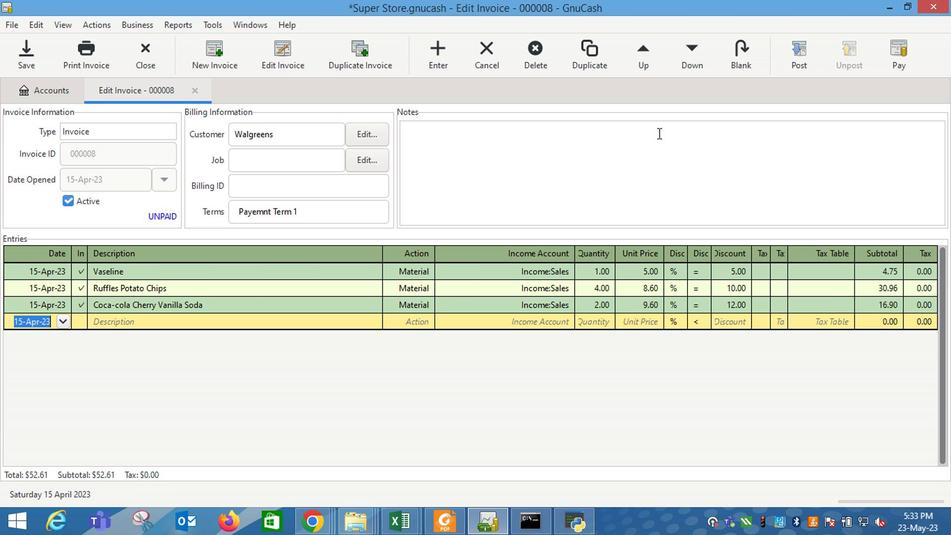 
Action: Key pressed <Key.shift_r>Lookinf<Key.backspace>g<Key.space>forward<Key.space>to<Key.space>serving<Key.space>you<Key.space>again.
Screenshot: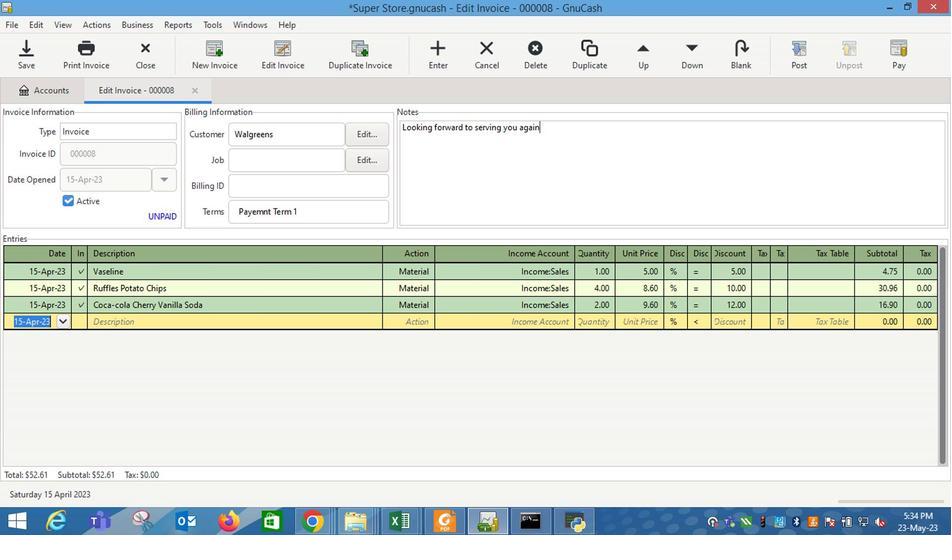 
Action: Mouse moved to (780, 46)
Screenshot: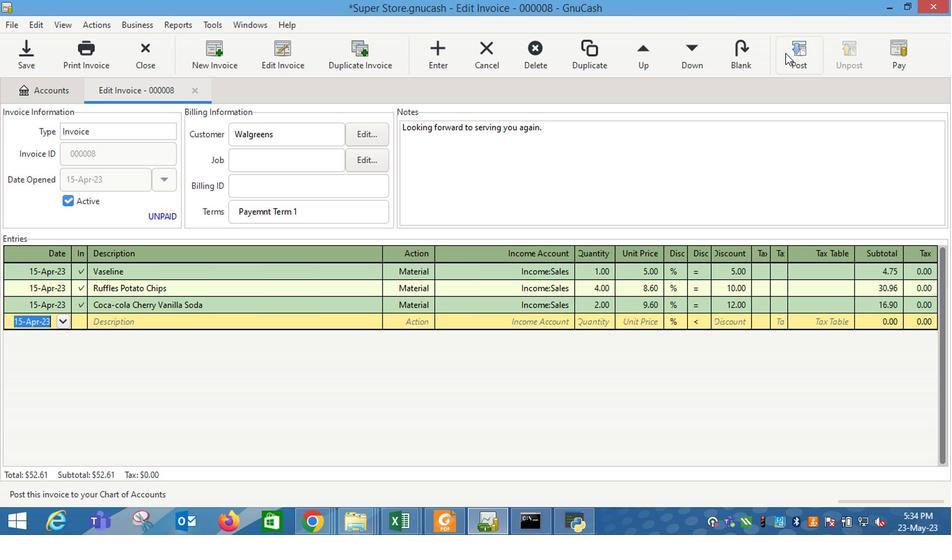 
Action: Mouse pressed left at (780, 46)
Screenshot: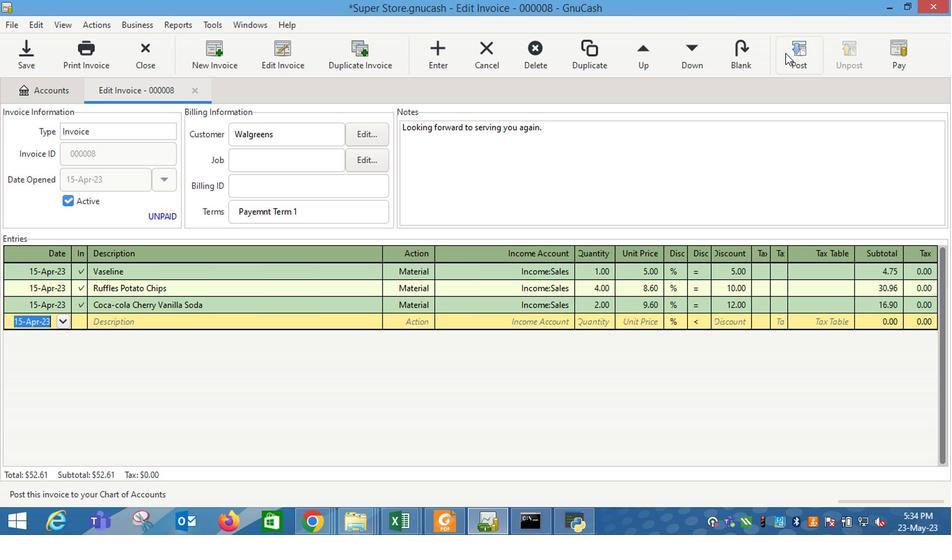 
Action: Mouse moved to (595, 235)
Screenshot: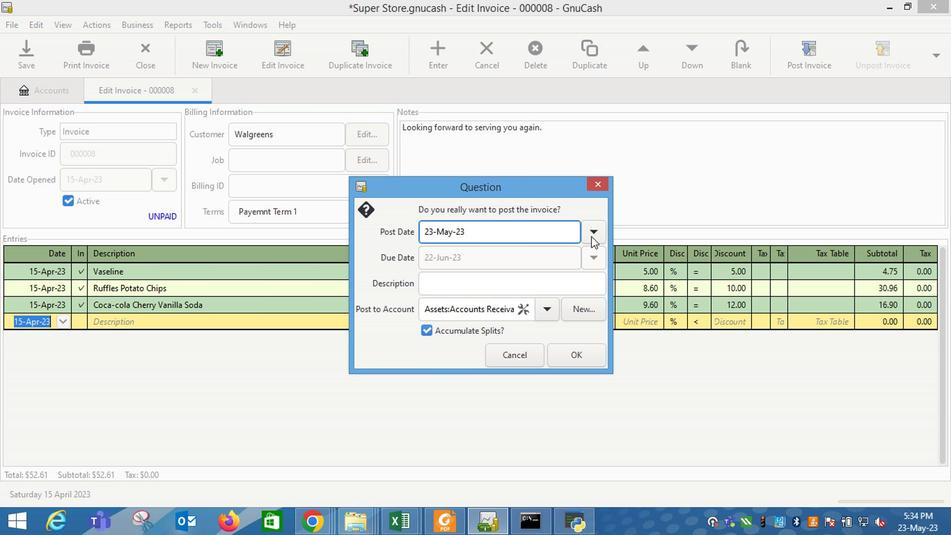
Action: Mouse pressed left at (595, 235)
Screenshot: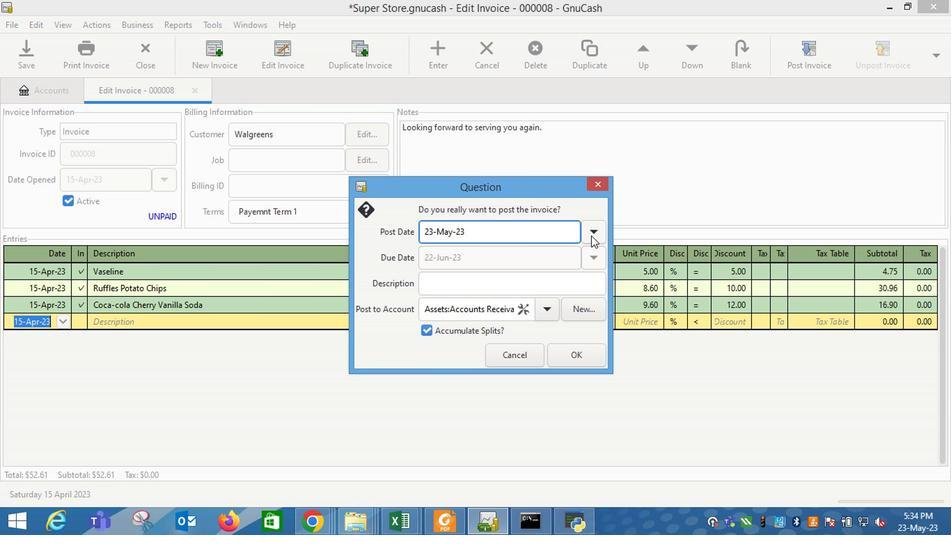 
Action: Mouse moved to (487, 255)
Screenshot: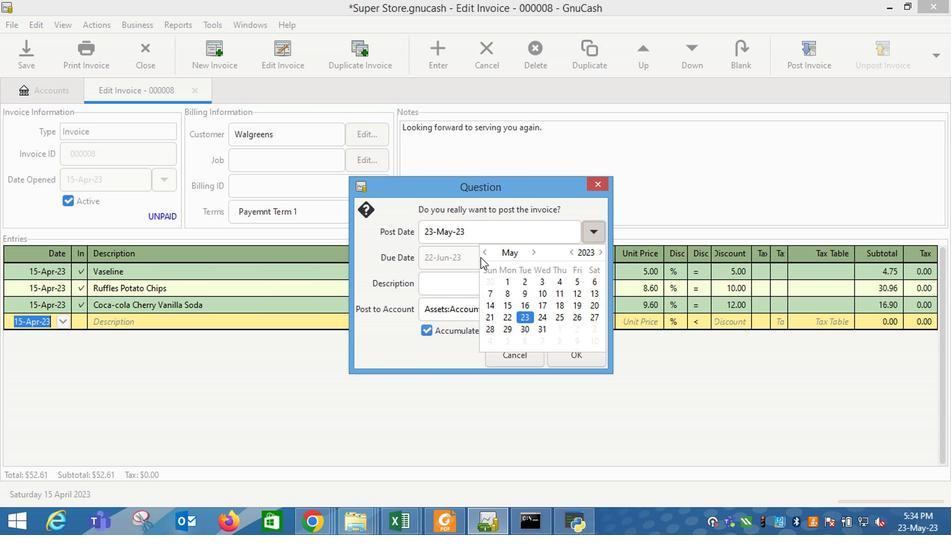 
Action: Mouse pressed left at (487, 255)
Screenshot: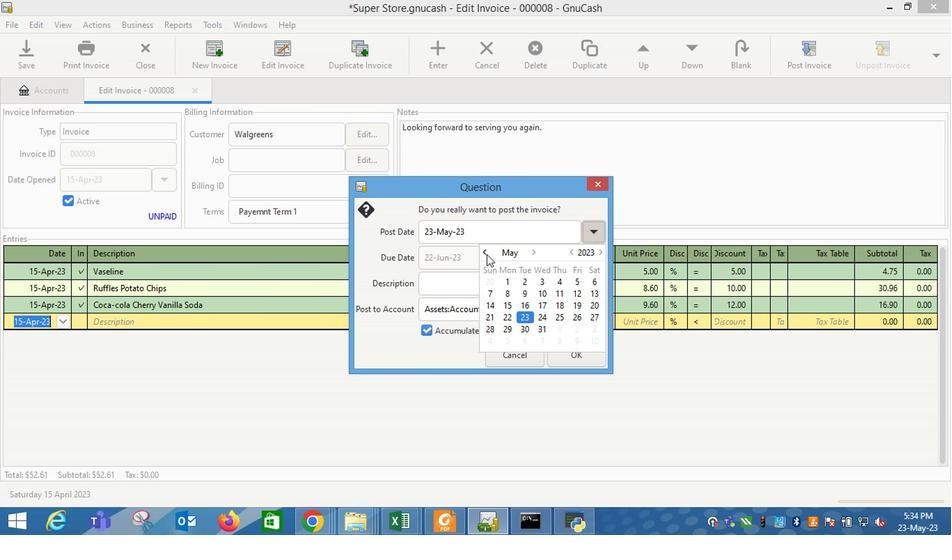
Action: Mouse moved to (603, 307)
Screenshot: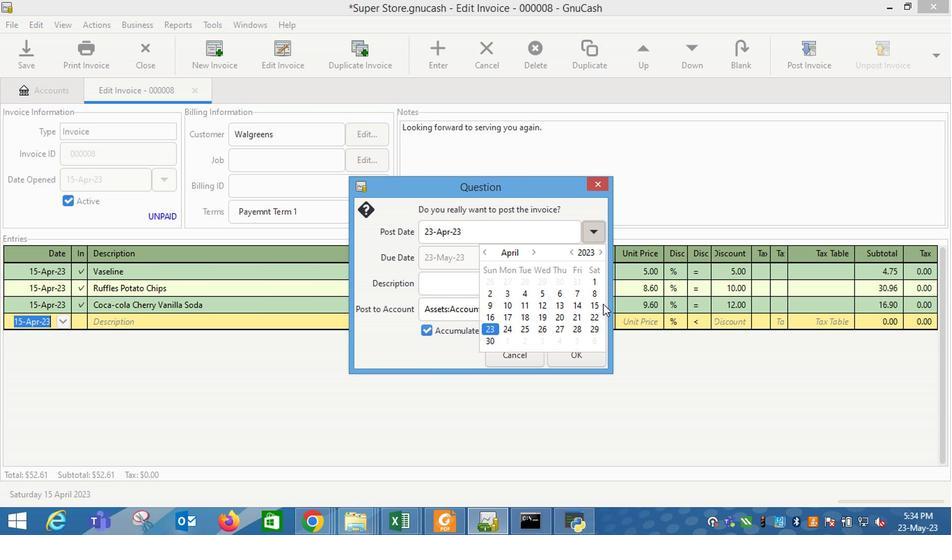 
Action: Mouse pressed left at (603, 307)
Screenshot: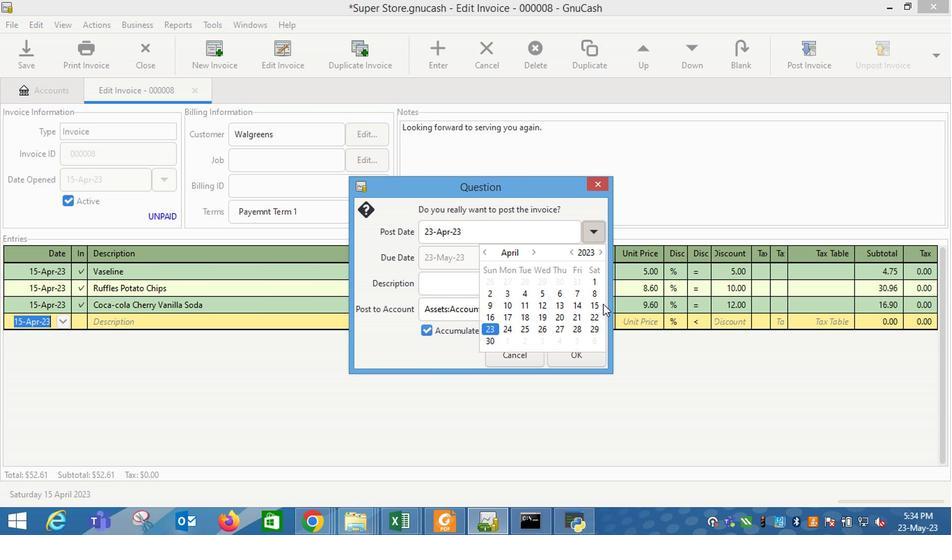 
Action: Mouse moved to (443, 287)
Screenshot: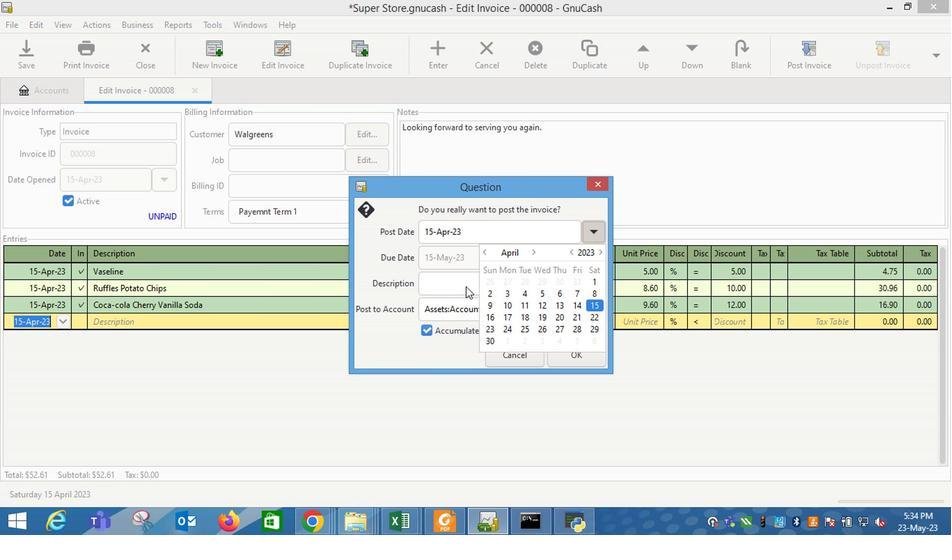 
Action: Mouse pressed left at (443, 287)
Screenshot: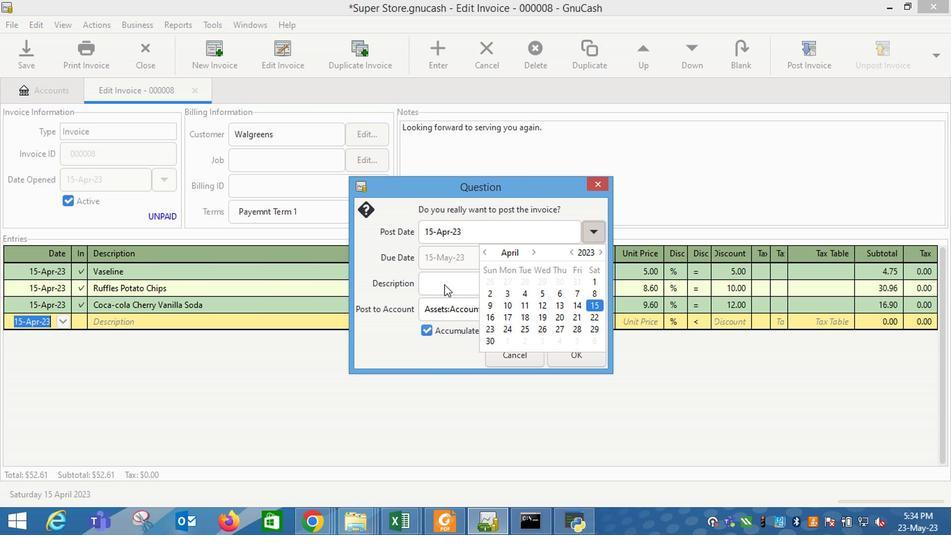 
Action: Mouse moved to (579, 360)
Screenshot: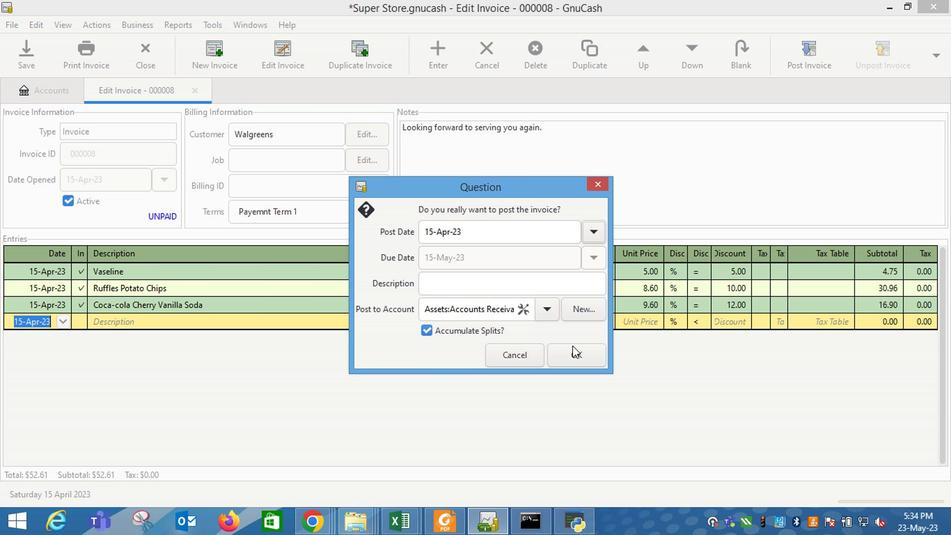 
Action: Mouse pressed left at (579, 360)
Screenshot: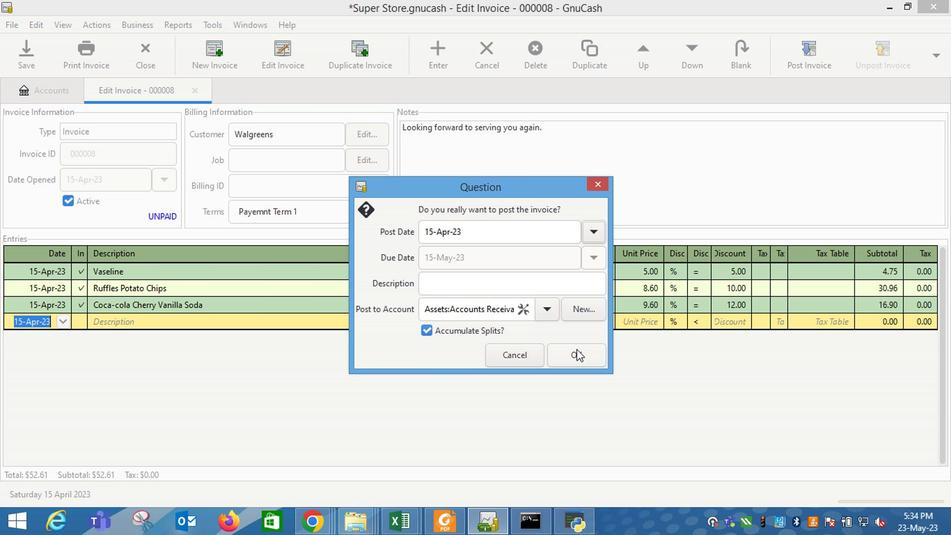 
Action: Mouse moved to (895, 50)
Screenshot: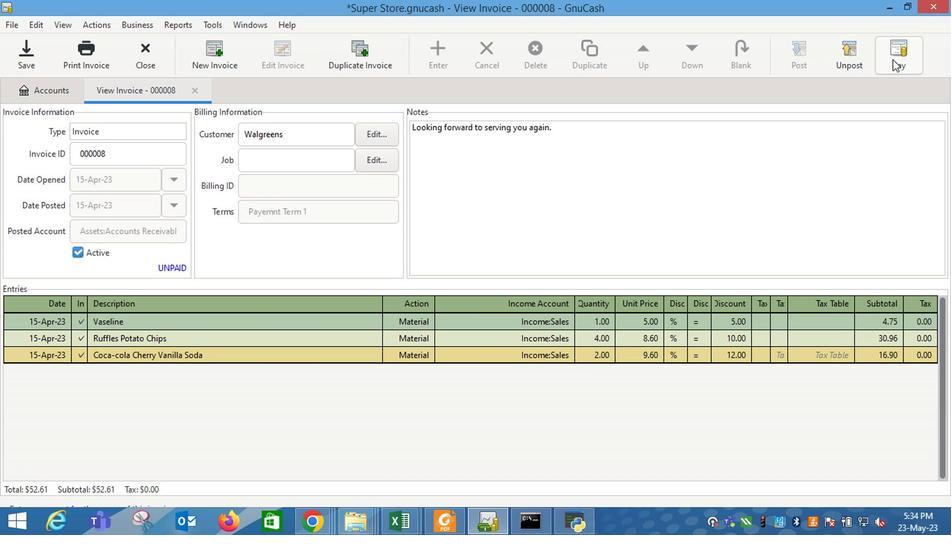 
Action: Mouse pressed left at (895, 50)
Screenshot: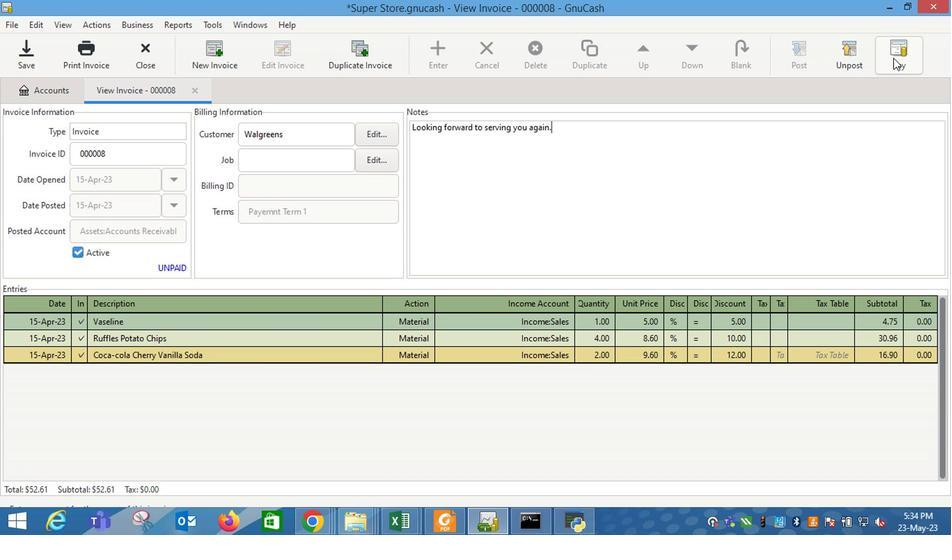 
Action: Mouse moved to (418, 280)
Screenshot: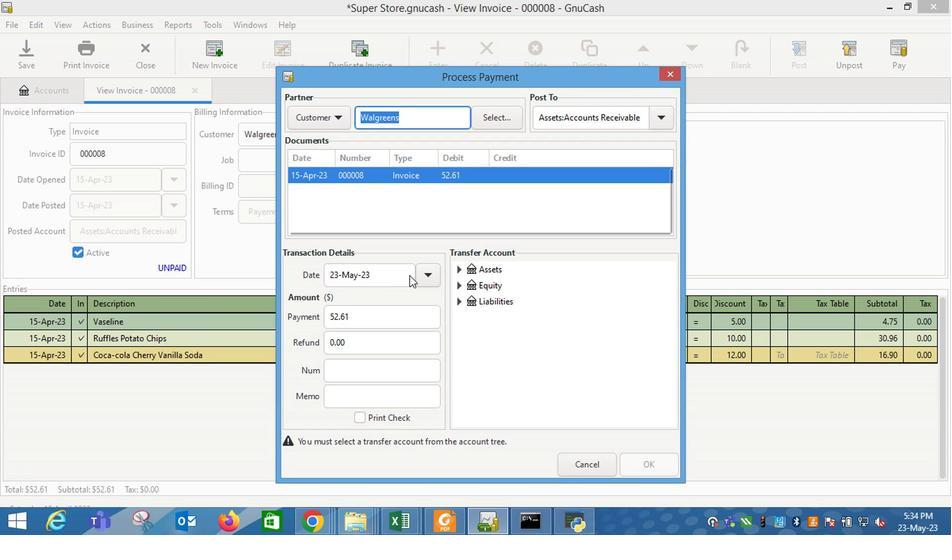 
Action: Mouse pressed left at (418, 280)
Screenshot: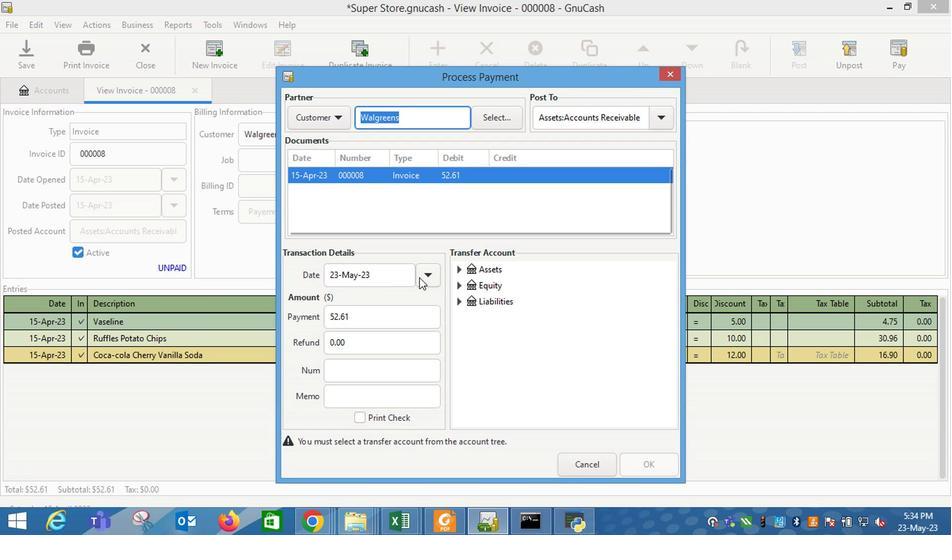 
Action: Mouse moved to (341, 352)
Screenshot: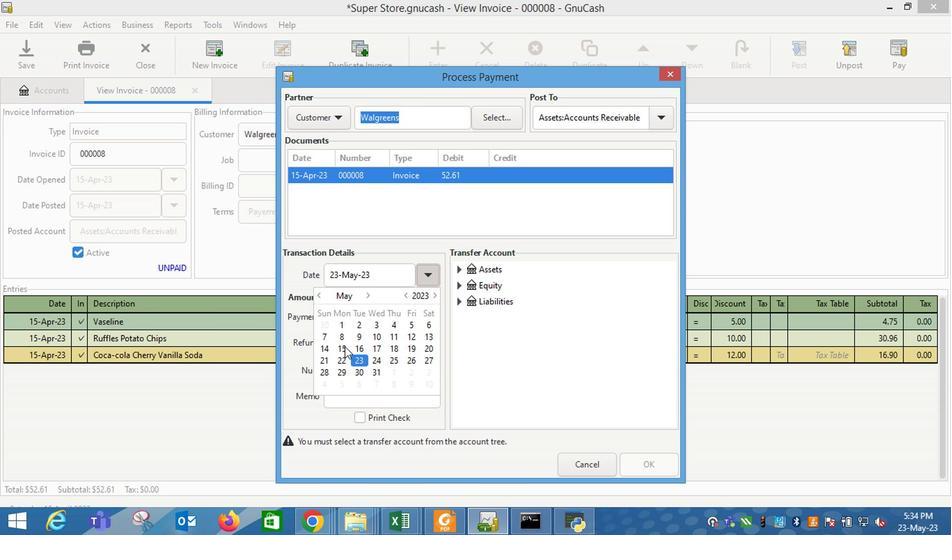 
Action: Mouse pressed left at (341, 352)
Screenshot: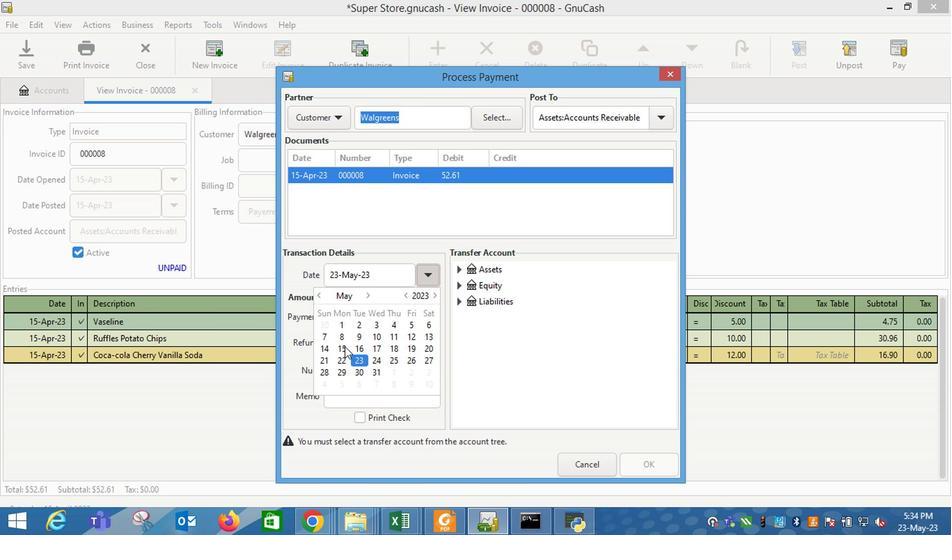 
Action: Mouse moved to (489, 347)
Screenshot: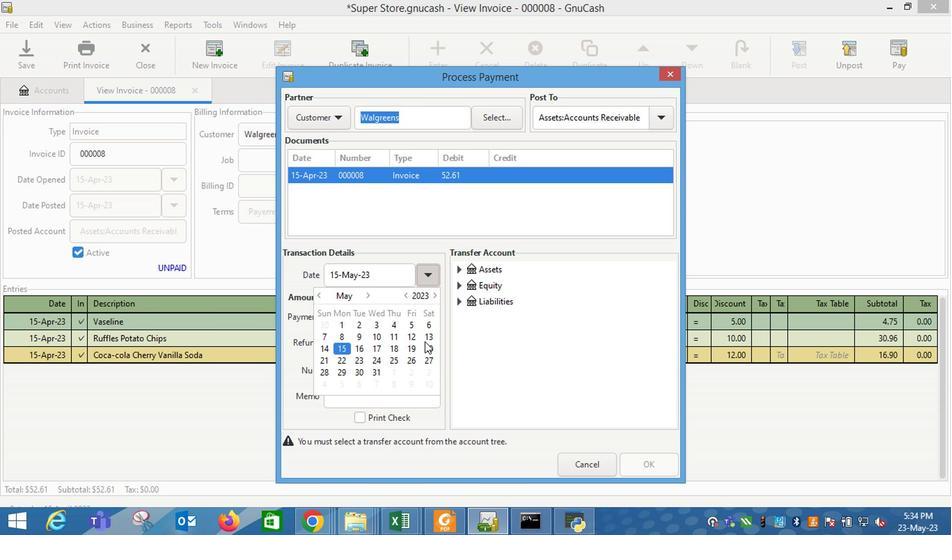 
Action: Mouse pressed left at (489, 347)
Screenshot: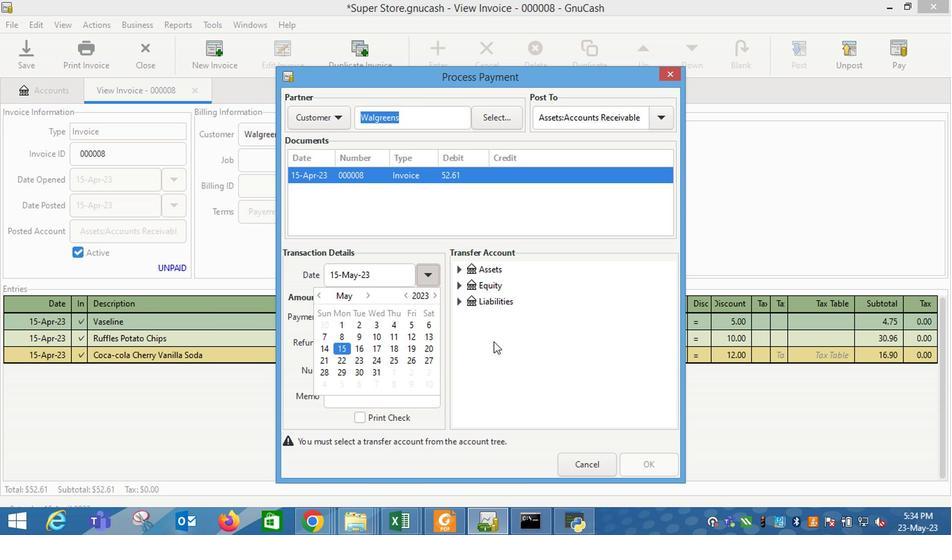 
Action: Mouse moved to (457, 269)
Screenshot: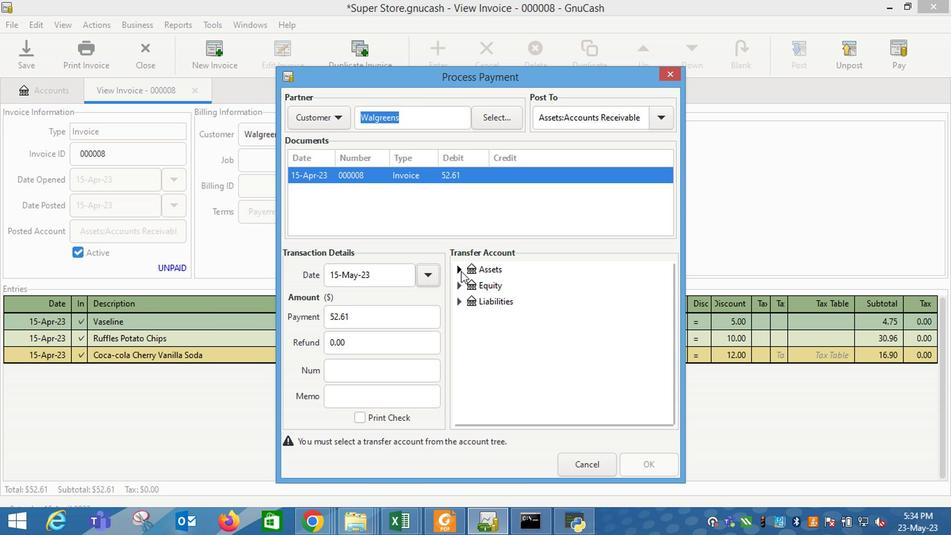 
Action: Mouse pressed left at (457, 269)
Screenshot: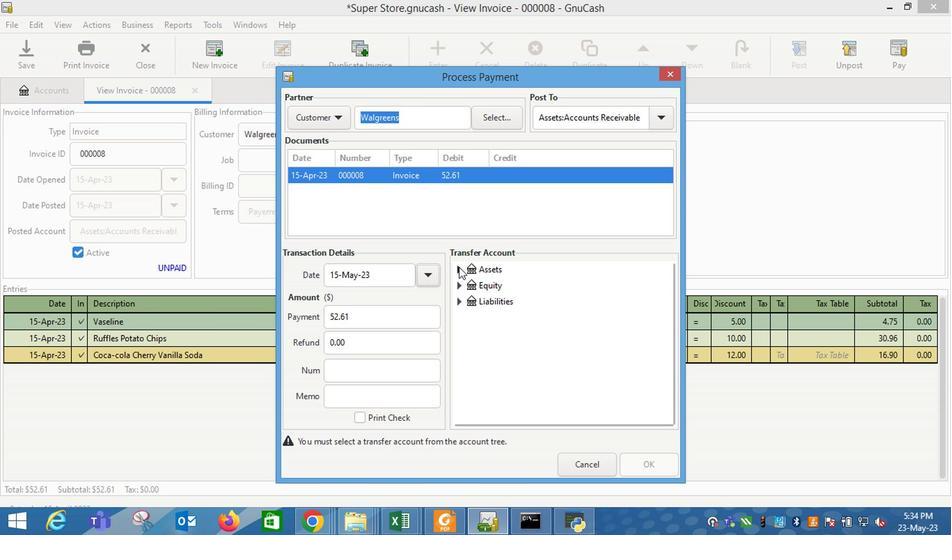 
Action: Mouse moved to (472, 289)
Screenshot: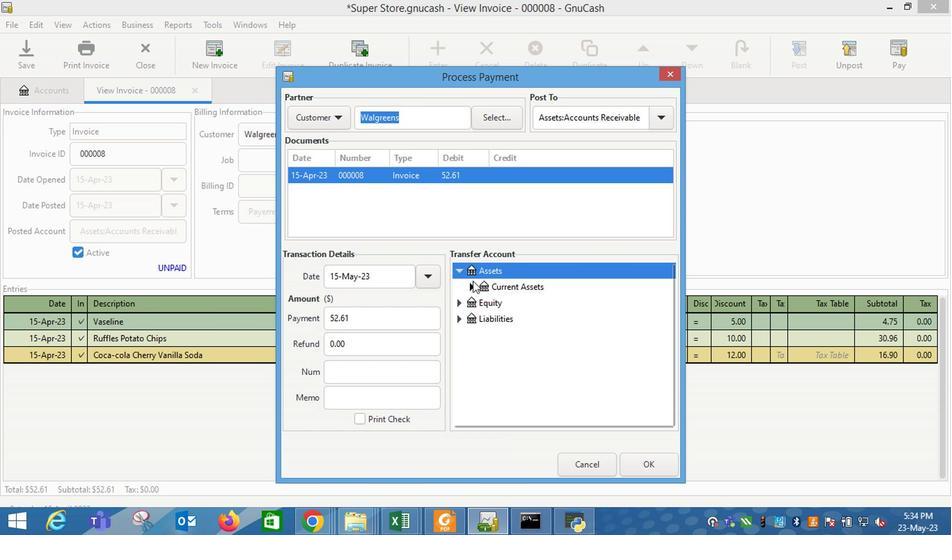 
Action: Mouse pressed left at (472, 289)
Screenshot: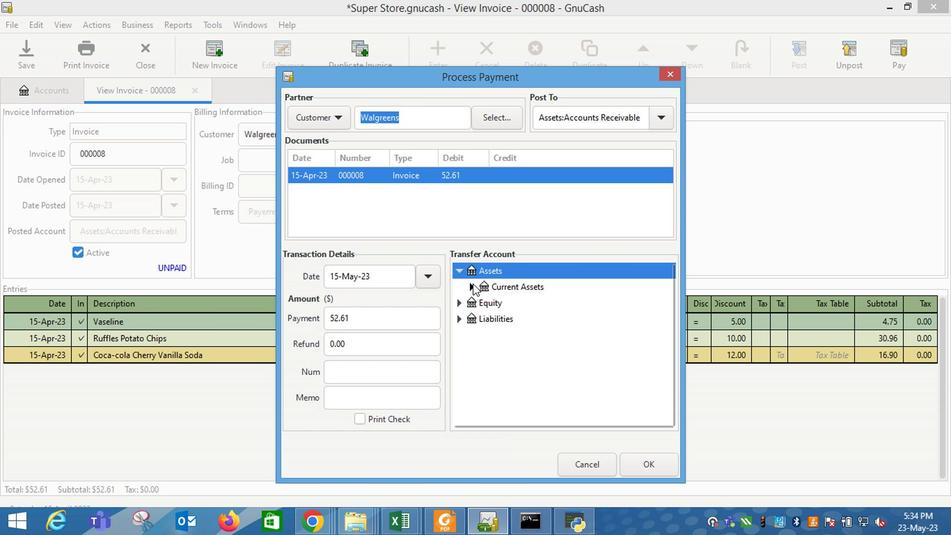 
Action: Mouse moved to (532, 309)
Screenshot: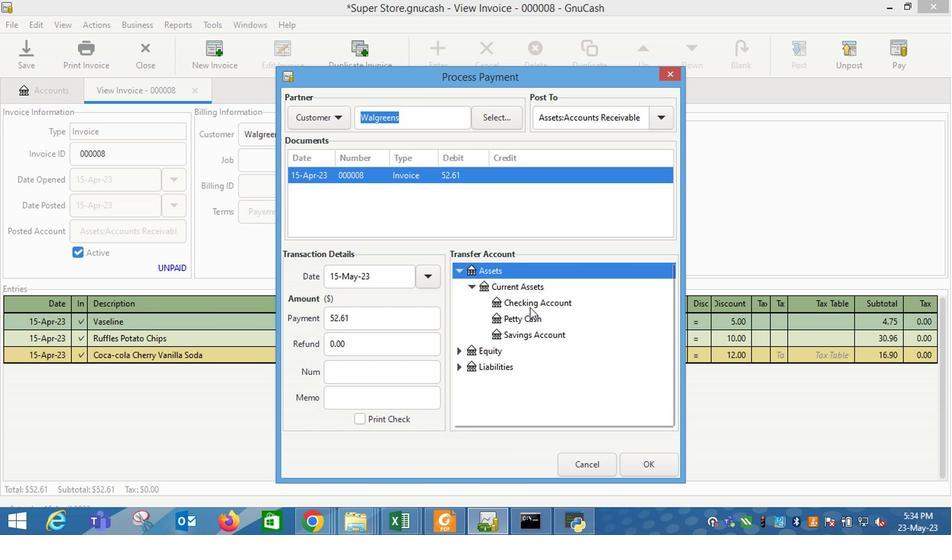 
Action: Mouse pressed left at (532, 309)
Screenshot: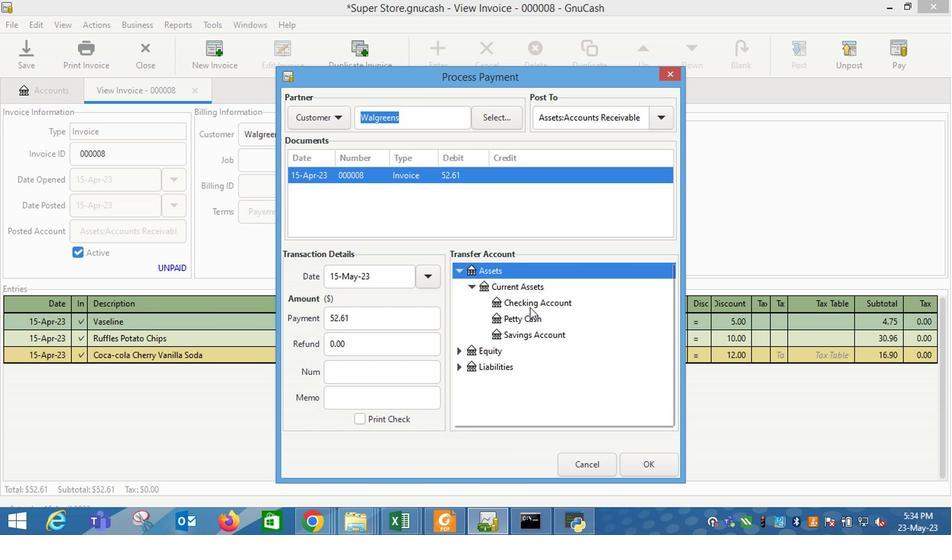 
Action: Mouse moved to (650, 476)
Screenshot: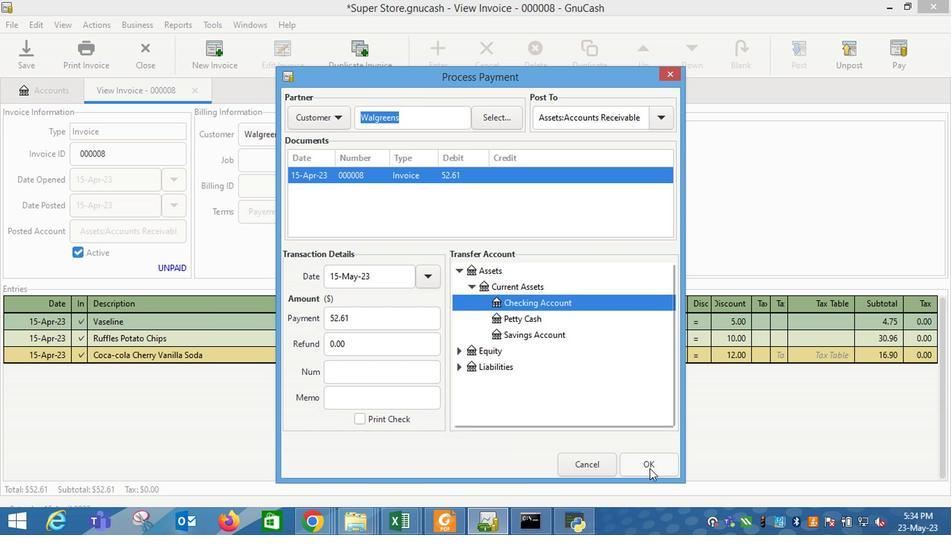 
Action: Mouse pressed left at (650, 476)
Screenshot: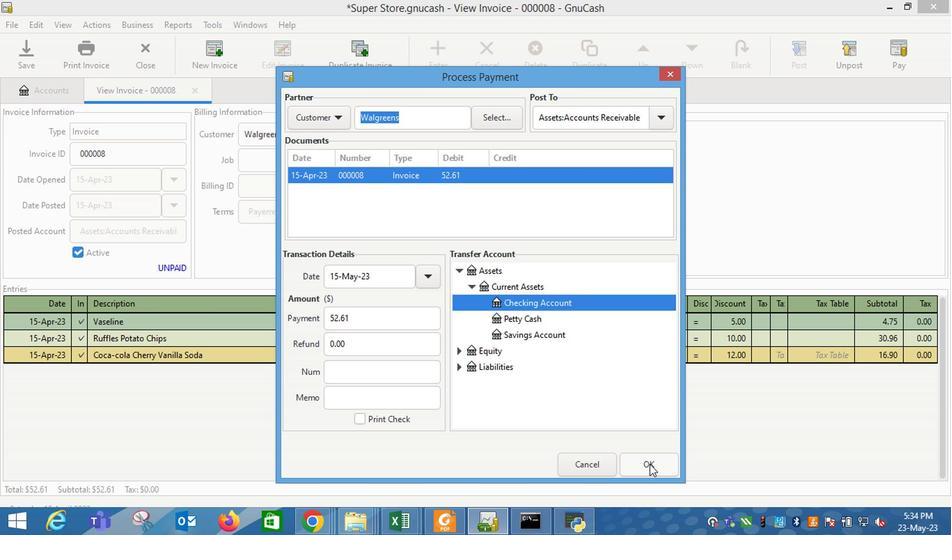
Action: Mouse moved to (89, 48)
Screenshot: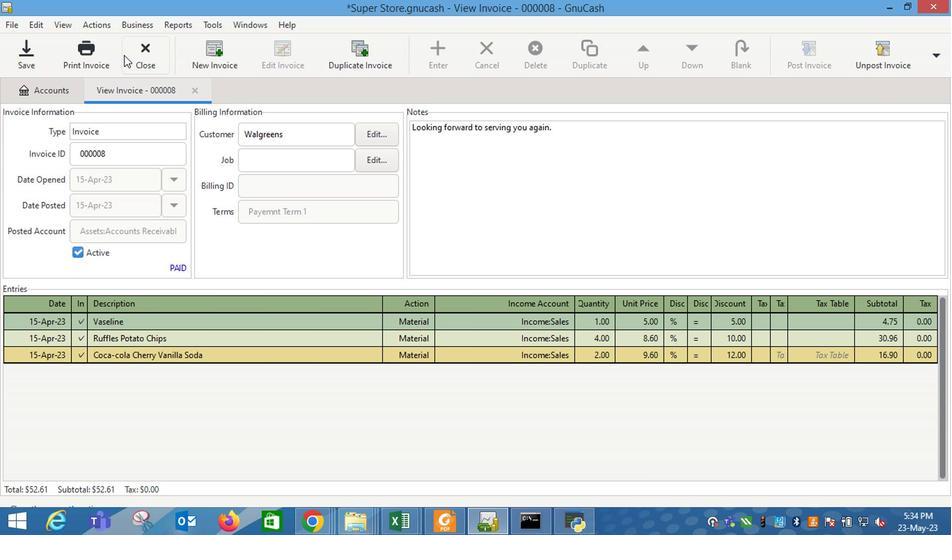 
Action: Mouse pressed left at (89, 48)
Screenshot: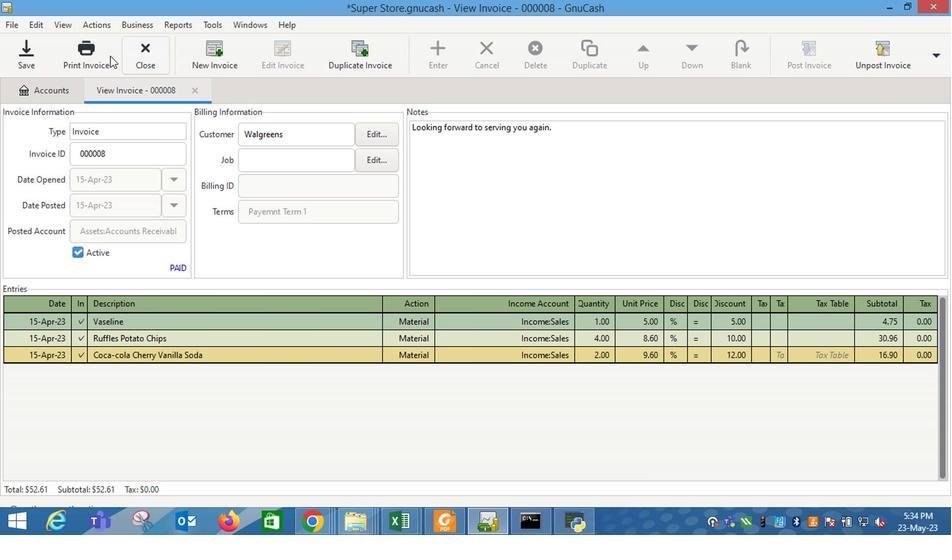 
Action: Mouse moved to (354, 48)
Screenshot: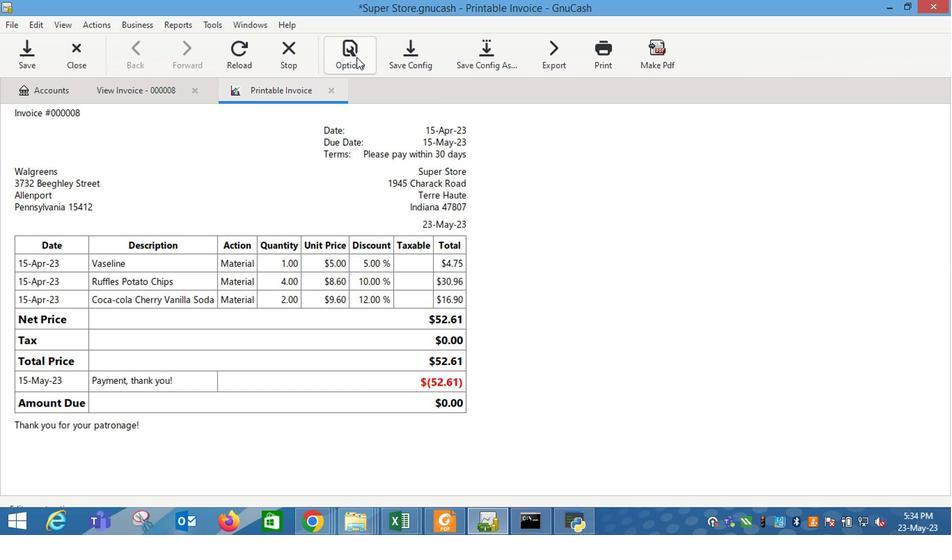 
Action: Mouse pressed left at (354, 48)
Screenshot: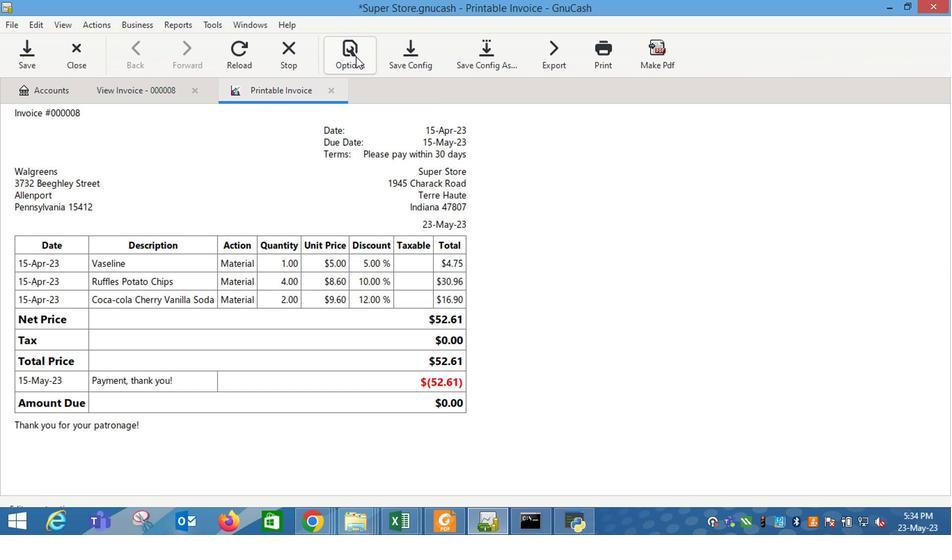 
Action: Mouse moved to (247, 130)
Screenshot: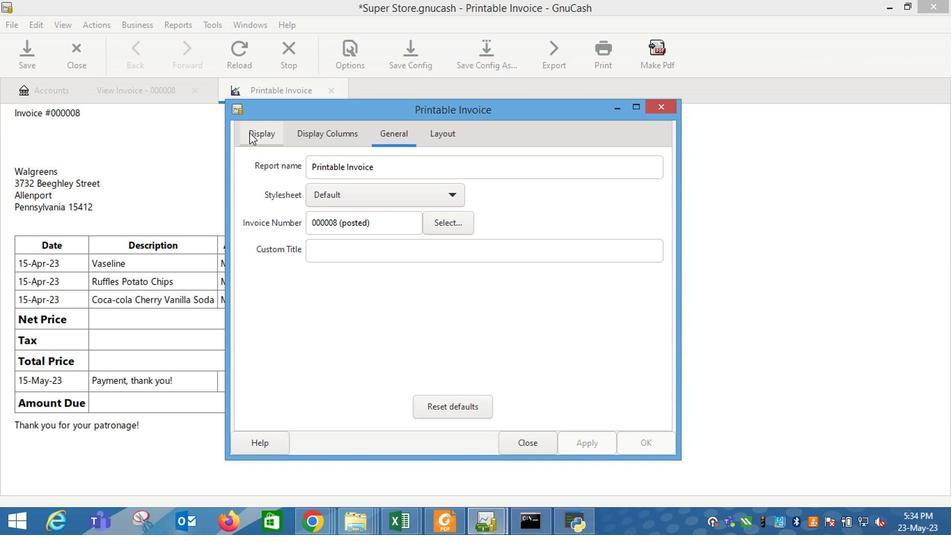 
Action: Mouse pressed left at (247, 130)
Screenshot: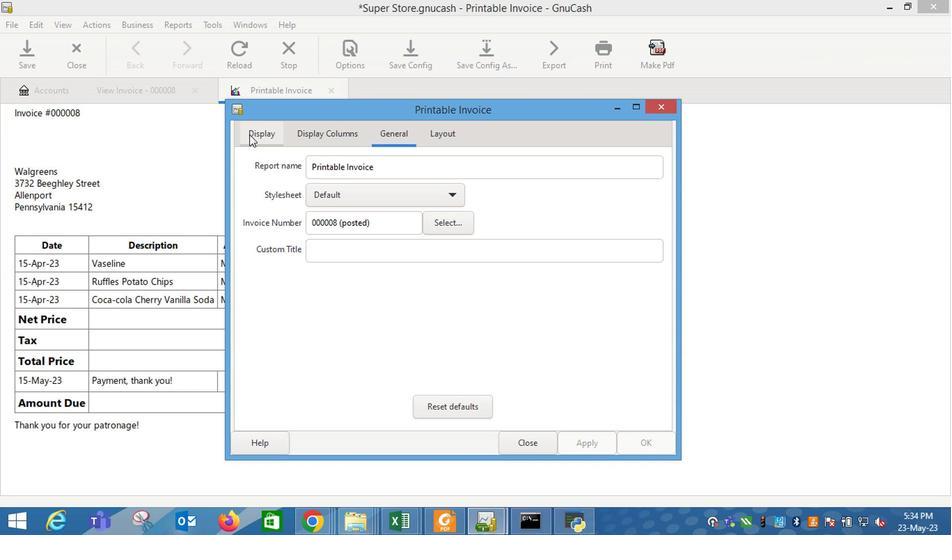 
Action: Mouse moved to (341, 293)
Screenshot: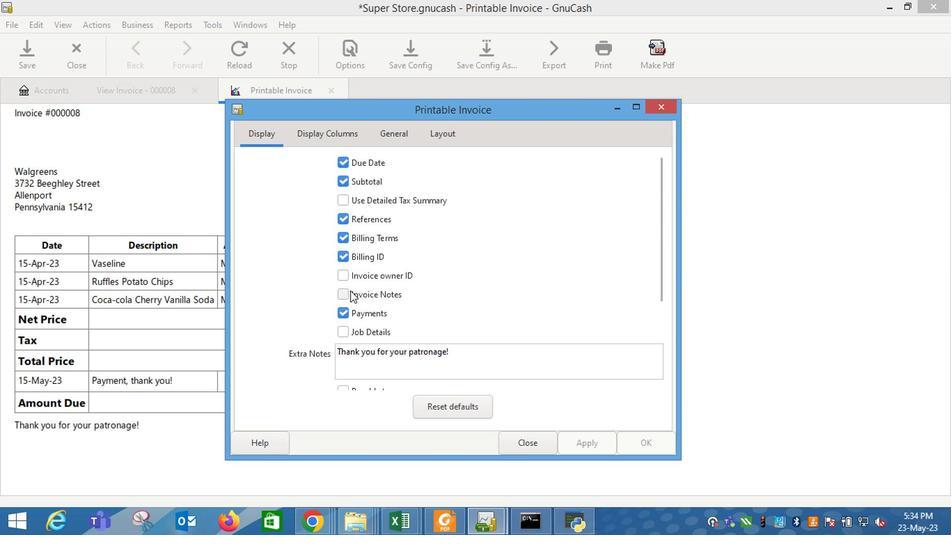 
Action: Mouse pressed left at (341, 293)
Screenshot: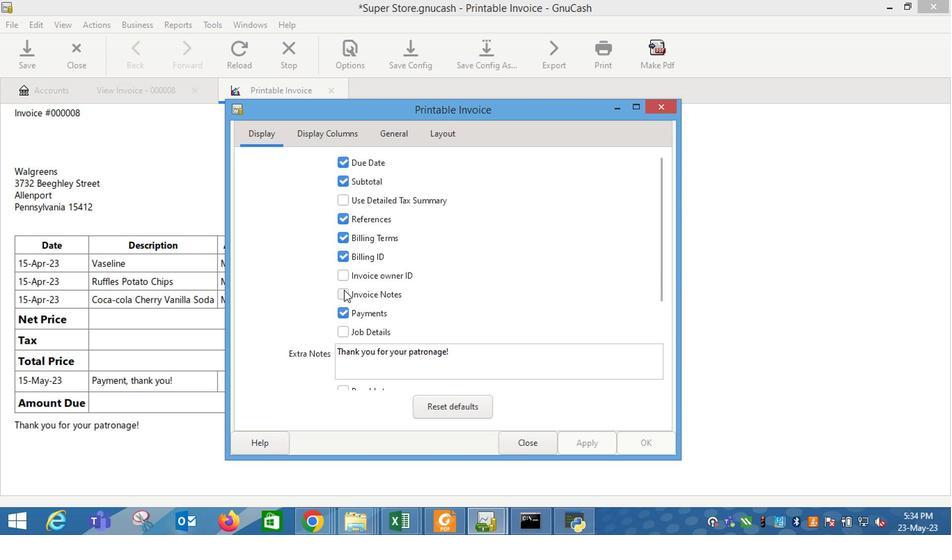
Action: Mouse moved to (578, 453)
Screenshot: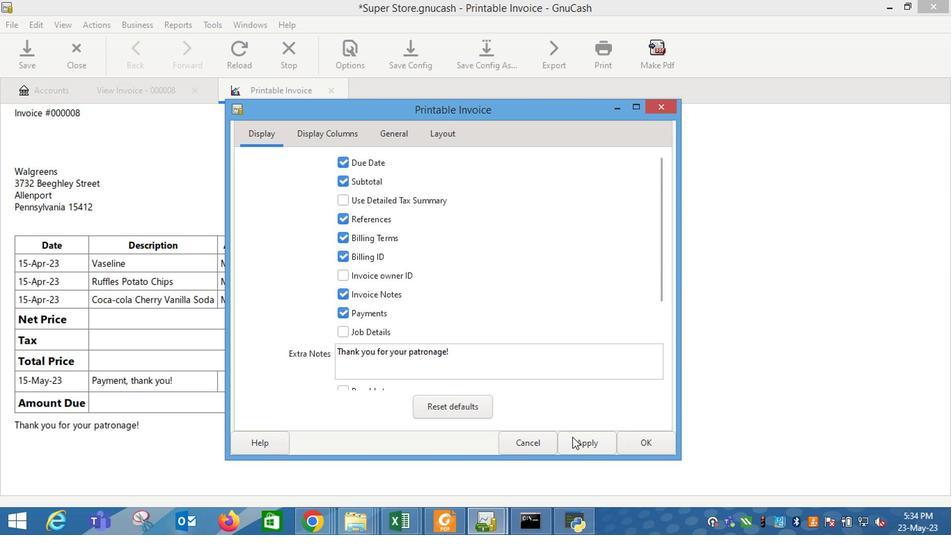 
Action: Mouse pressed left at (578, 453)
Screenshot: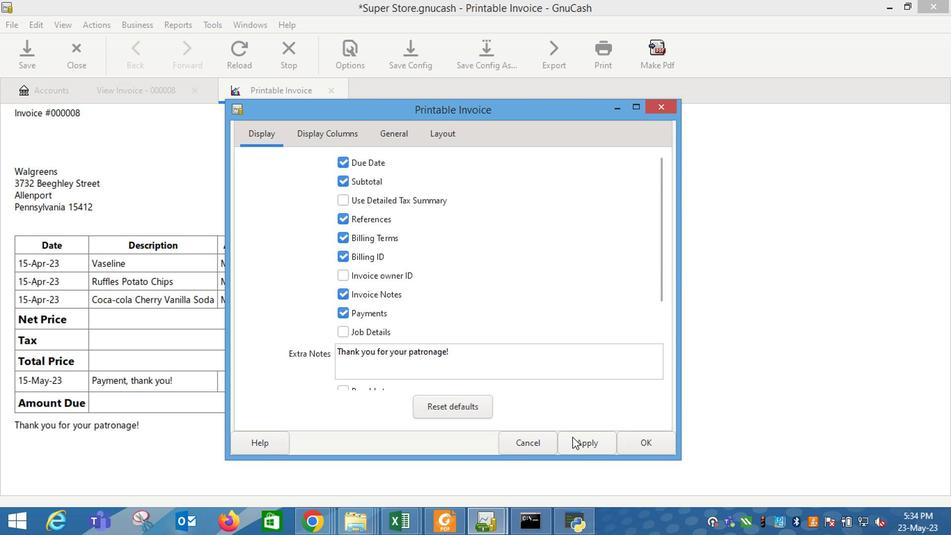
Action: Mouse moved to (529, 454)
Screenshot: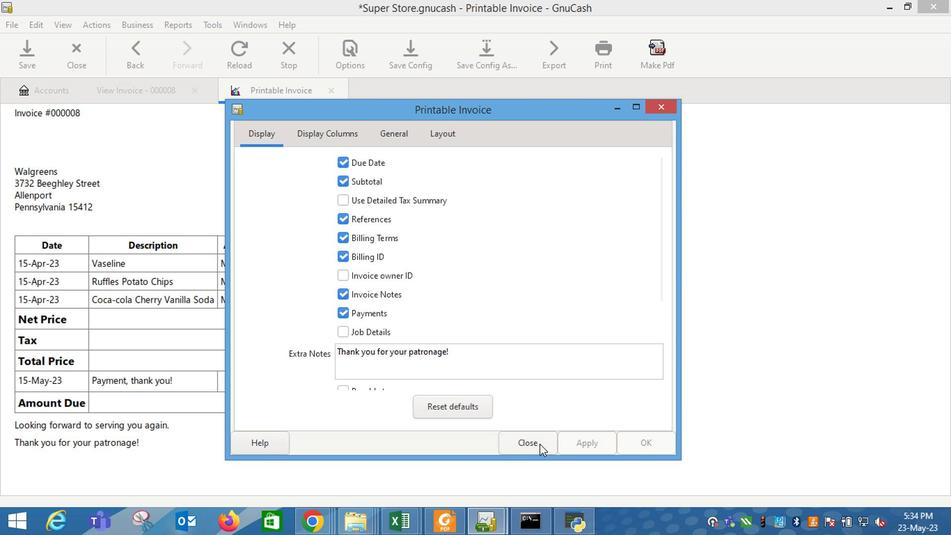 
Action: Mouse pressed left at (529, 454)
Screenshot: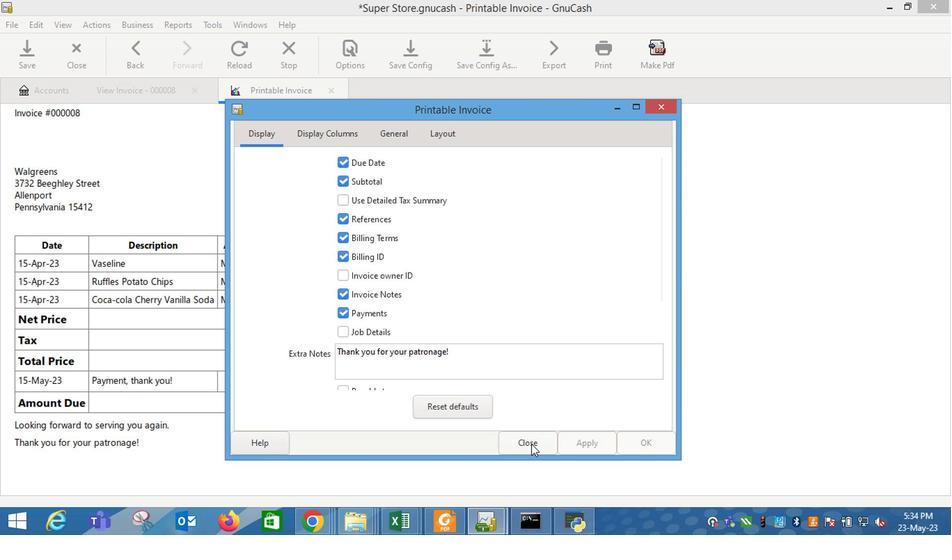 
Action: Mouse moved to (509, 237)
Screenshot: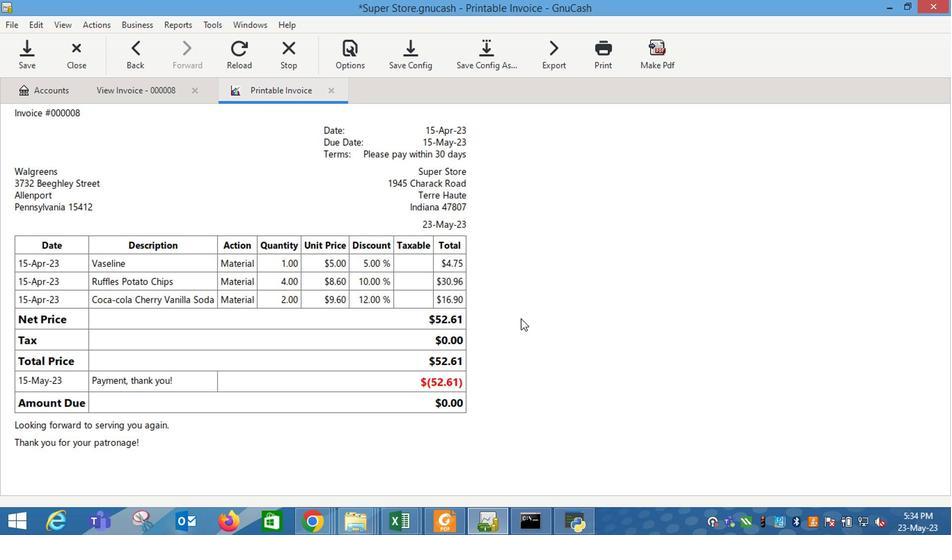 
